 Task: Look for space in Orange, Australia from 6th June, 2023 to 8th June, 2023 for 2 adults in price range Rs.7000 to Rs.12000. Place can be private room with 1  bedroom having 2 beds and 1 bathroom. Property type can be house, flat, guest house. Amenities needed are: wifi, washing machine, kitchen. Booking option can be shelf check-in. Required host language is English.
Action: Mouse moved to (322, 146)
Screenshot: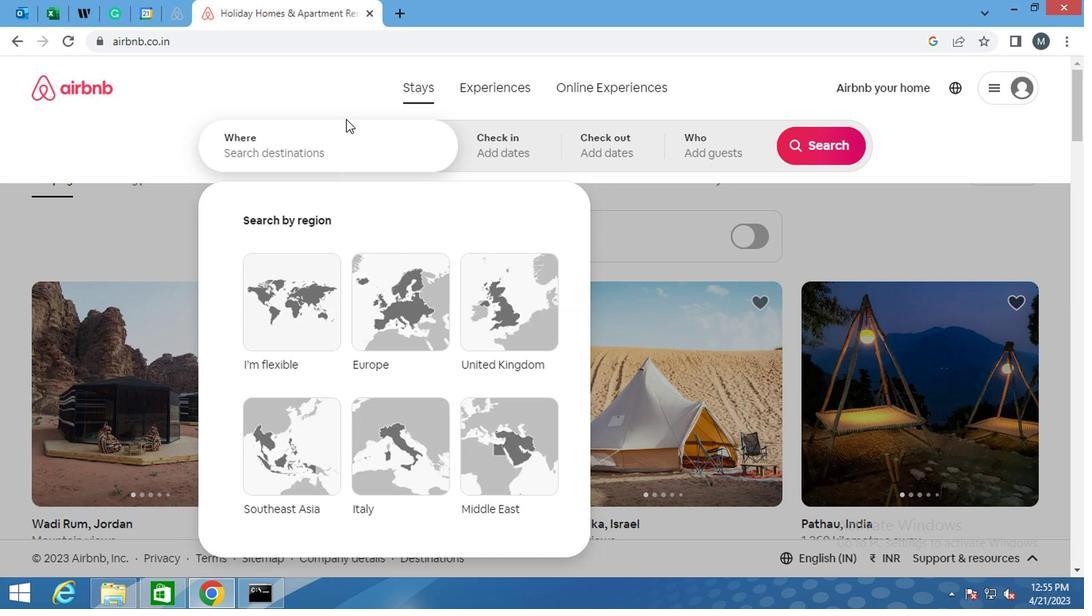 
Action: Mouse pressed left at (322, 146)
Screenshot: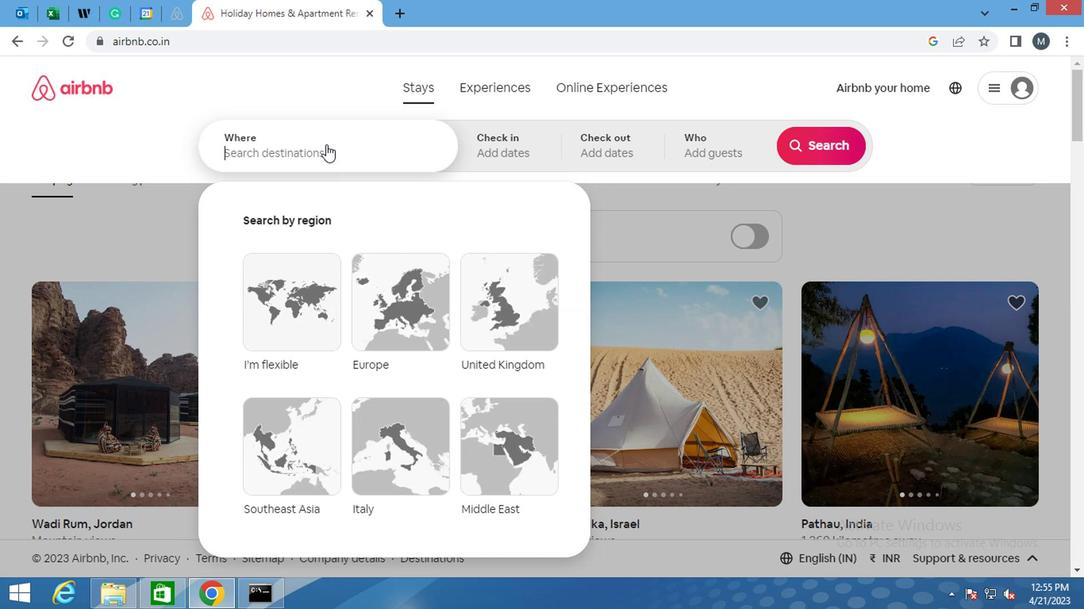 
Action: Mouse moved to (307, 164)
Screenshot: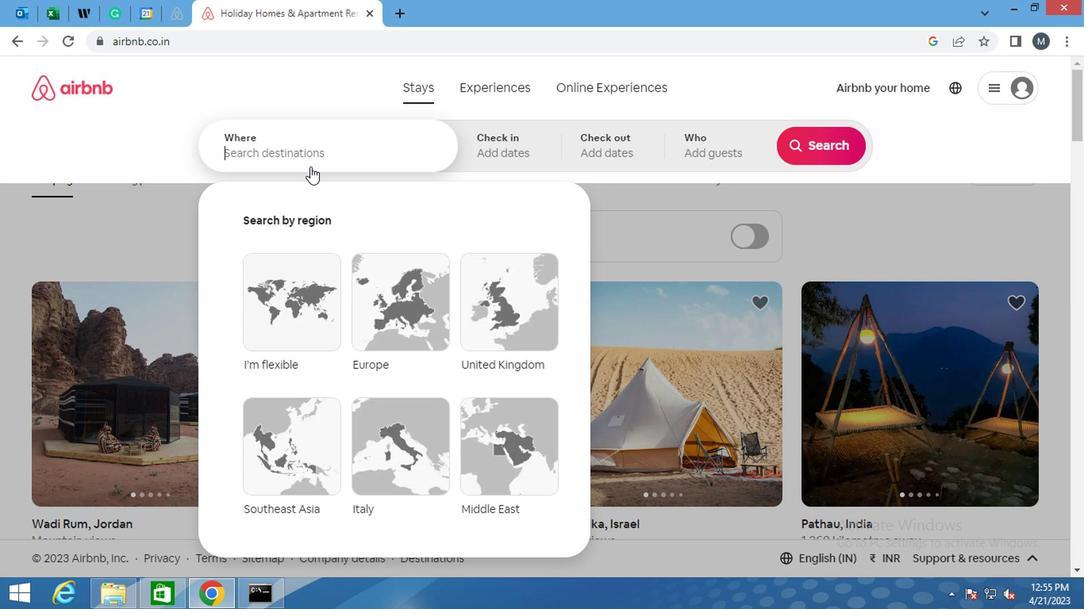 
Action: Key pressed <Key.shift>ORANGE,<Key.shift>AUSTRALIA<Key.space><Key.enter>
Screenshot: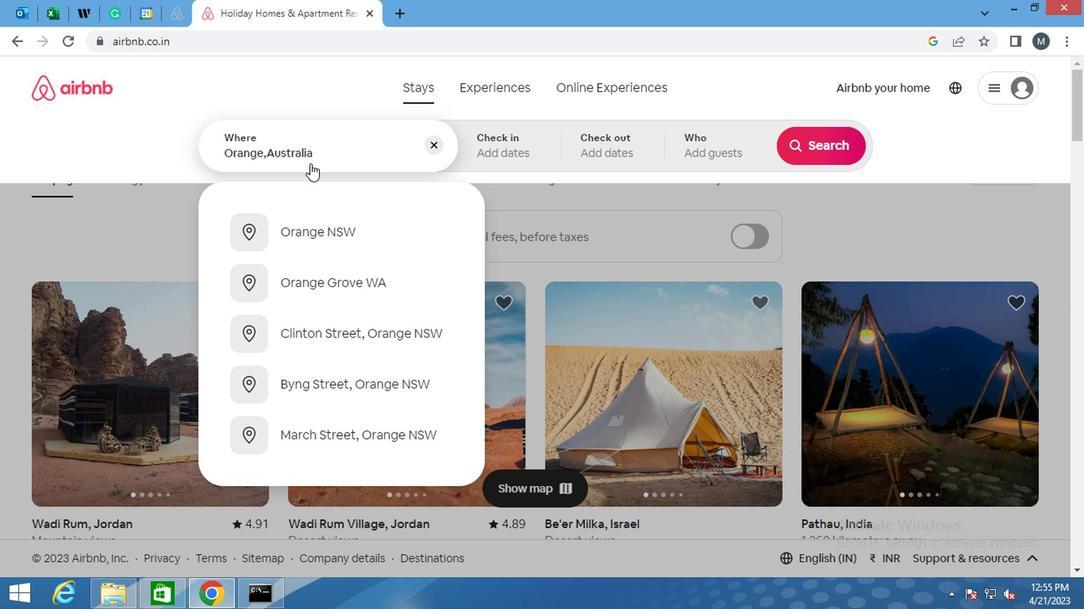 
Action: Mouse moved to (806, 277)
Screenshot: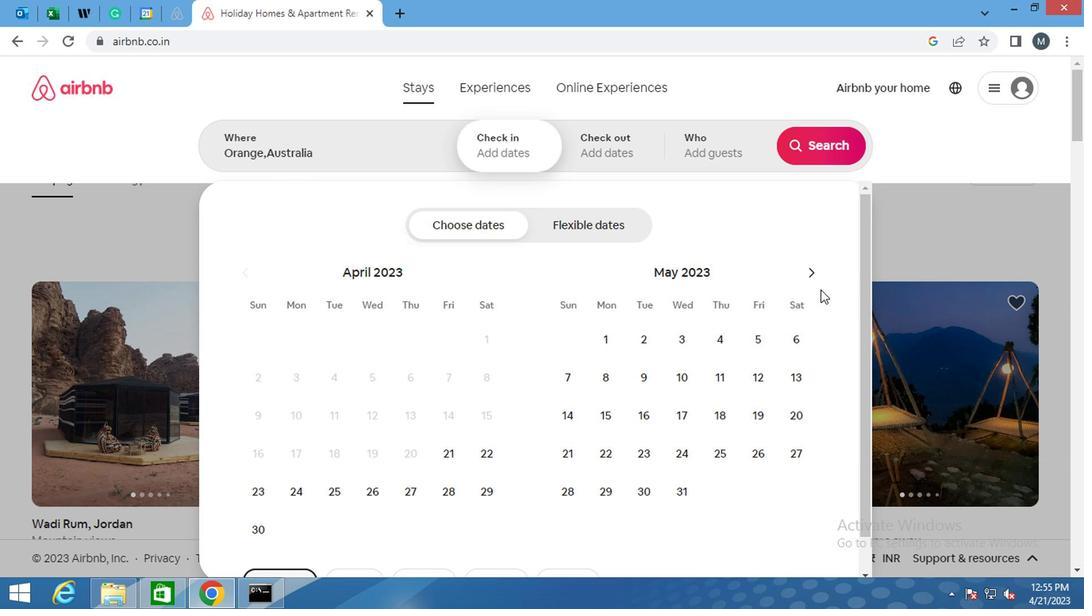
Action: Mouse pressed left at (806, 277)
Screenshot: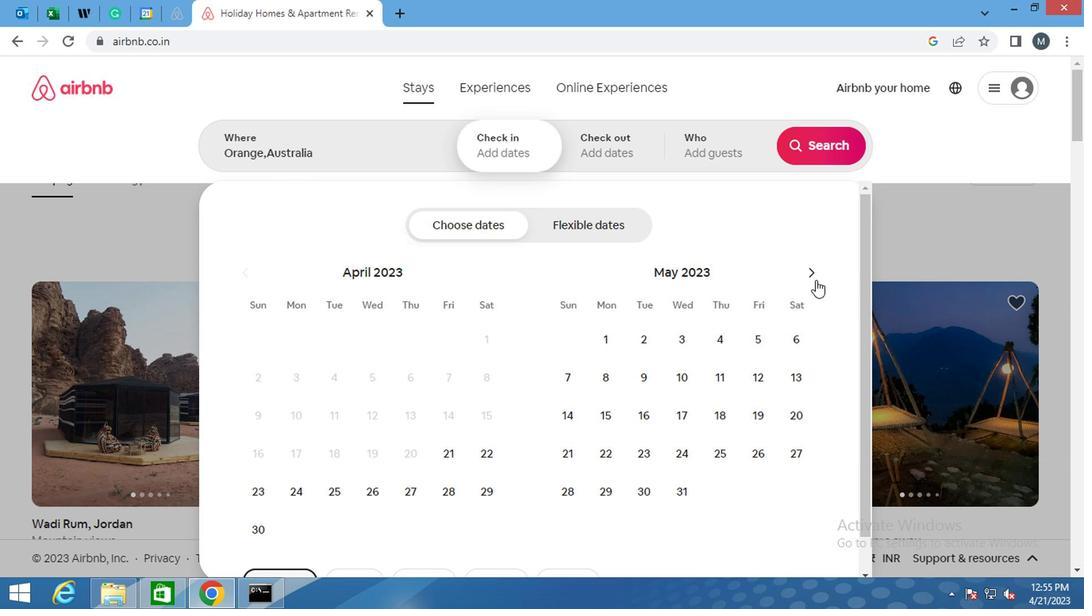 
Action: Mouse moved to (632, 372)
Screenshot: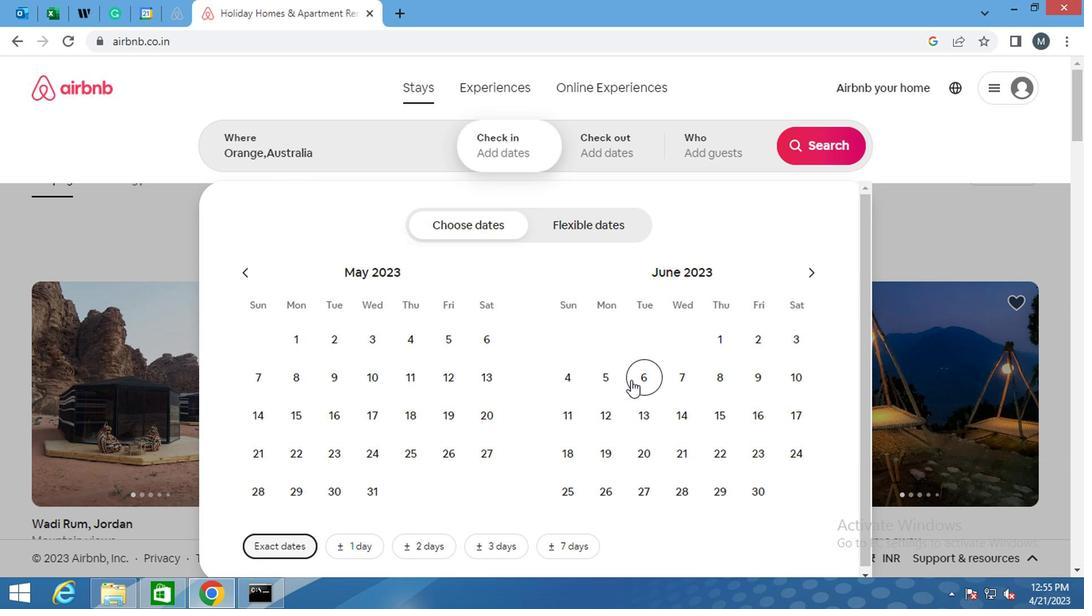 
Action: Mouse pressed left at (632, 372)
Screenshot: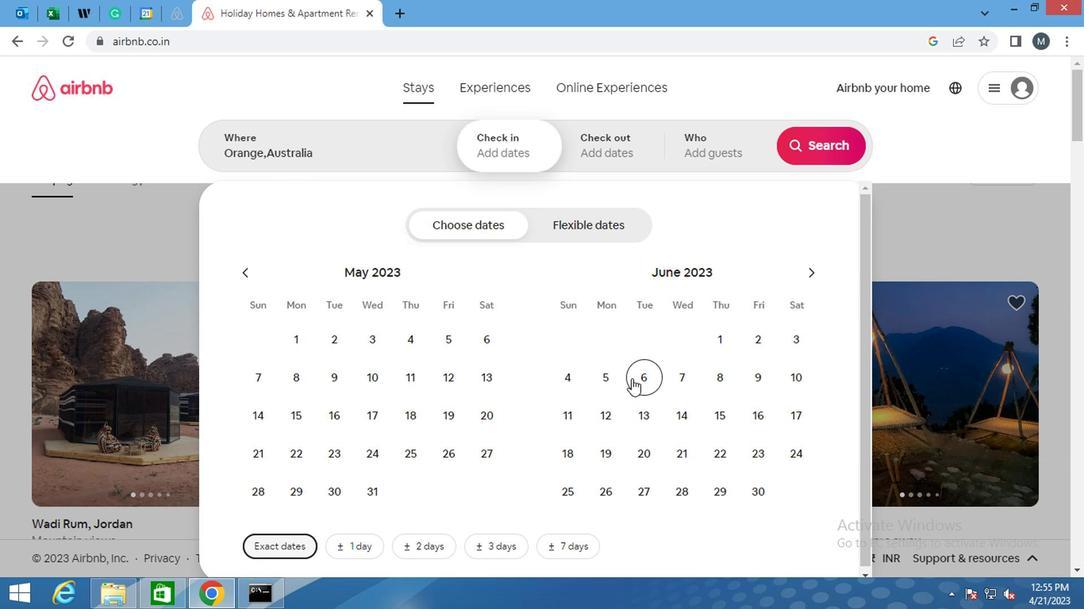 
Action: Mouse moved to (699, 371)
Screenshot: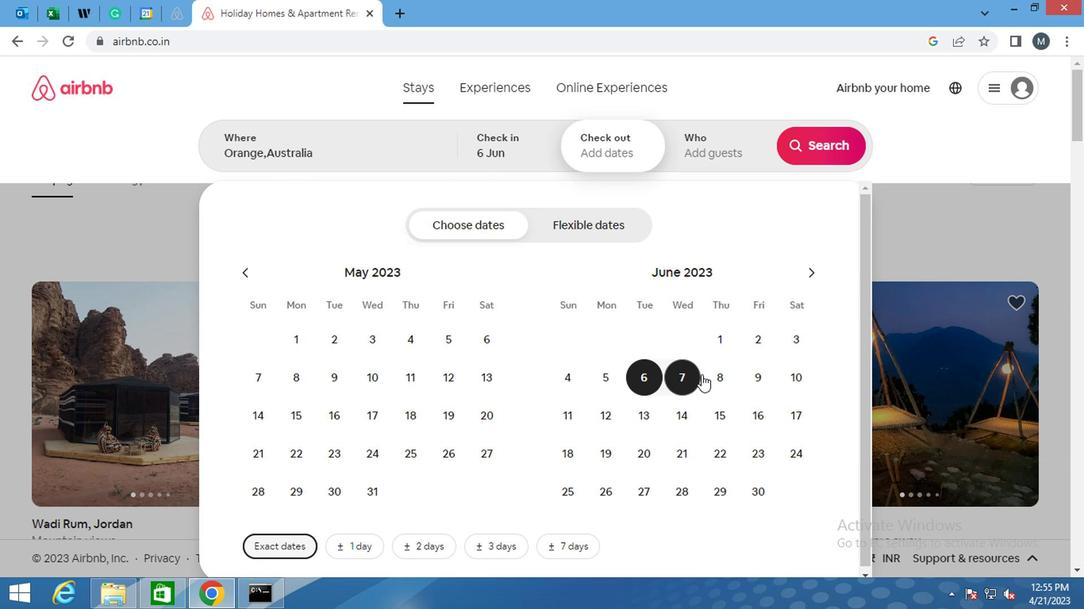 
Action: Mouse pressed left at (699, 371)
Screenshot: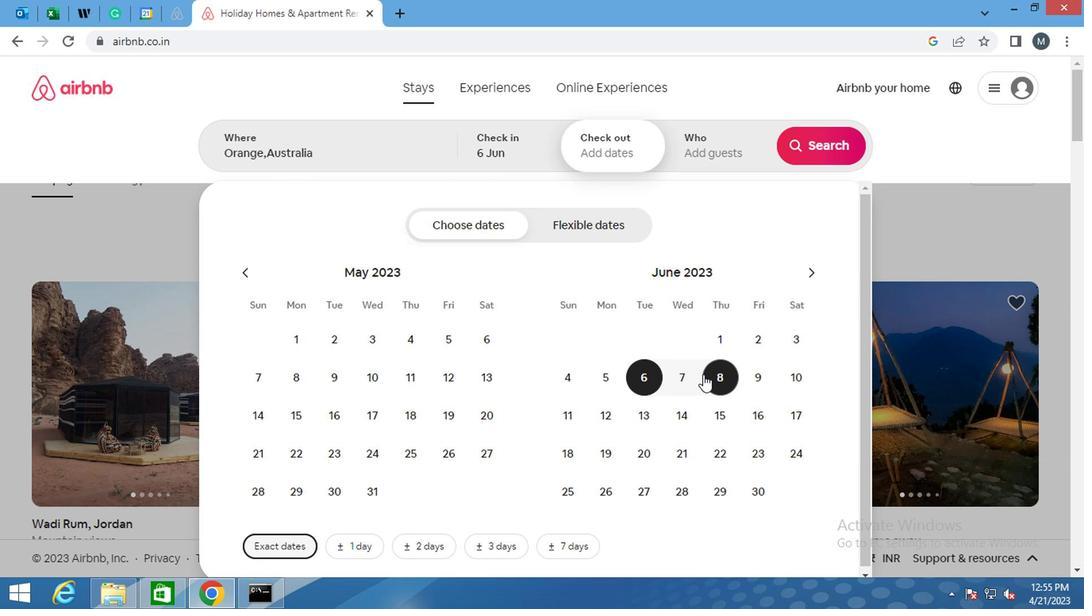 
Action: Mouse moved to (737, 149)
Screenshot: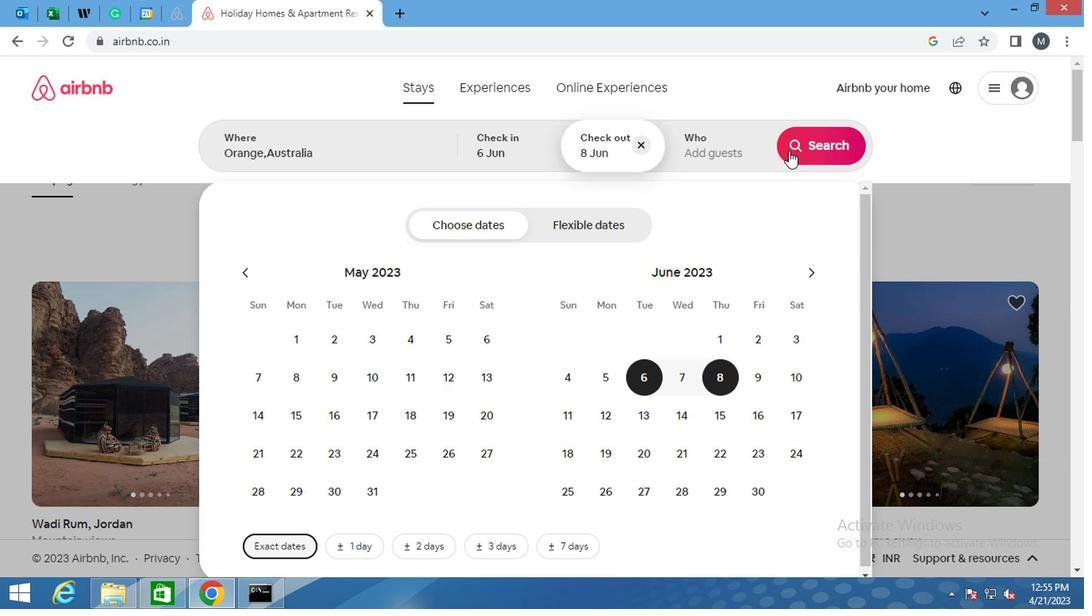 
Action: Mouse pressed left at (737, 149)
Screenshot: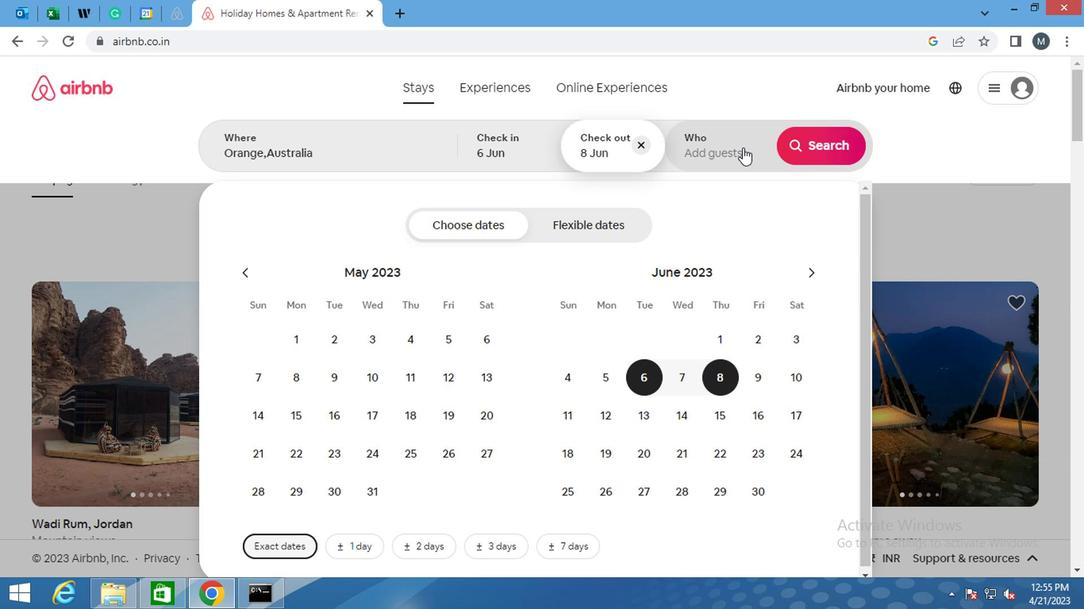 
Action: Mouse moved to (815, 224)
Screenshot: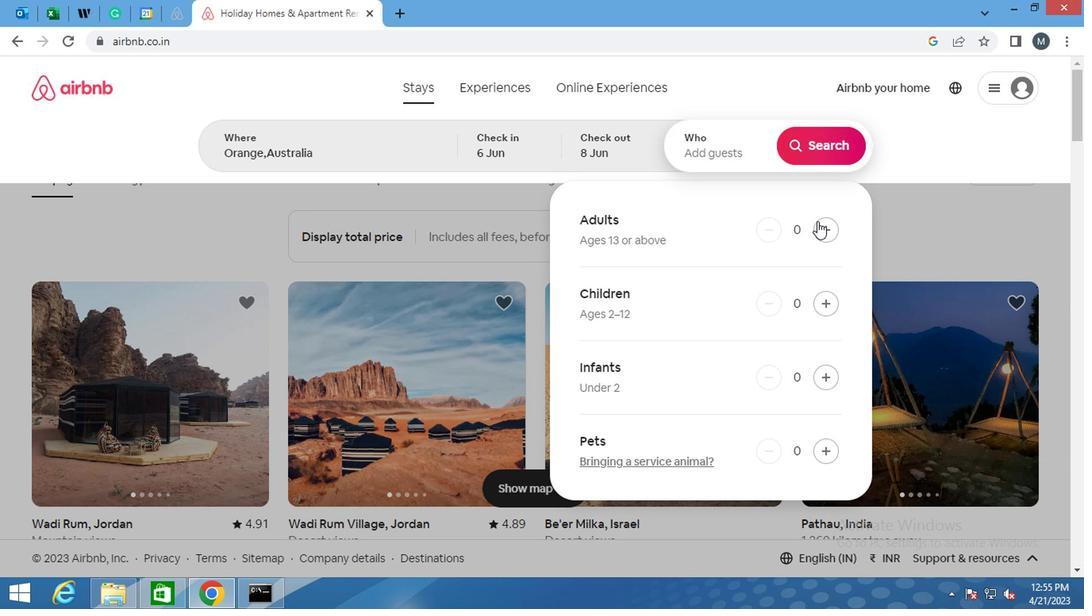 
Action: Mouse pressed left at (815, 224)
Screenshot: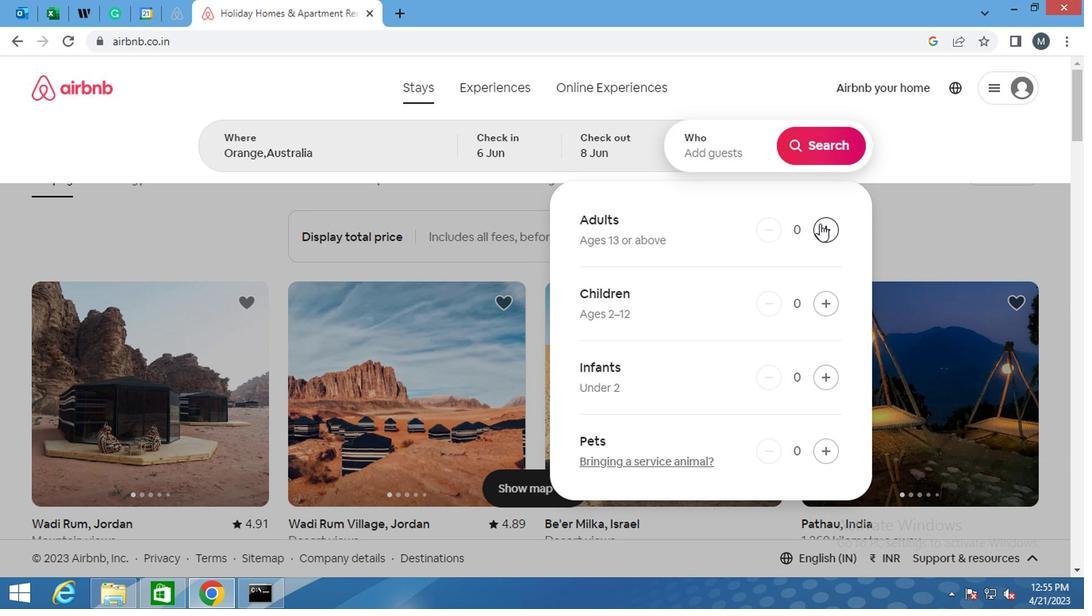 
Action: Mouse moved to (815, 225)
Screenshot: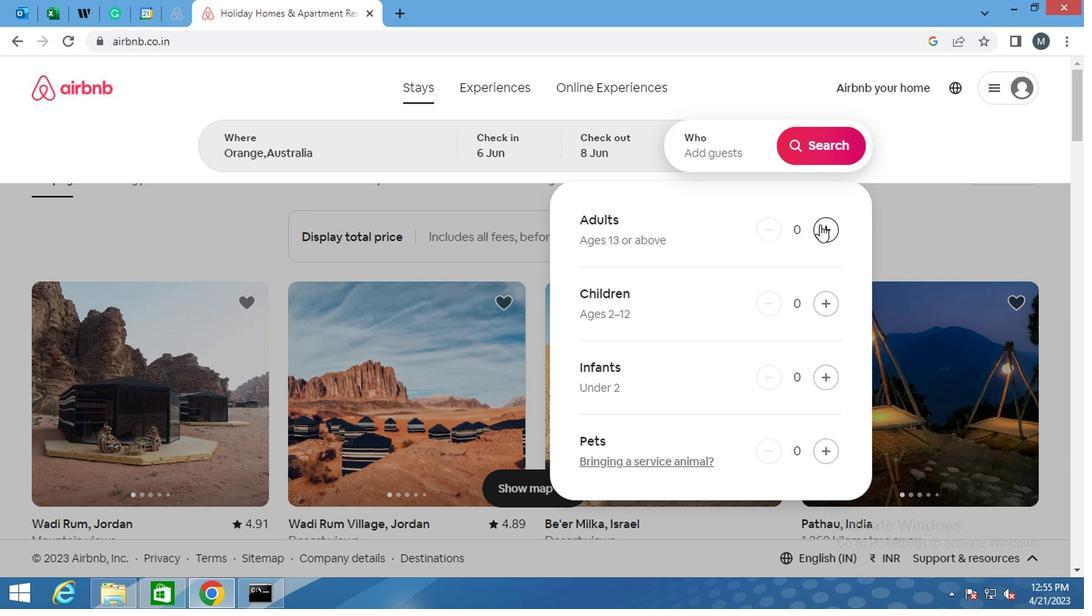 
Action: Mouse pressed left at (815, 225)
Screenshot: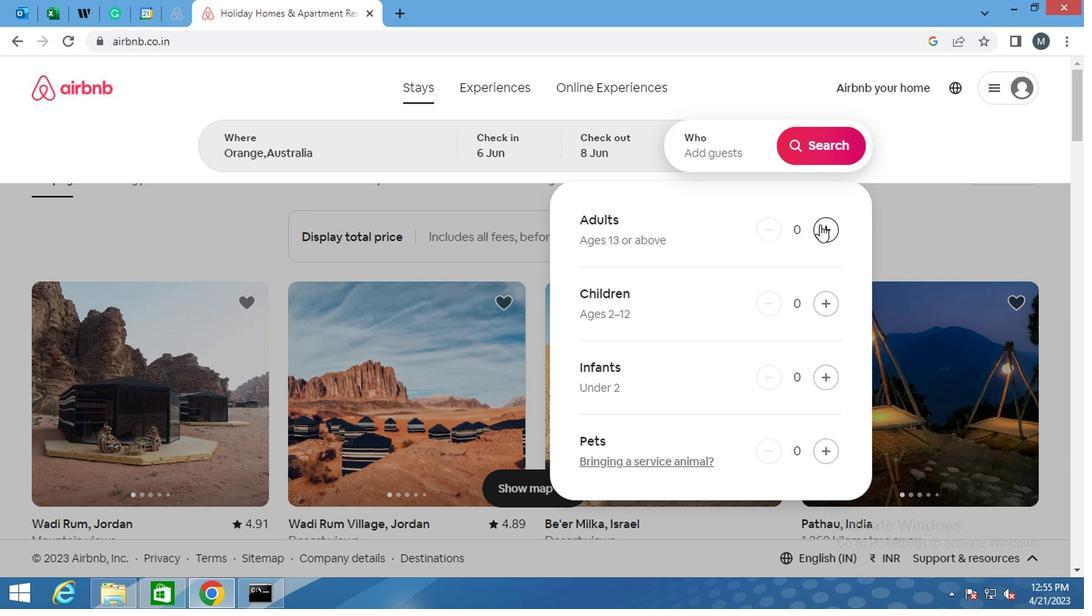 
Action: Mouse moved to (876, 162)
Screenshot: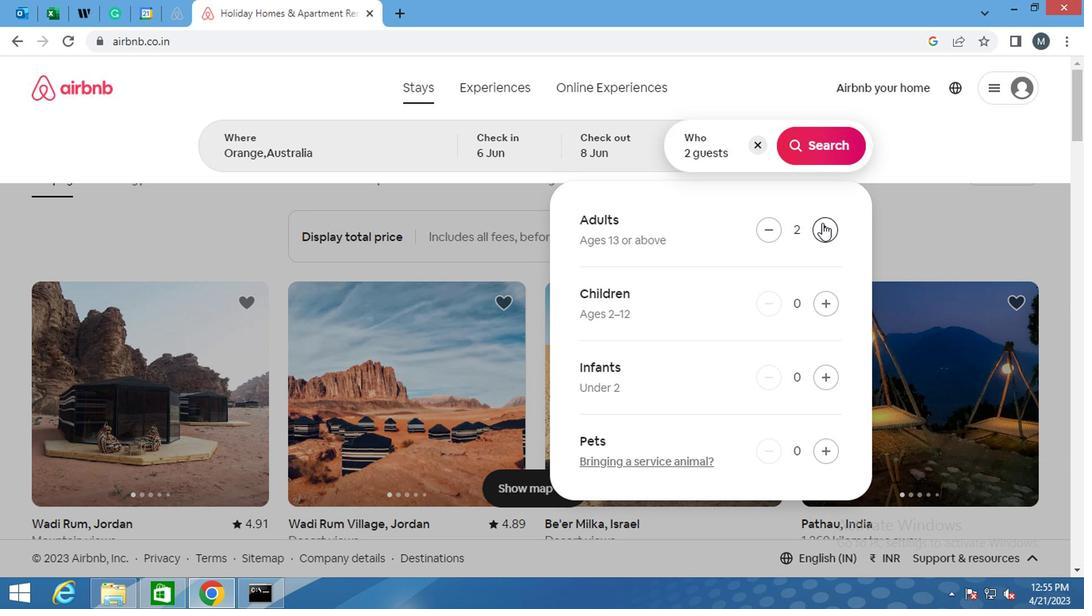 
Action: Mouse scrolled (876, 161) with delta (0, -1)
Screenshot: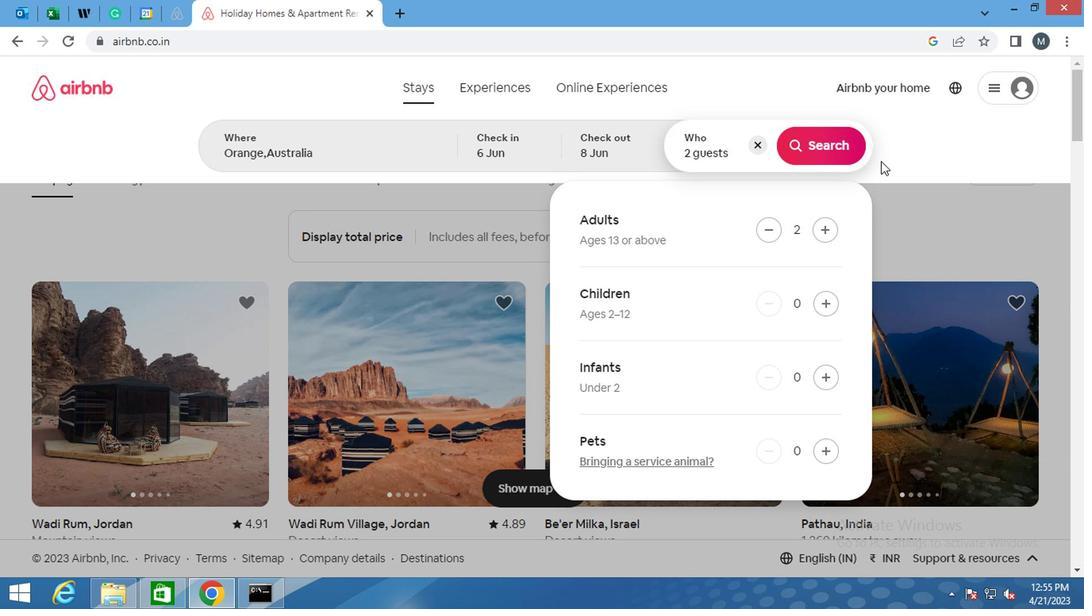 
Action: Mouse moved to (885, 175)
Screenshot: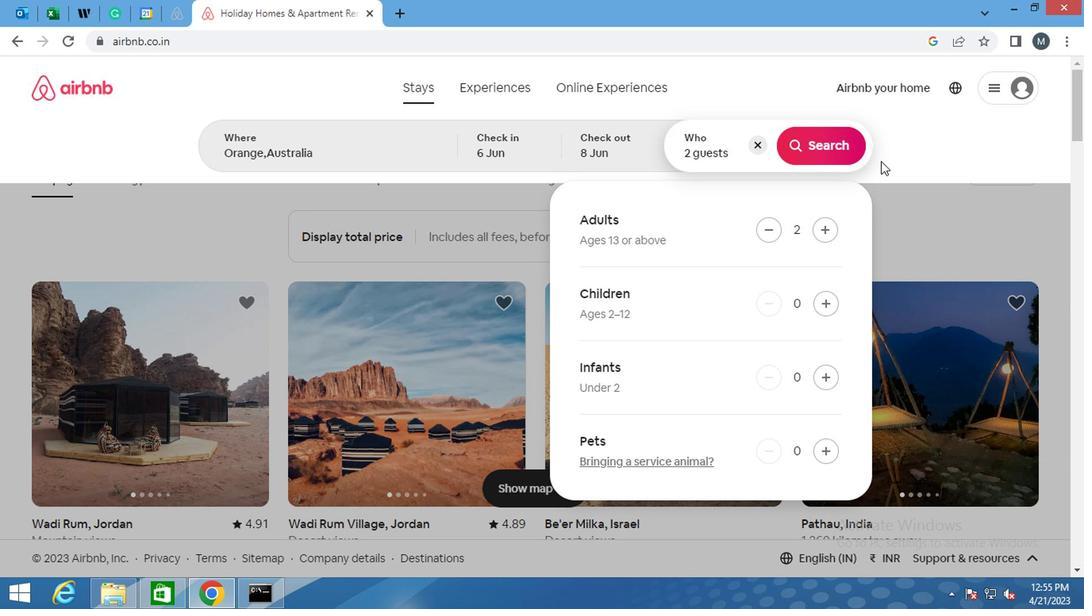 
Action: Mouse scrolled (885, 173) with delta (0, -1)
Screenshot: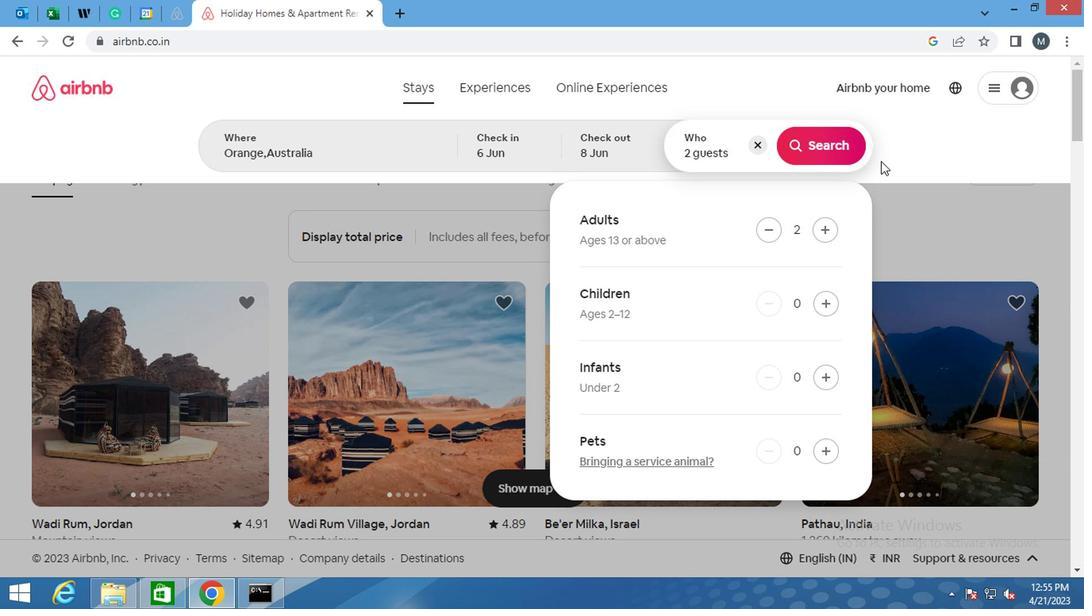 
Action: Mouse moved to (895, 186)
Screenshot: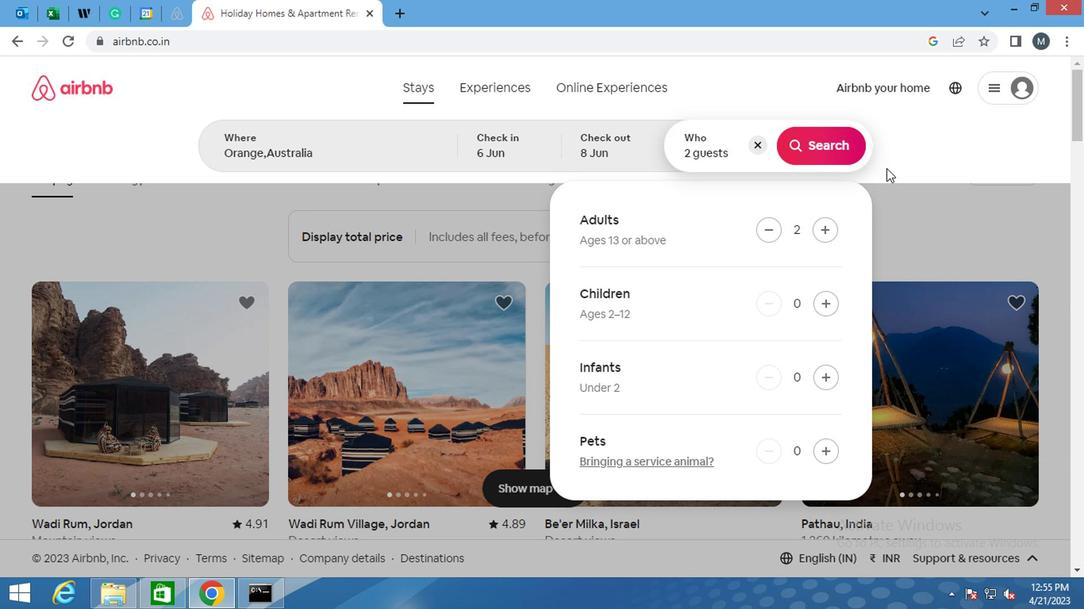 
Action: Mouse scrolled (895, 187) with delta (0, 1)
Screenshot: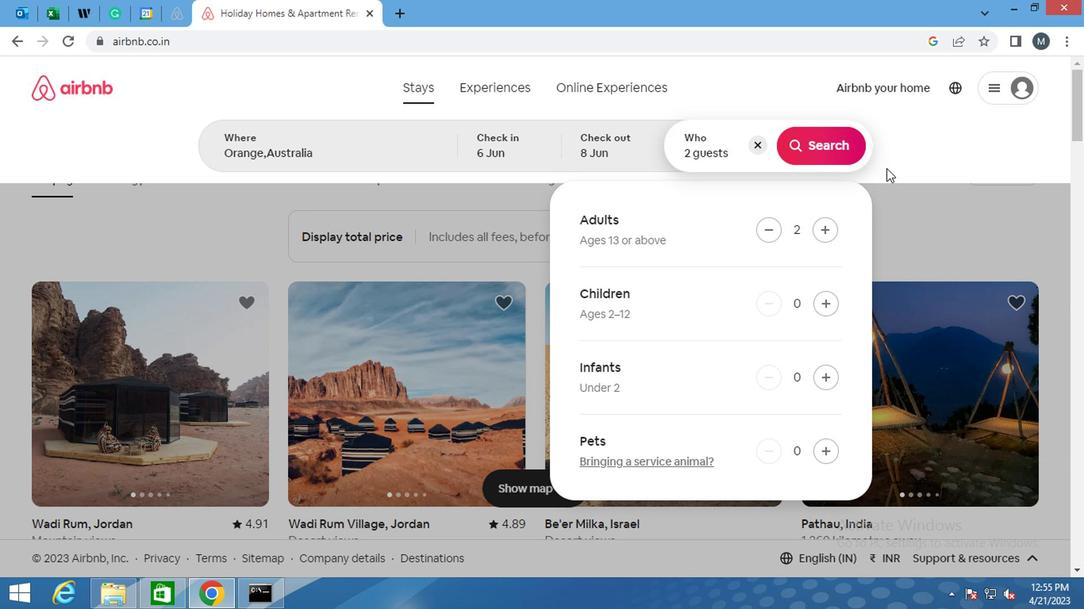 
Action: Mouse scrolled (895, 187) with delta (0, 1)
Screenshot: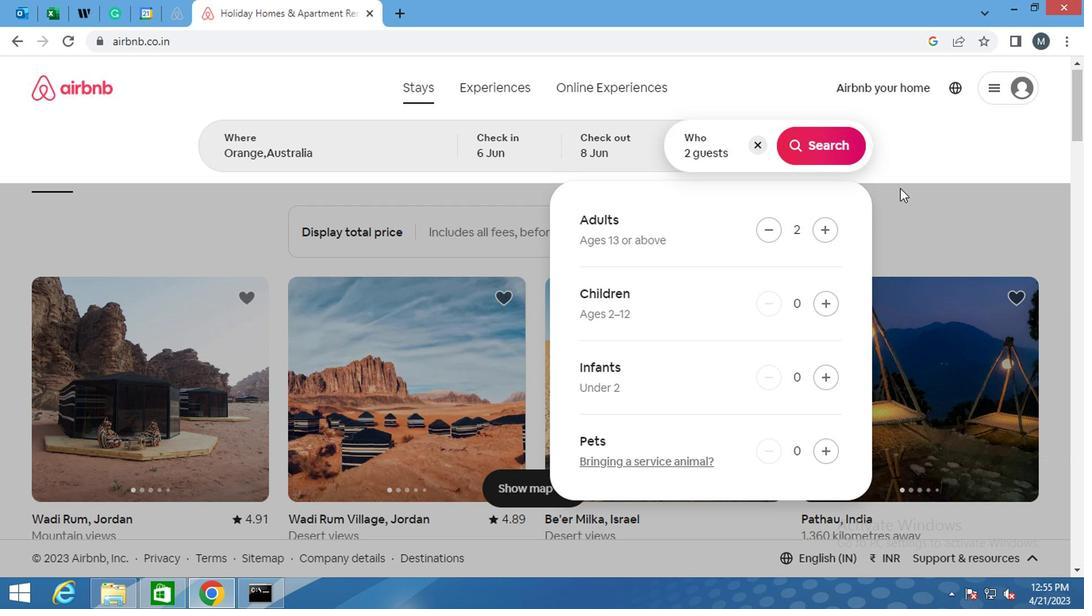 
Action: Mouse scrolled (895, 187) with delta (0, 1)
Screenshot: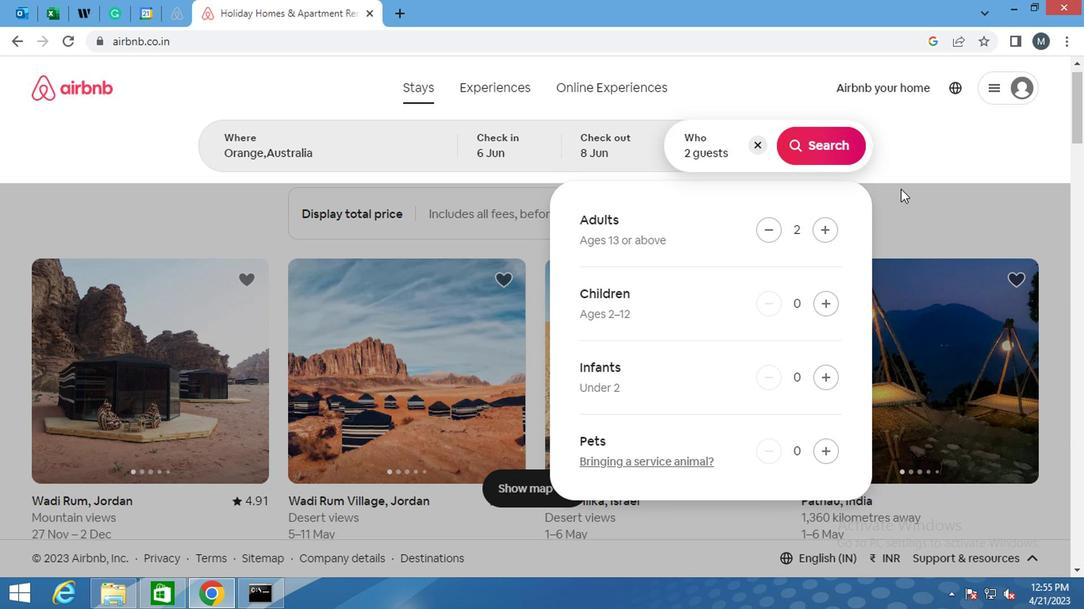
Action: Mouse moved to (895, 186)
Screenshot: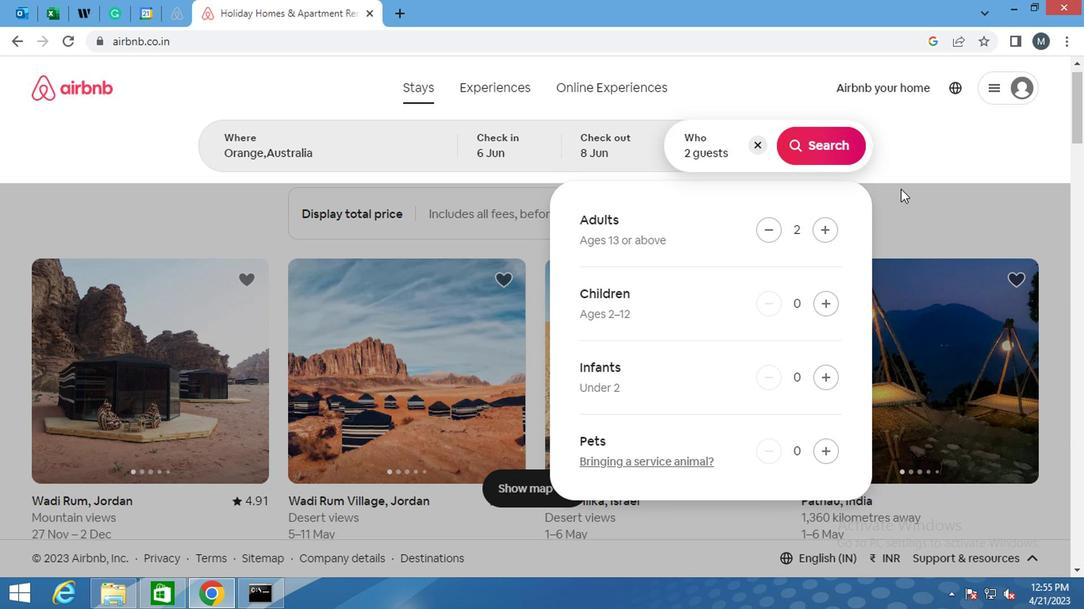 
Action: Mouse scrolled (895, 187) with delta (0, 1)
Screenshot: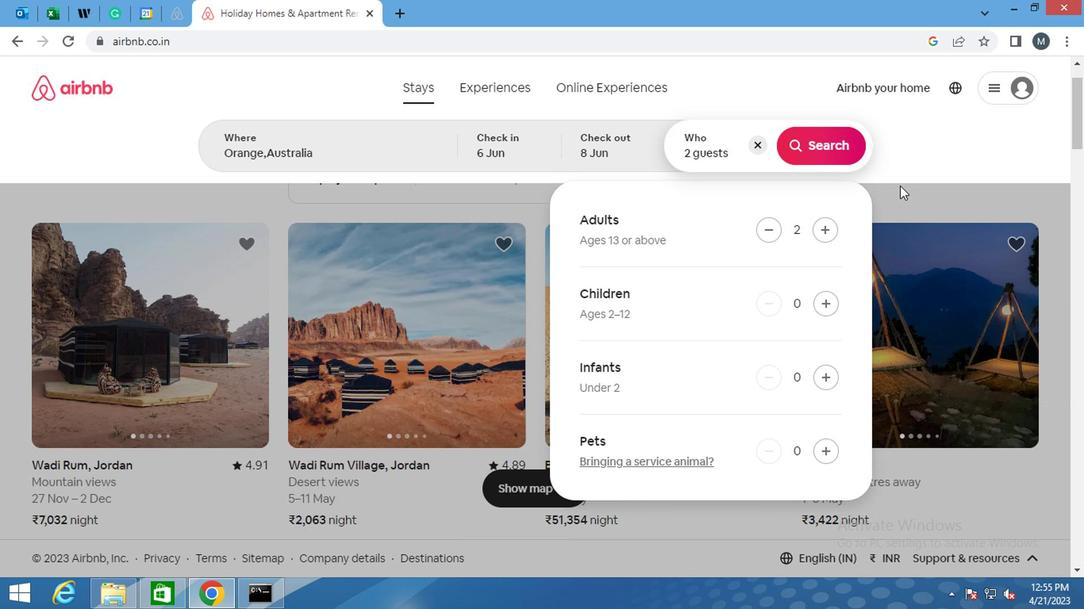 
Action: Mouse moved to (977, 171)
Screenshot: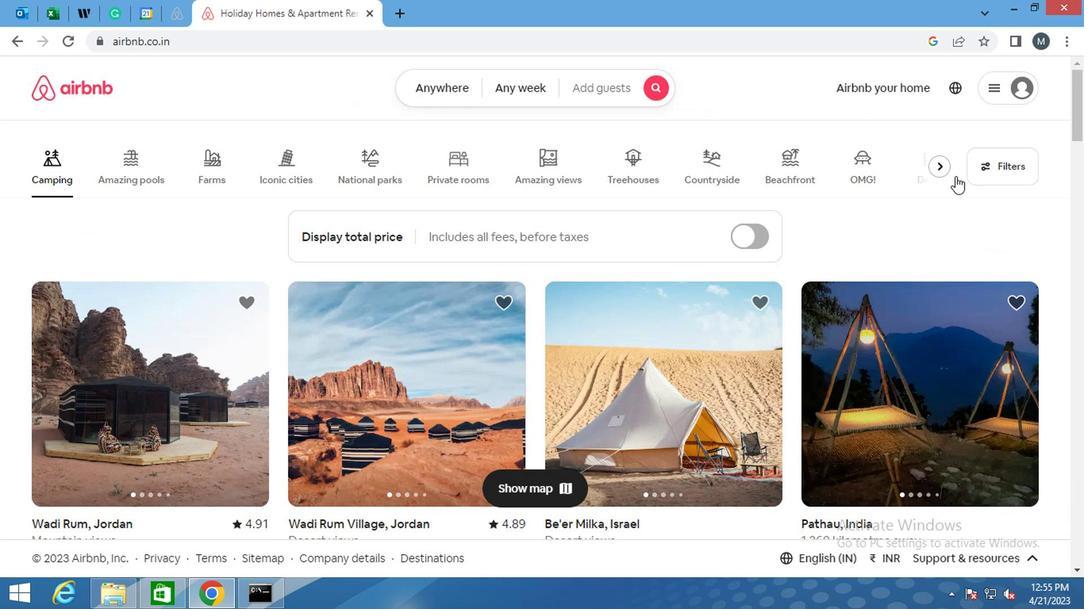
Action: Mouse pressed left at (977, 171)
Screenshot: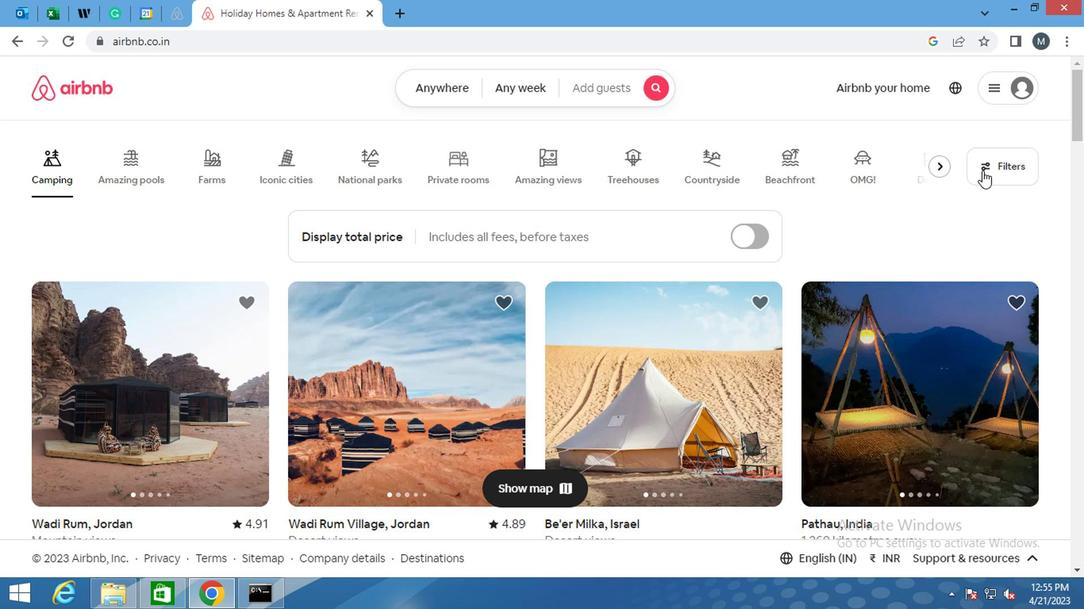 
Action: Mouse moved to (399, 354)
Screenshot: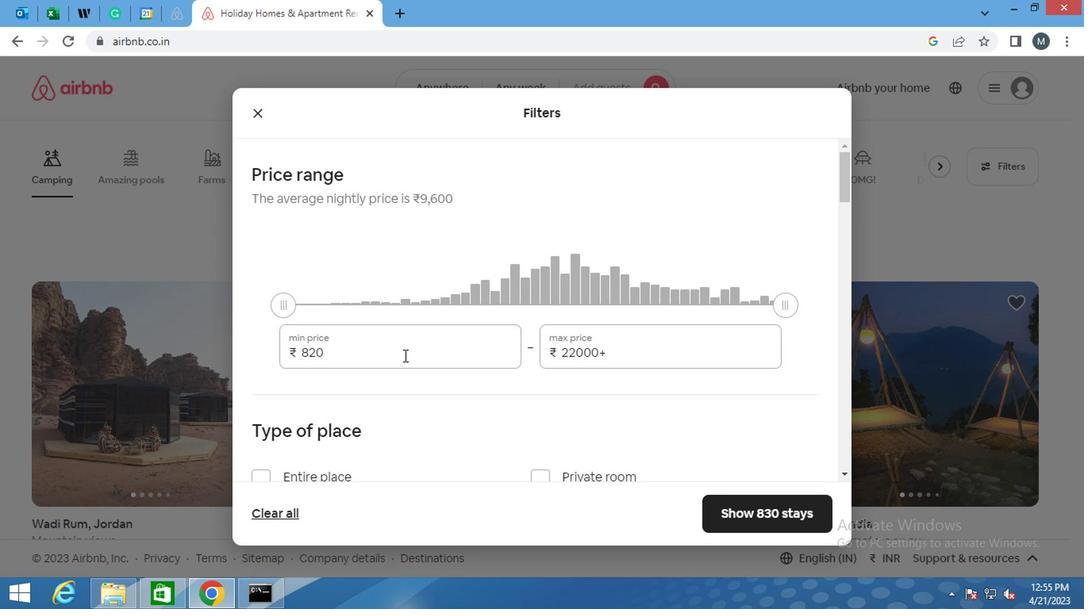 
Action: Mouse pressed left at (399, 354)
Screenshot: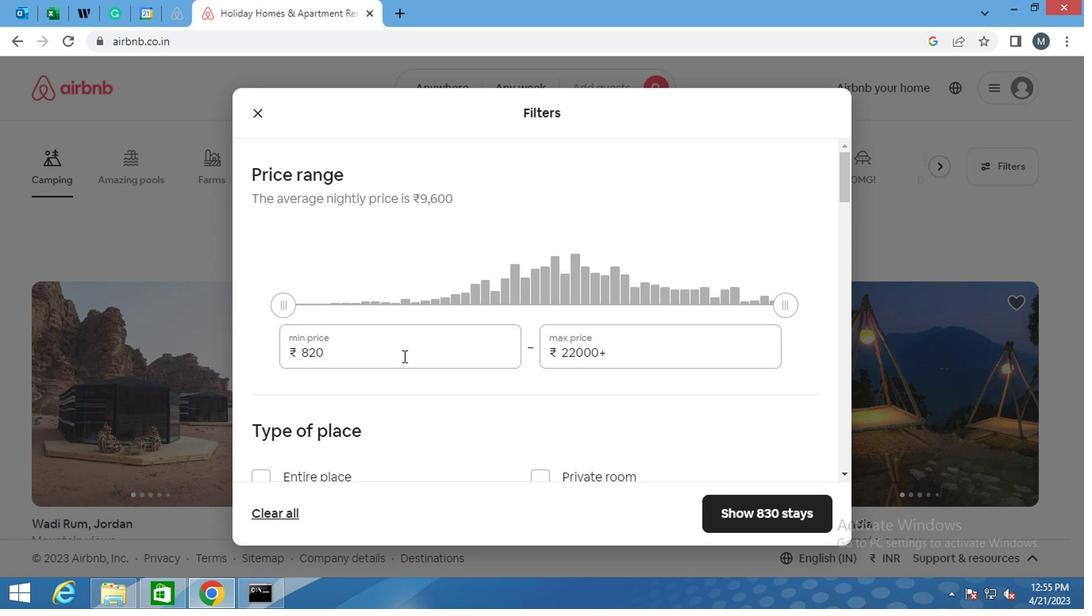 
Action: Mouse moved to (400, 354)
Screenshot: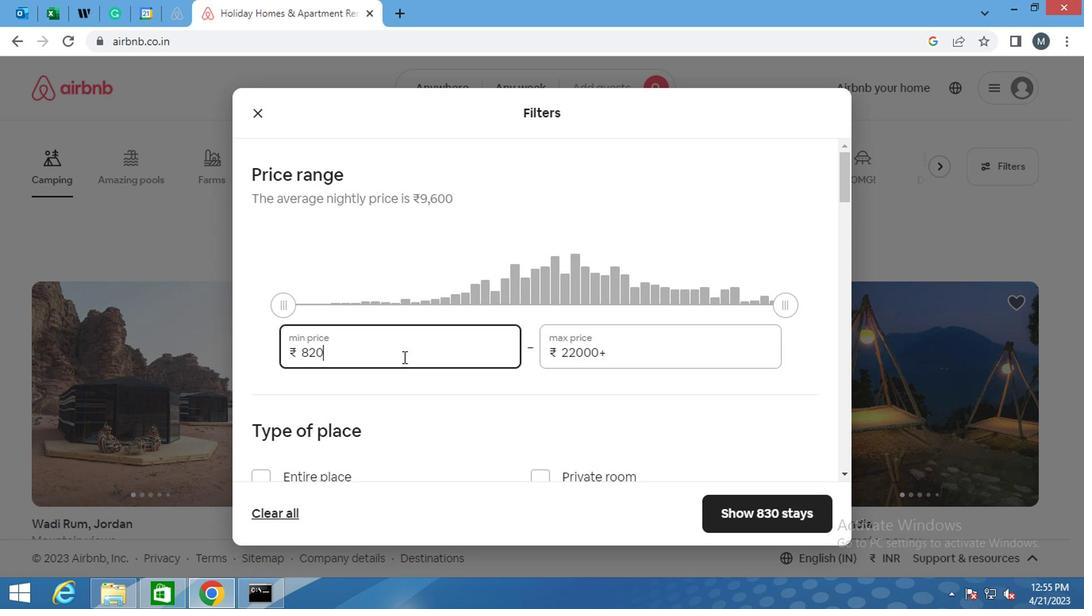 
Action: Key pressed <Key.backspace><Key.backspace><Key.backspace>7000
Screenshot: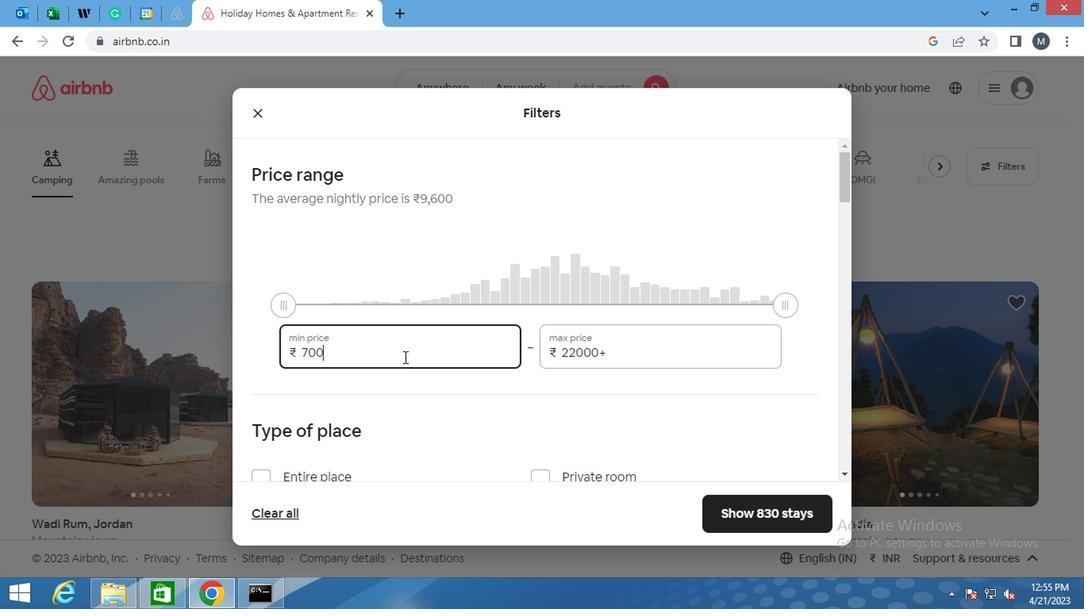 
Action: Mouse scrolled (400, 353) with delta (0, -1)
Screenshot: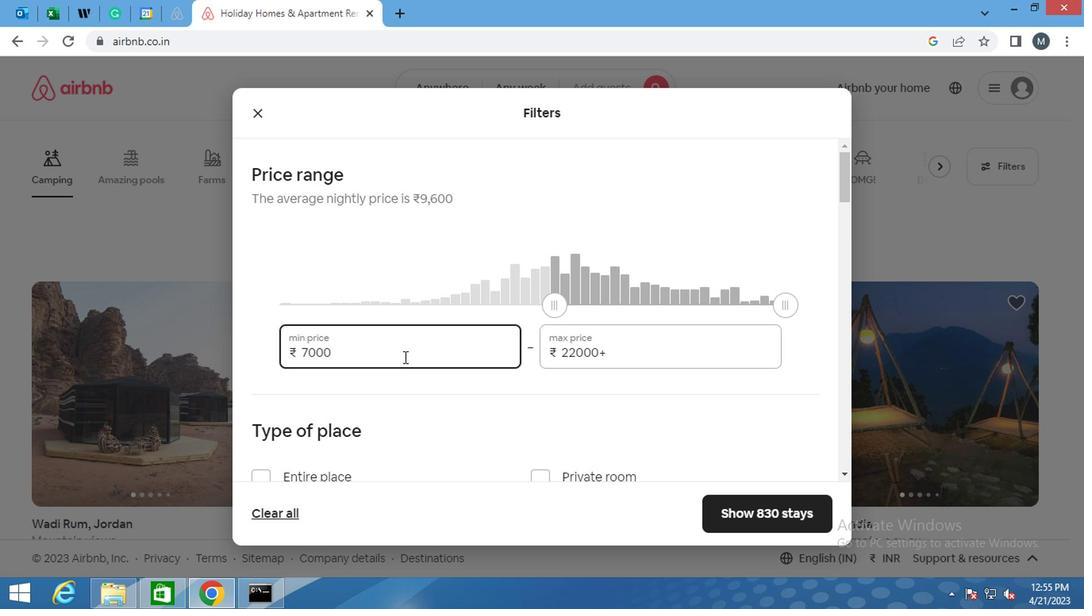 
Action: Mouse moved to (684, 272)
Screenshot: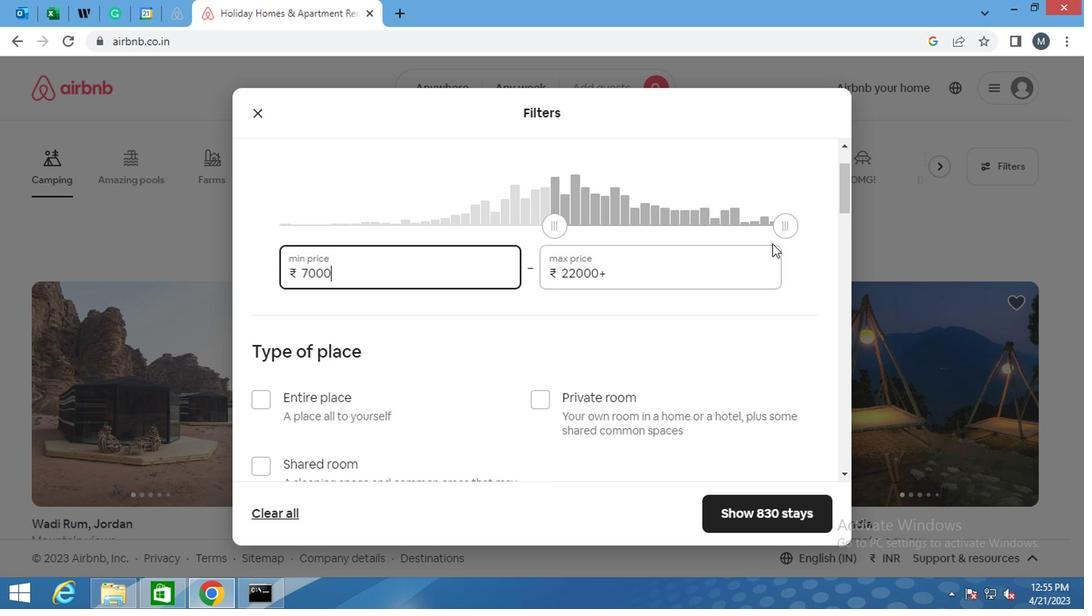 
Action: Mouse pressed left at (684, 272)
Screenshot: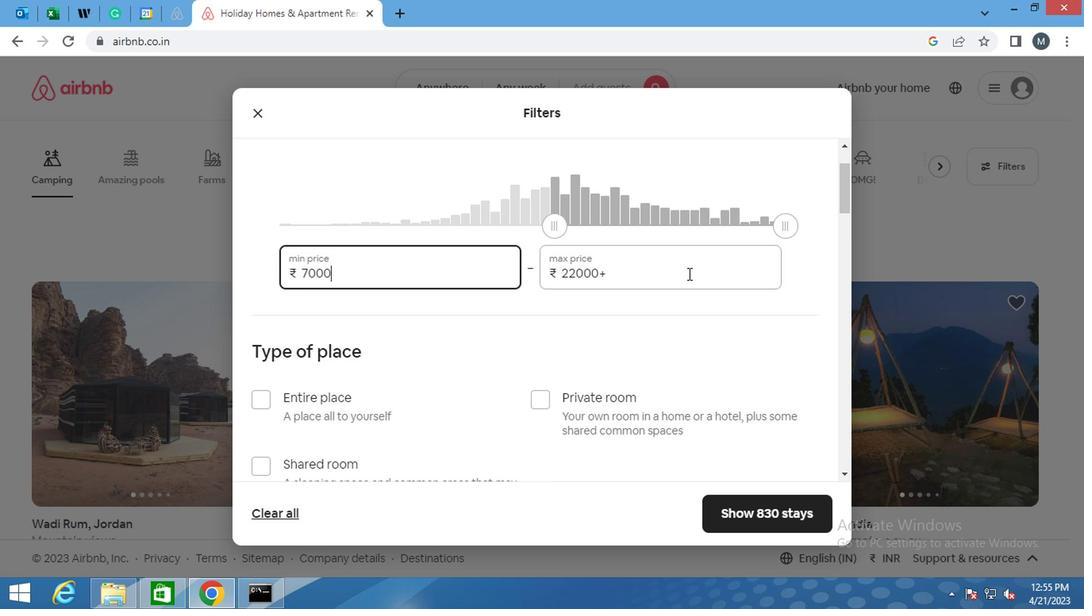 
Action: Key pressed <Key.backspace><Key.backspace><Key.backspace><Key.backspace><Key.backspace><Key.backspace>12000
Screenshot: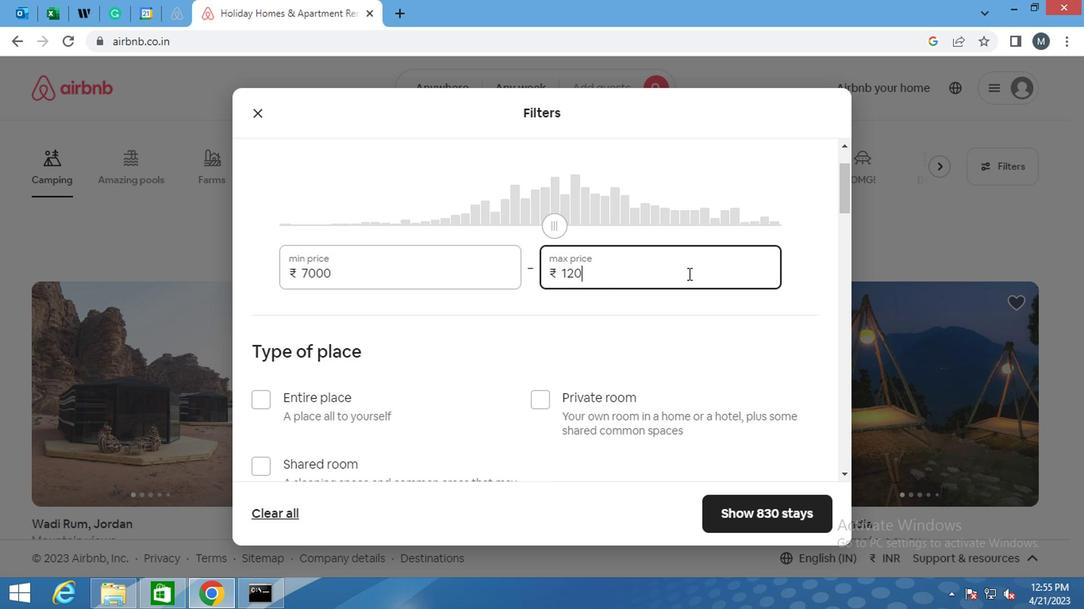 
Action: Mouse moved to (517, 305)
Screenshot: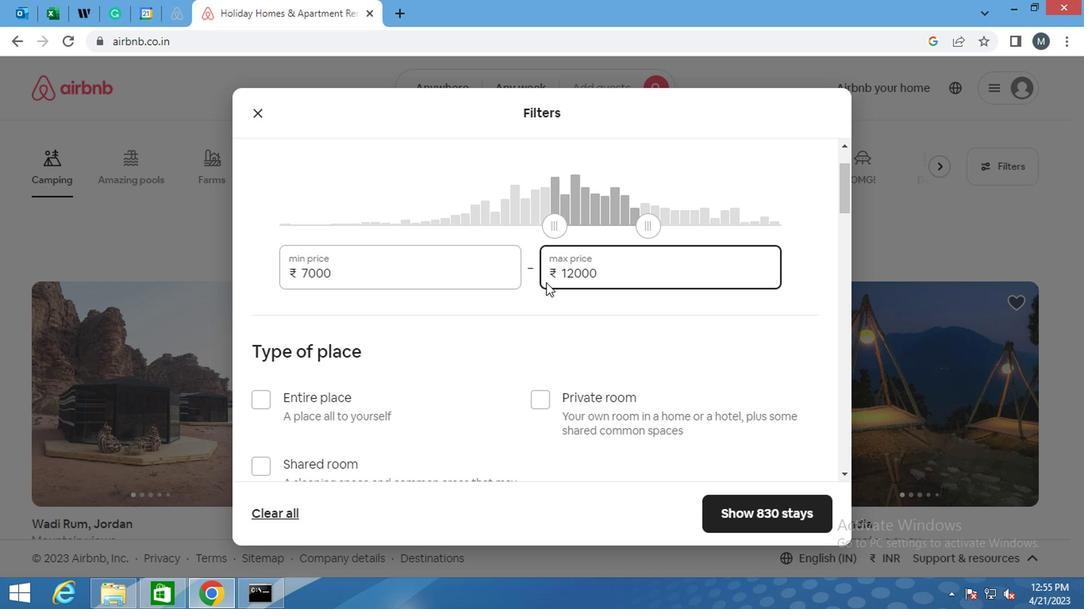 
Action: Mouse scrolled (517, 304) with delta (0, 0)
Screenshot: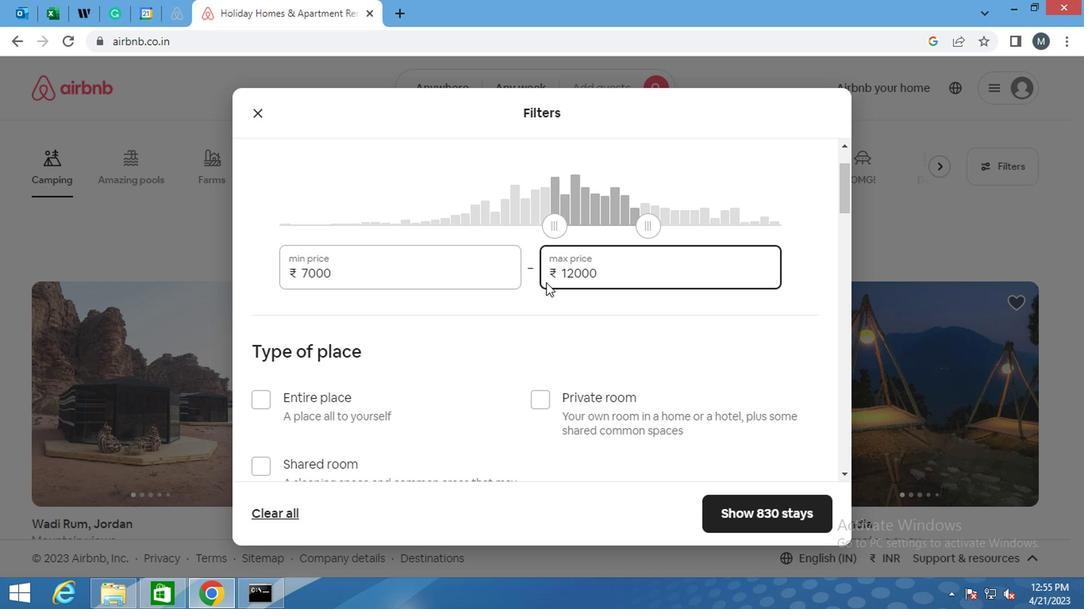 
Action: Mouse moved to (536, 320)
Screenshot: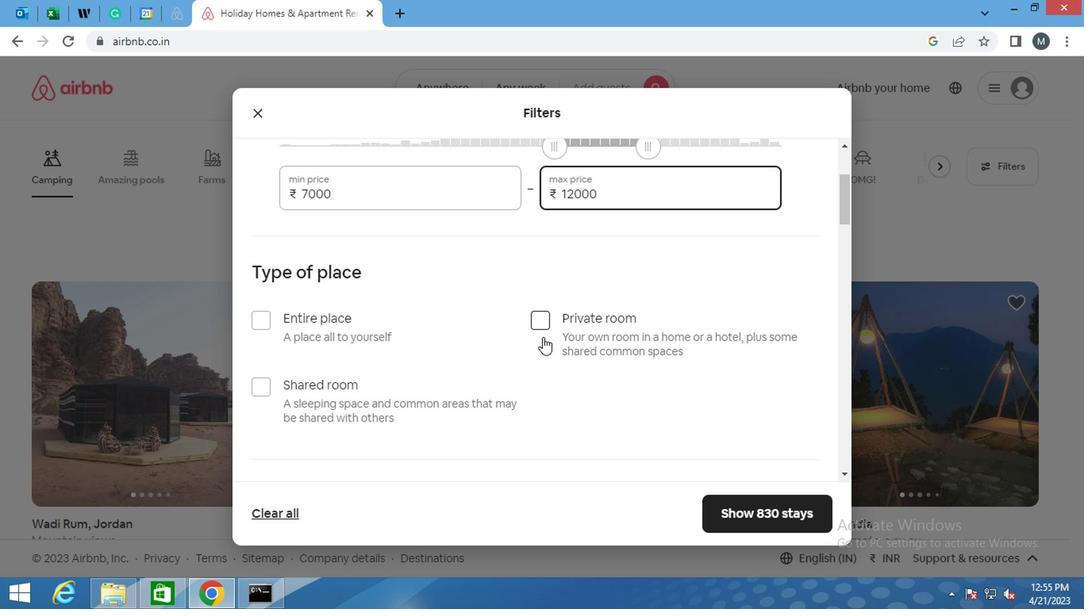 
Action: Mouse pressed left at (536, 320)
Screenshot: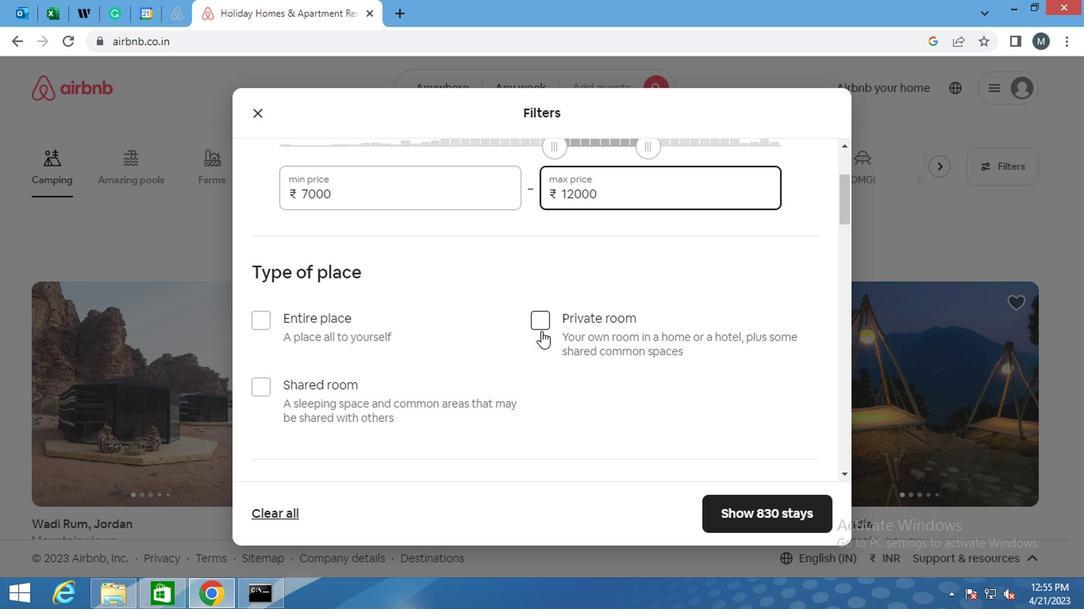 
Action: Mouse moved to (586, 308)
Screenshot: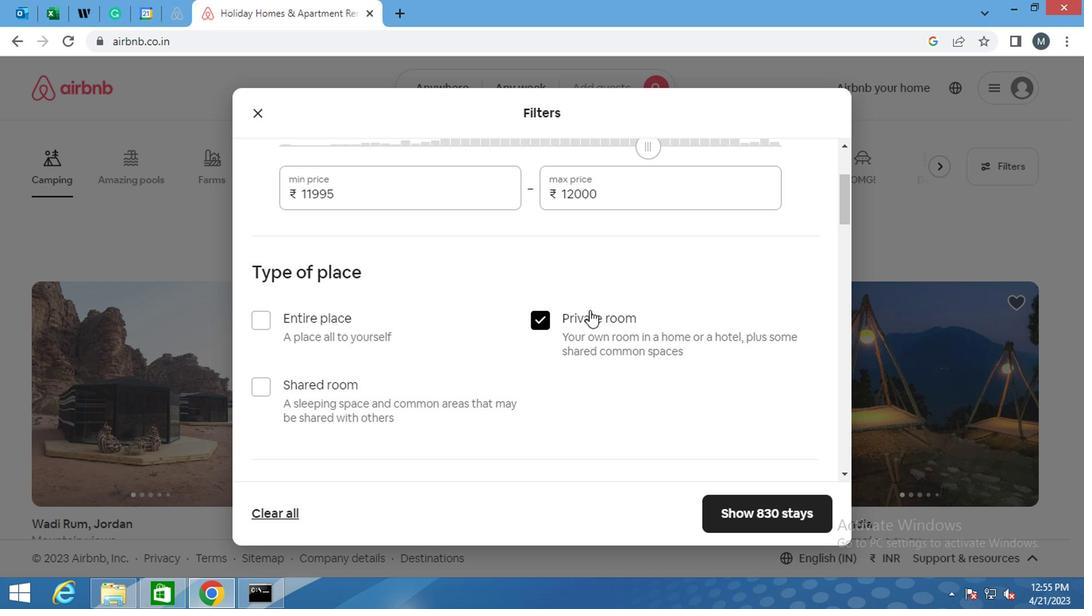 
Action: Mouse scrolled (586, 307) with delta (0, 0)
Screenshot: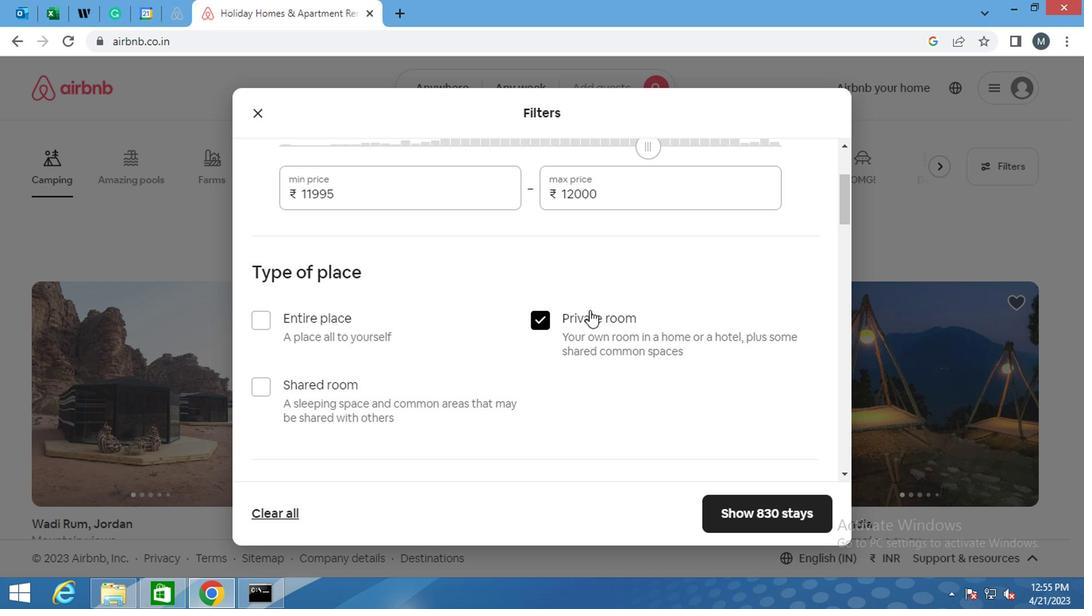 
Action: Mouse moved to (556, 311)
Screenshot: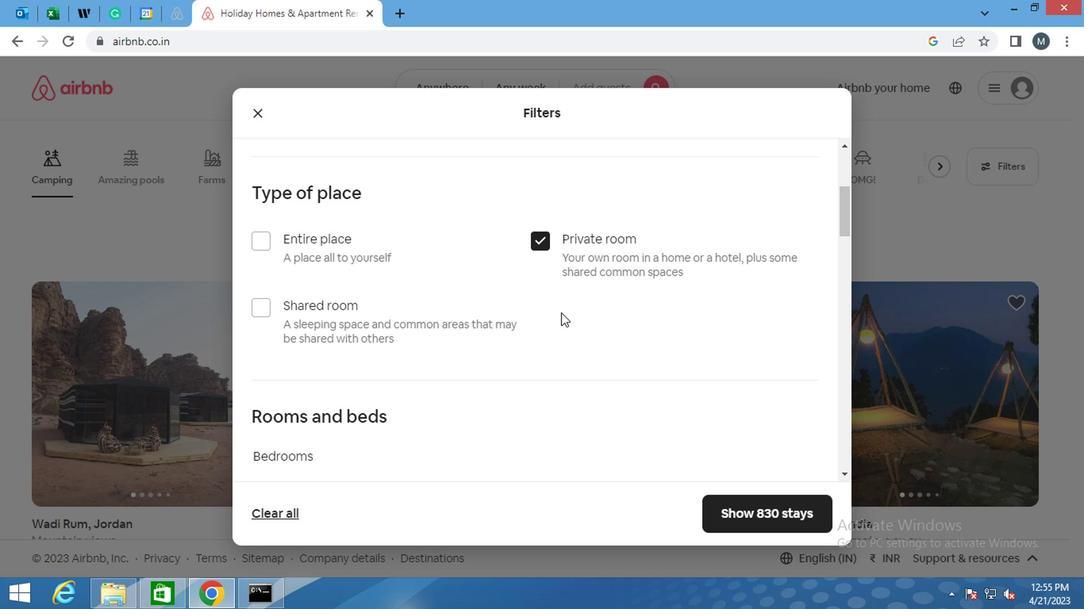 
Action: Mouse scrolled (556, 311) with delta (0, 0)
Screenshot: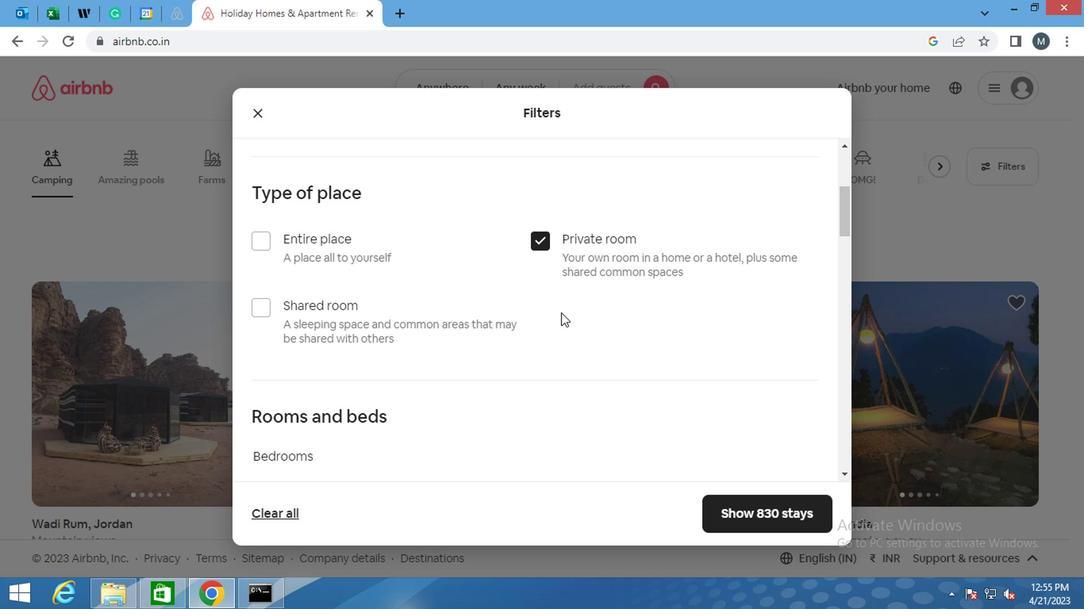 
Action: Mouse moved to (348, 414)
Screenshot: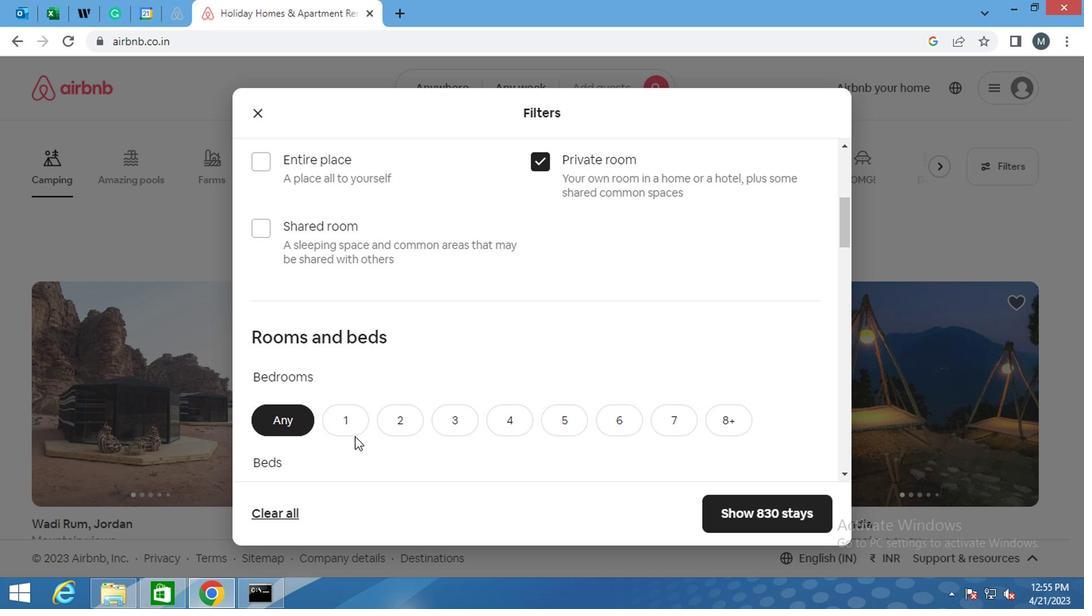 
Action: Mouse pressed left at (348, 414)
Screenshot: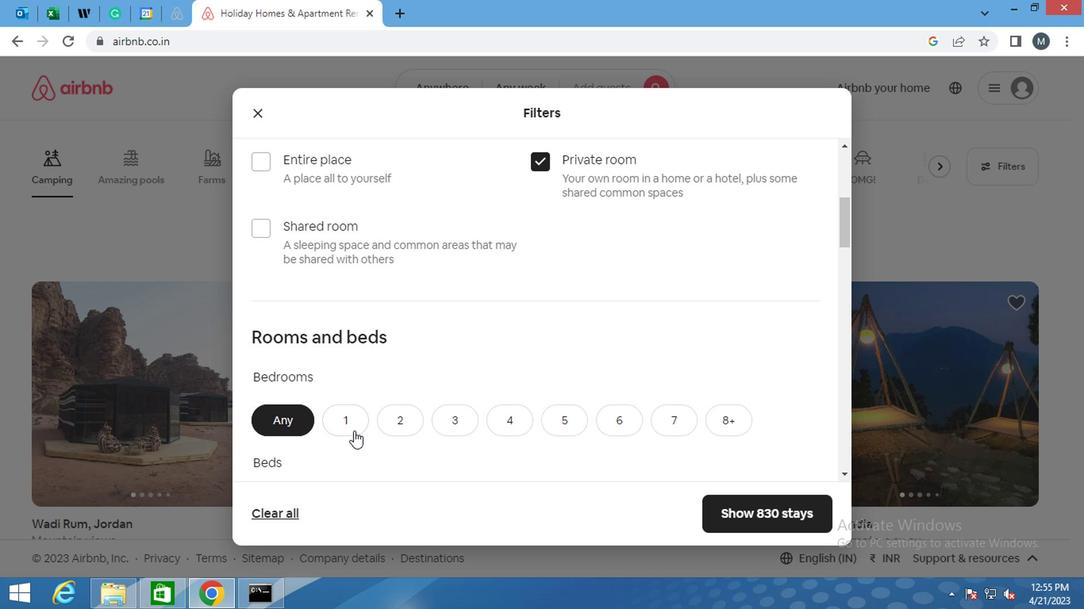 
Action: Mouse moved to (430, 367)
Screenshot: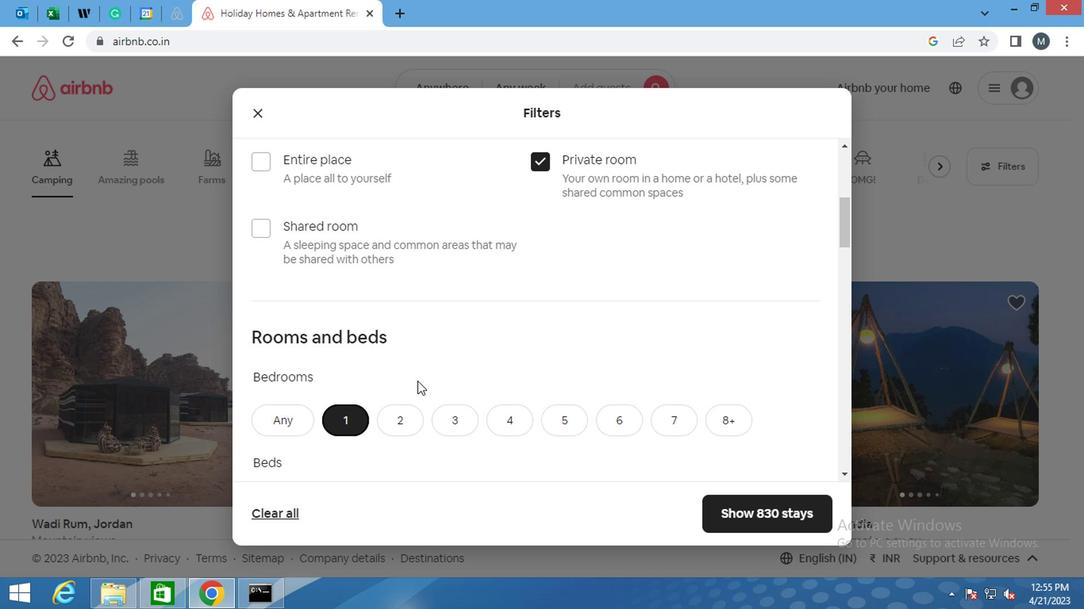
Action: Mouse scrolled (430, 366) with delta (0, 0)
Screenshot: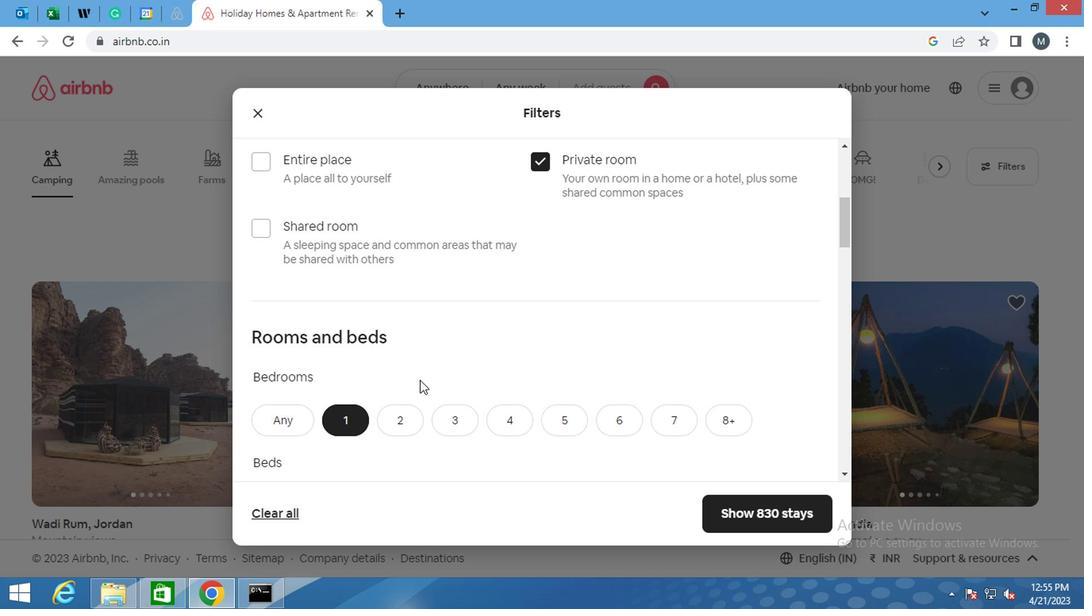 
Action: Mouse scrolled (430, 366) with delta (0, 0)
Screenshot: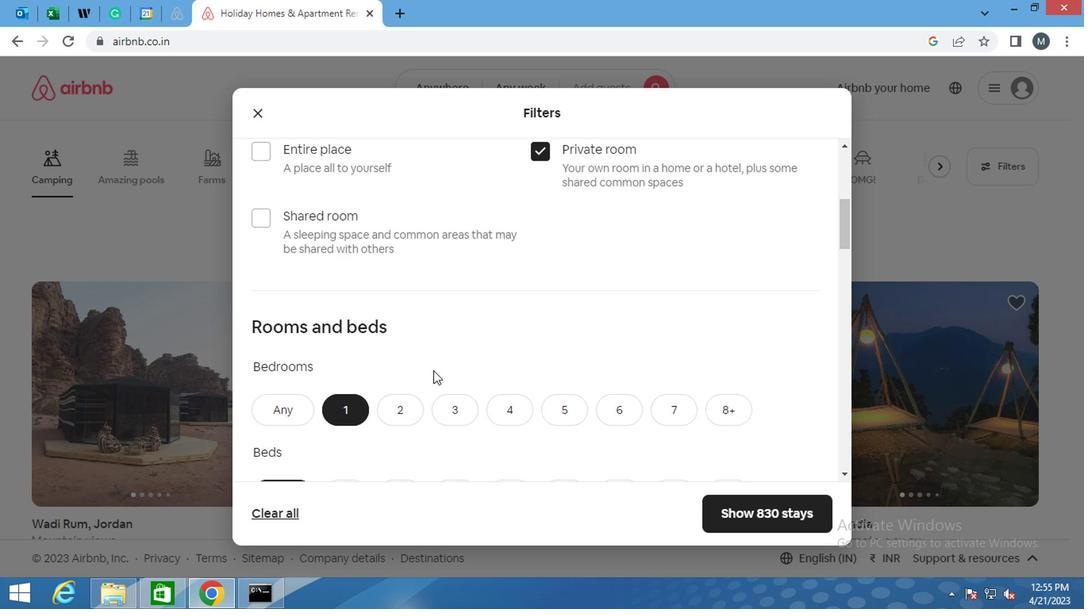 
Action: Mouse moved to (378, 350)
Screenshot: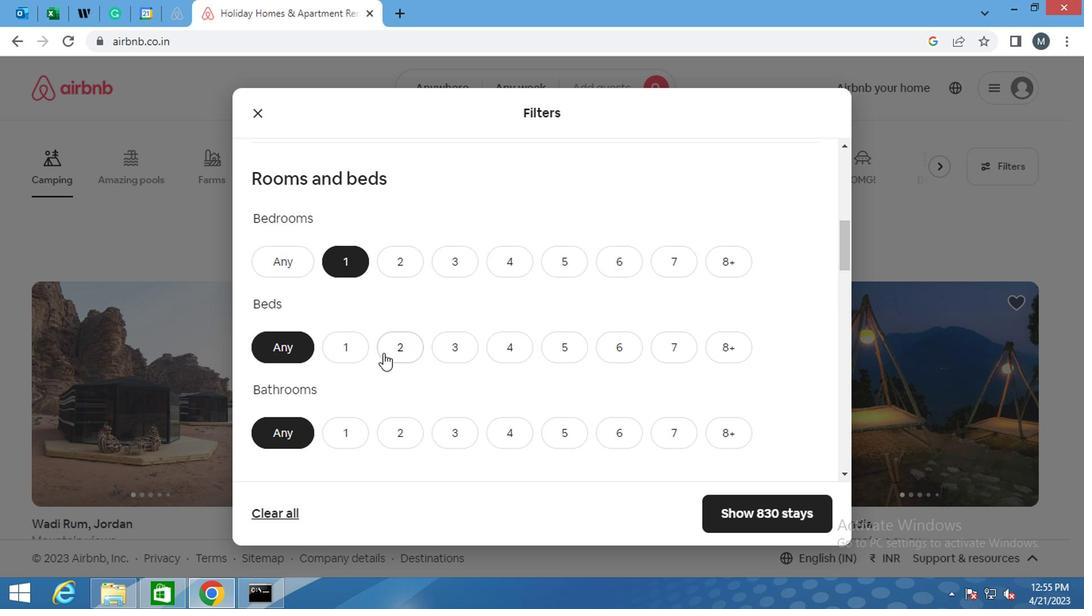 
Action: Mouse scrolled (378, 349) with delta (0, -1)
Screenshot: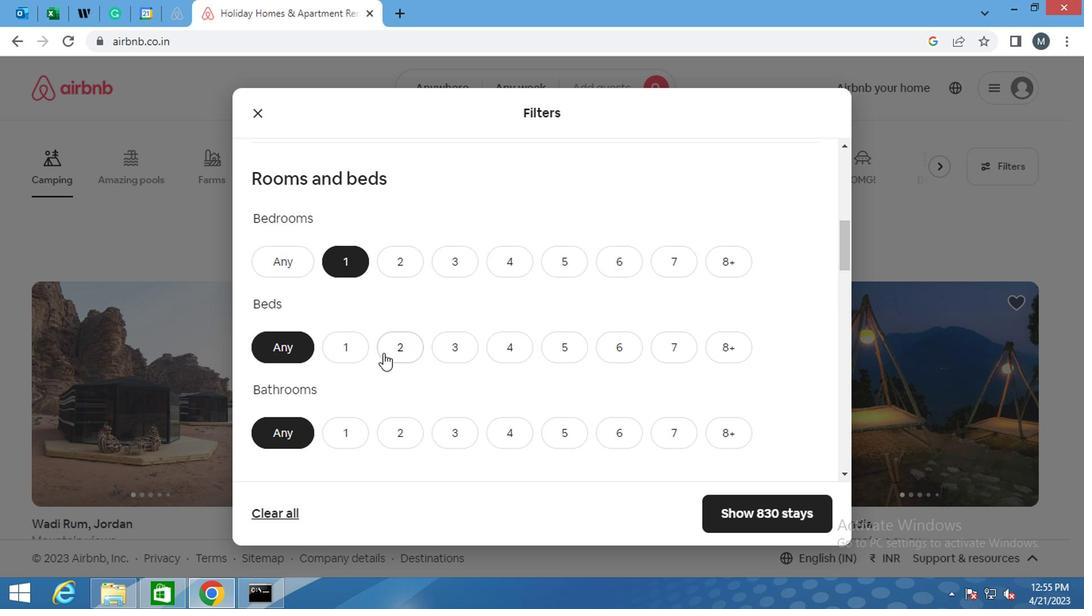 
Action: Mouse moved to (394, 340)
Screenshot: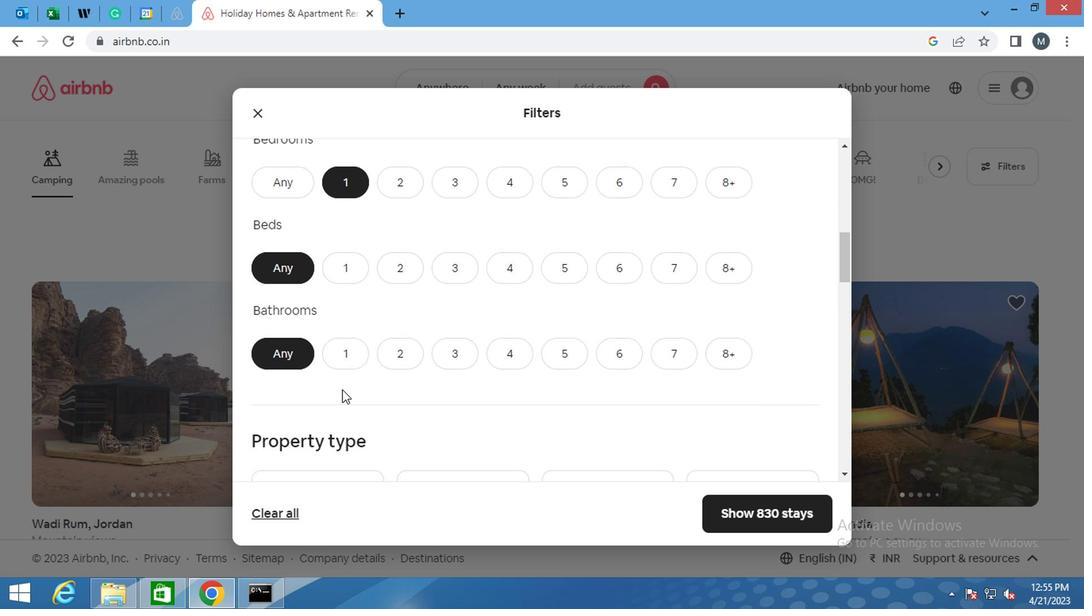
Action: Mouse pressed left at (394, 340)
Screenshot: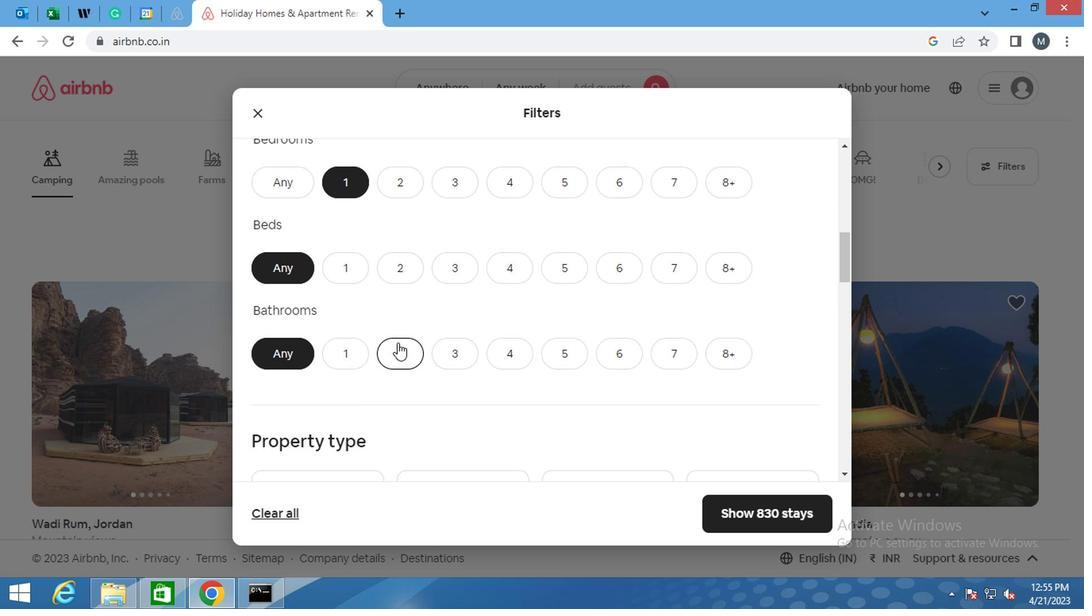 
Action: Mouse moved to (396, 338)
Screenshot: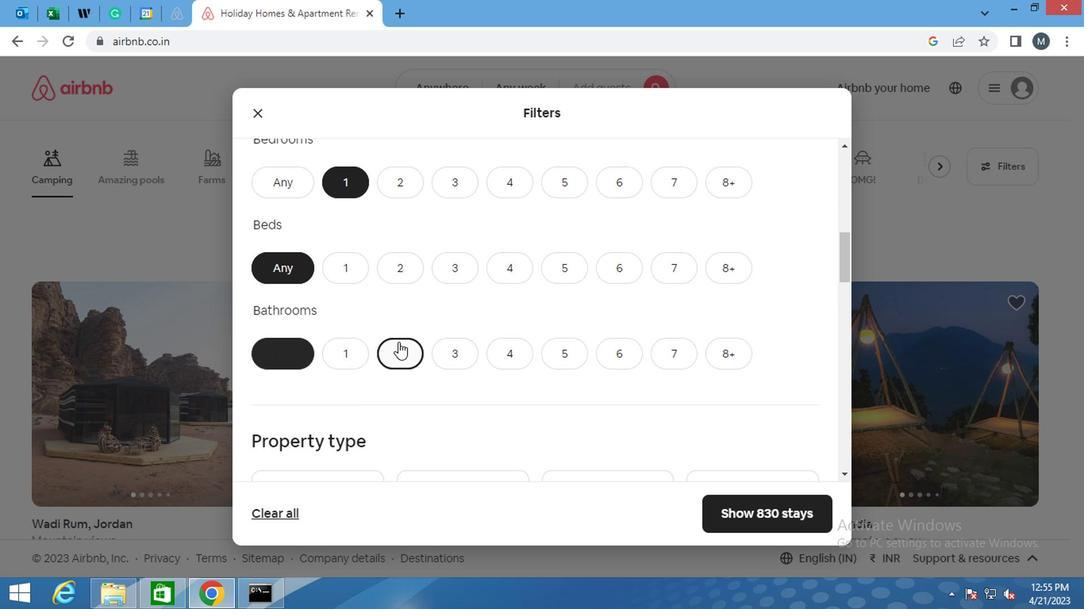 
Action: Mouse scrolled (396, 337) with delta (0, -1)
Screenshot: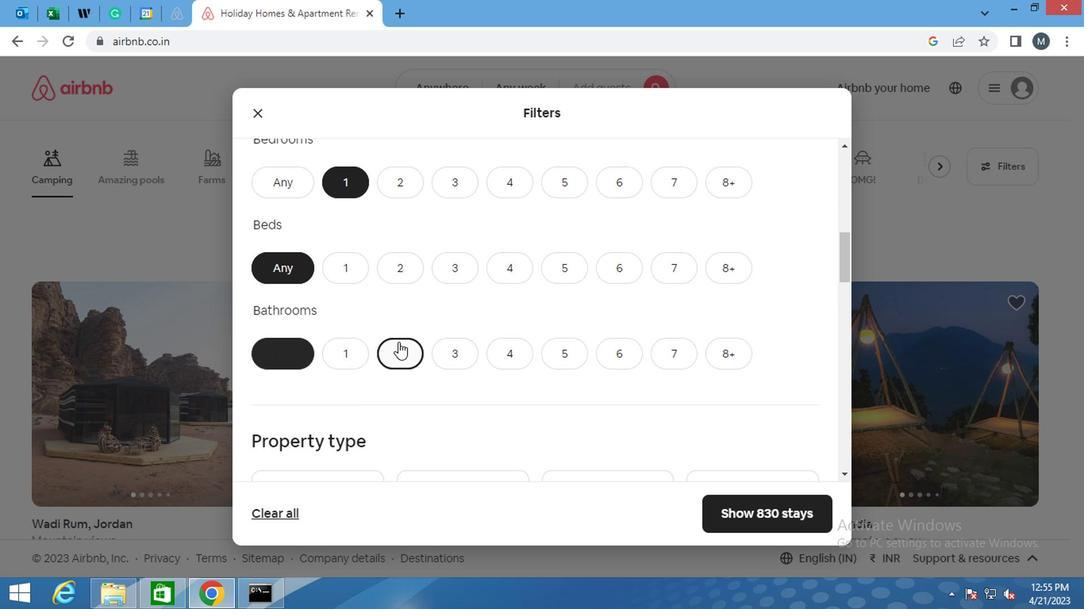 
Action: Mouse moved to (352, 311)
Screenshot: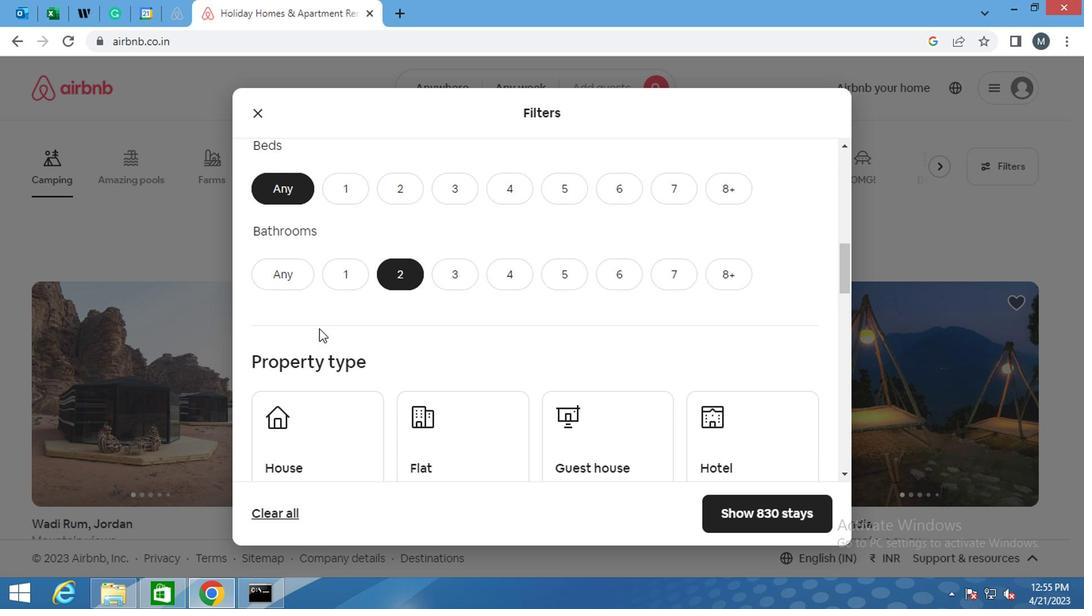 
Action: Mouse scrolled (352, 311) with delta (0, 0)
Screenshot: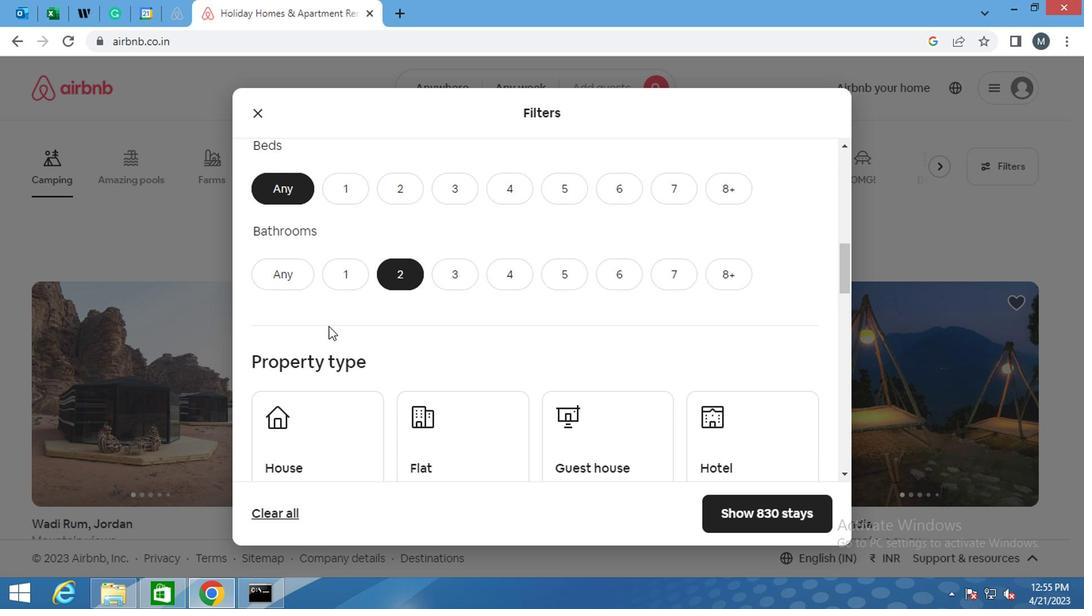 
Action: Mouse scrolled (352, 311) with delta (0, 0)
Screenshot: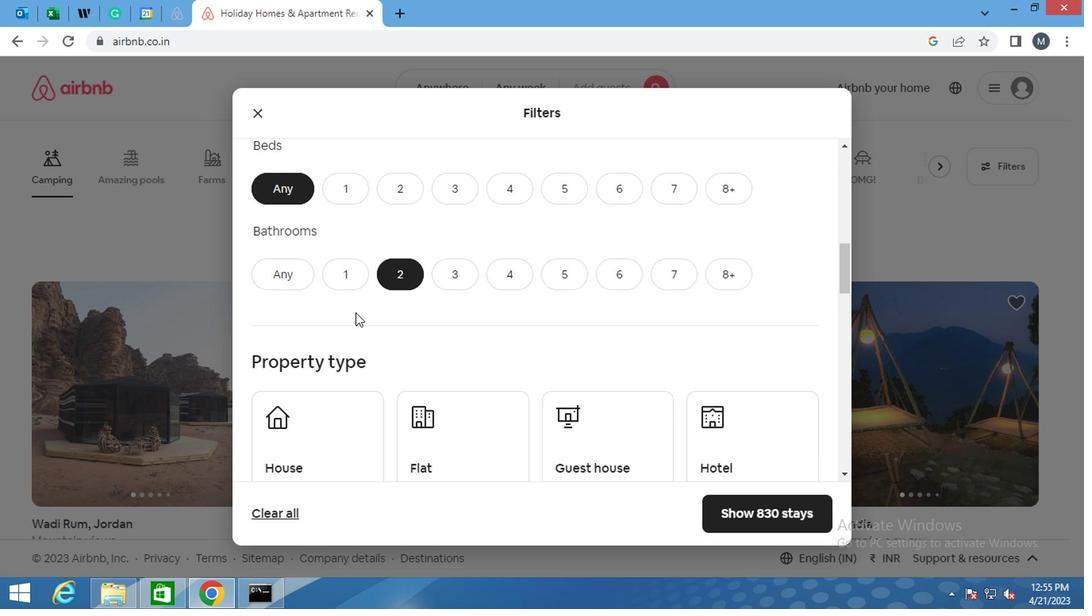 
Action: Mouse moved to (390, 345)
Screenshot: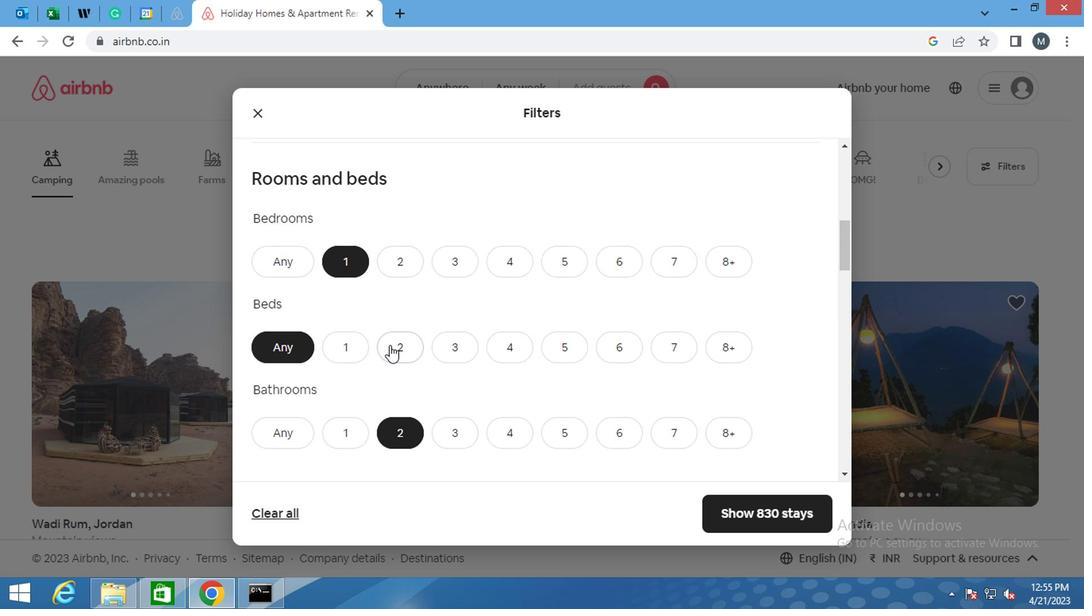 
Action: Mouse pressed left at (390, 345)
Screenshot: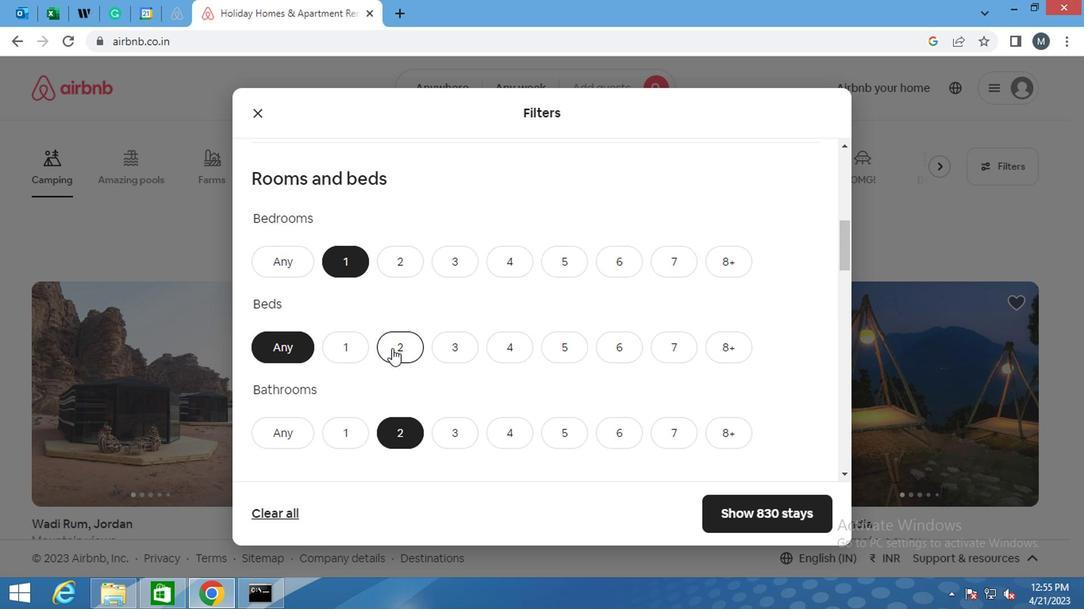 
Action: Mouse moved to (342, 421)
Screenshot: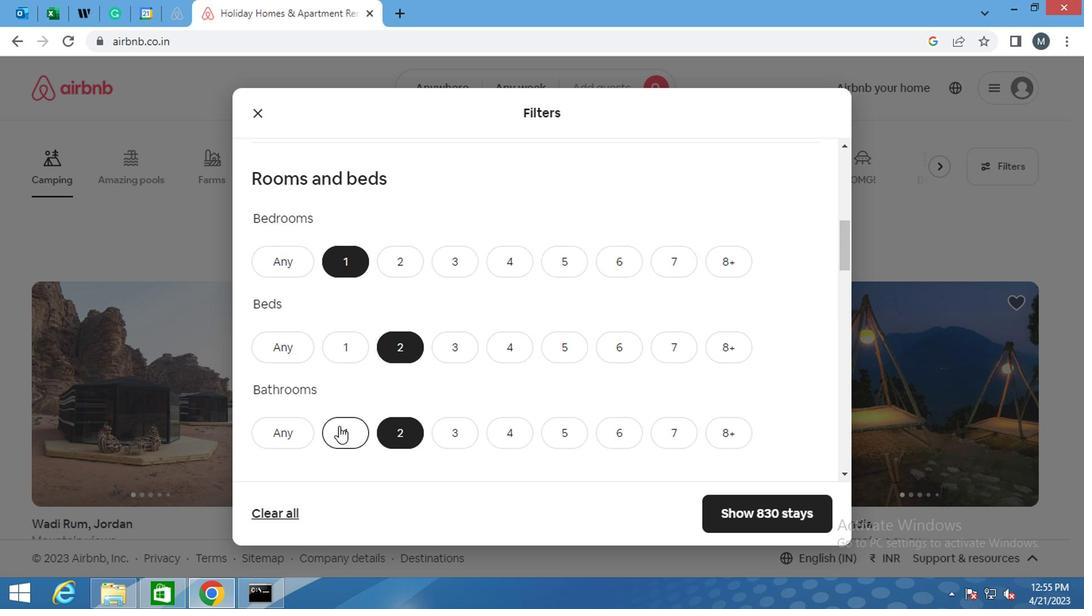 
Action: Mouse pressed left at (342, 421)
Screenshot: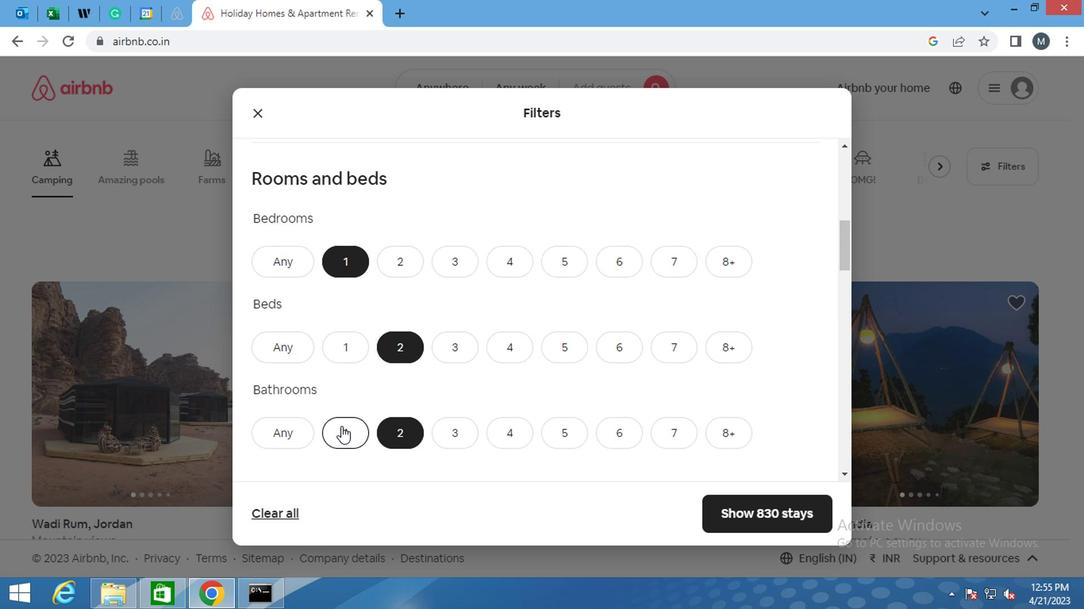
Action: Mouse moved to (400, 348)
Screenshot: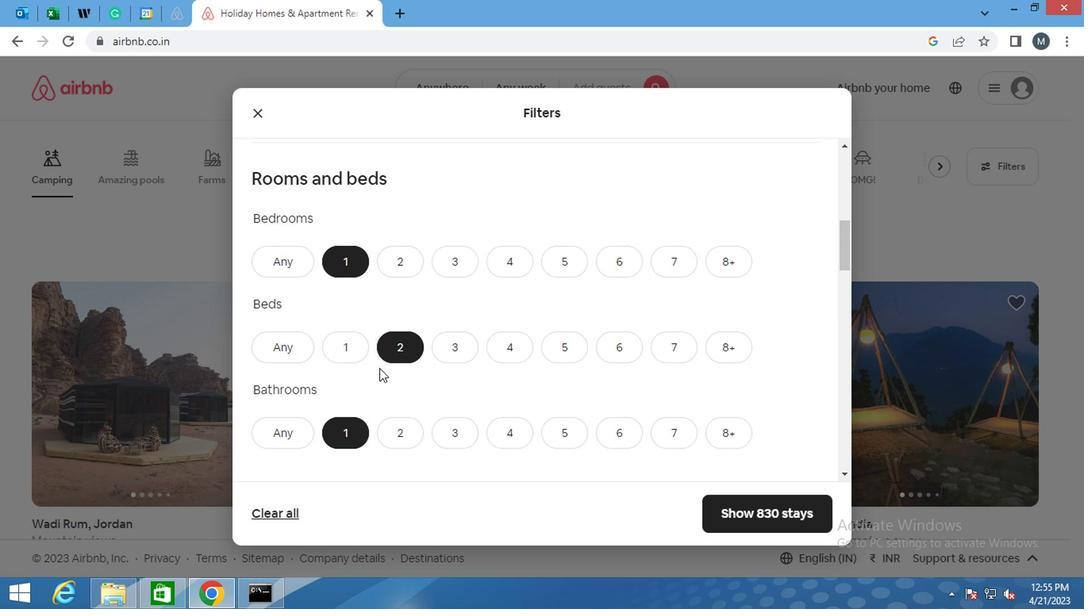 
Action: Mouse scrolled (400, 347) with delta (0, -1)
Screenshot: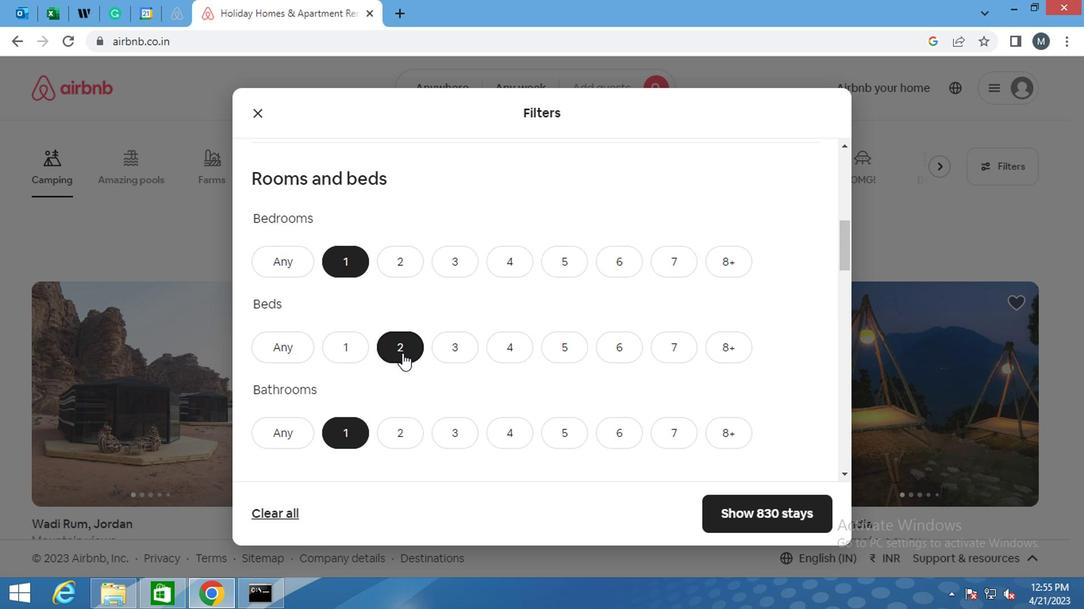 
Action: Mouse moved to (403, 348)
Screenshot: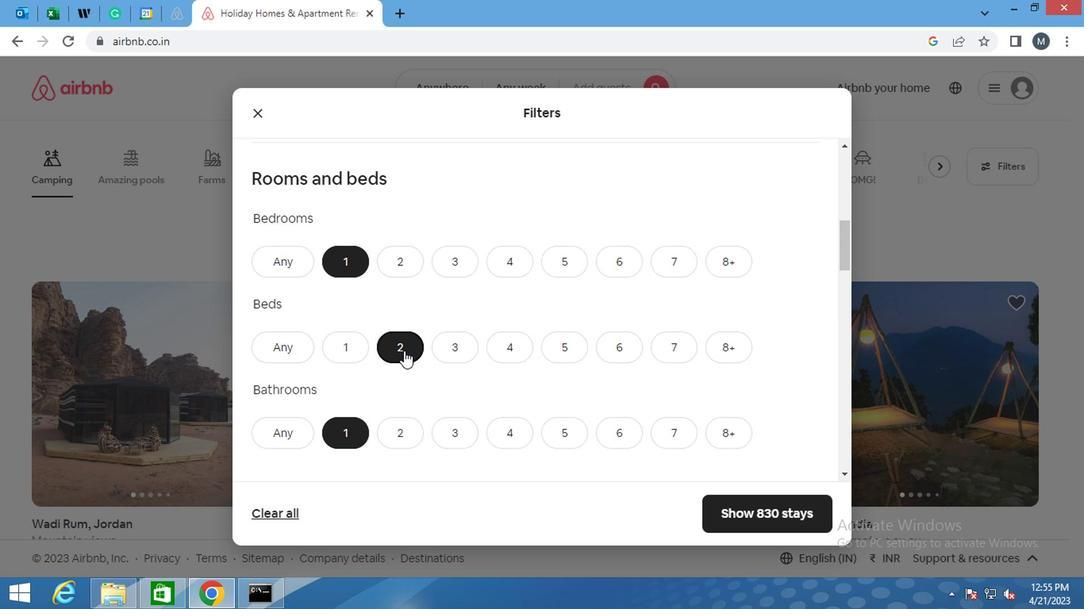 
Action: Mouse scrolled (403, 348) with delta (0, 0)
Screenshot: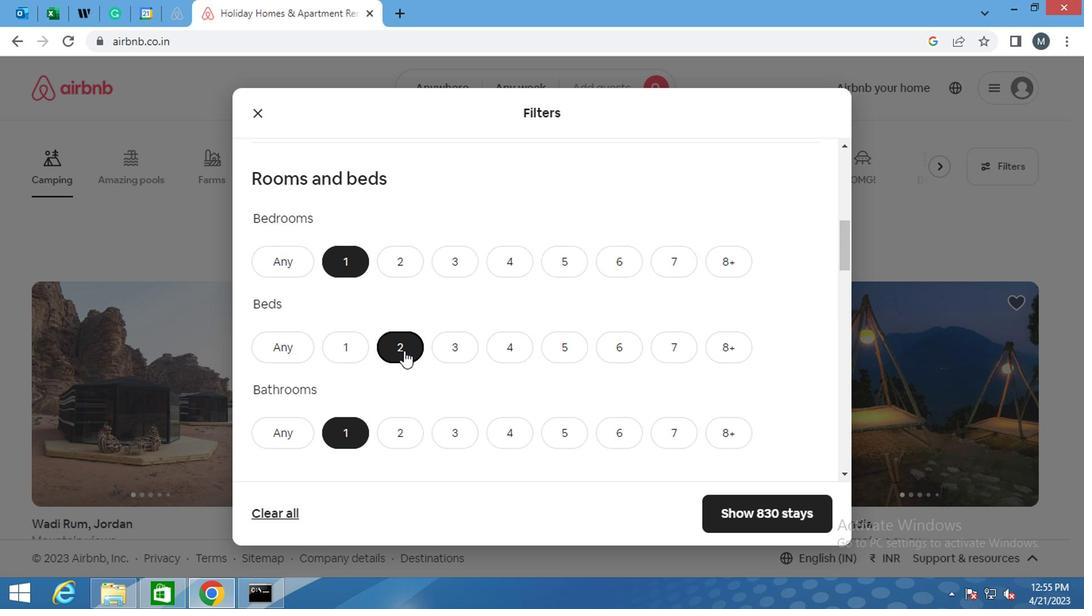 
Action: Mouse moved to (401, 355)
Screenshot: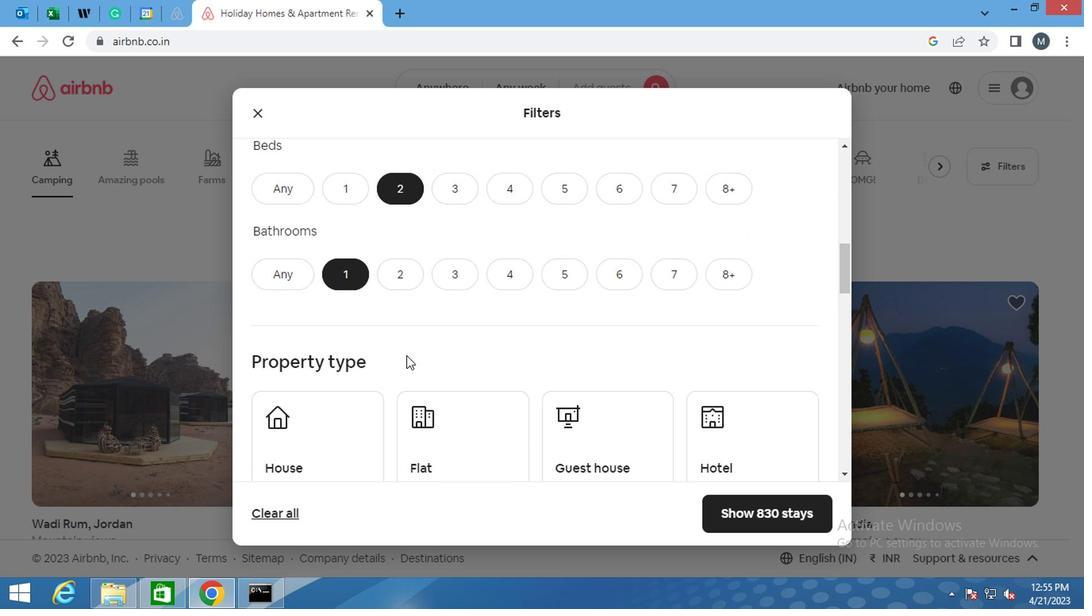 
Action: Mouse scrolled (401, 355) with delta (0, 0)
Screenshot: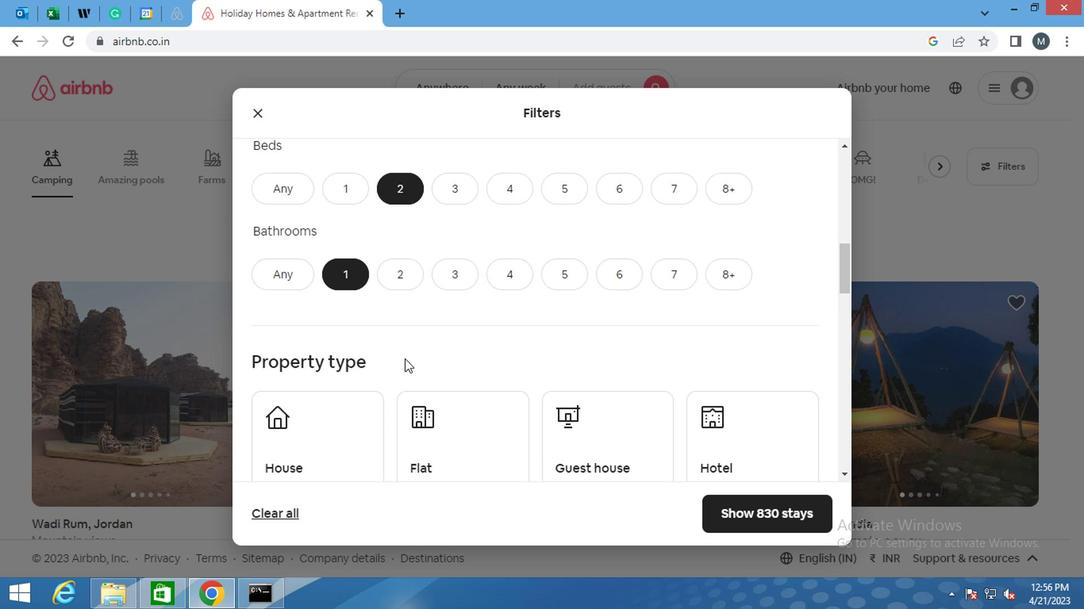 
Action: Mouse moved to (308, 379)
Screenshot: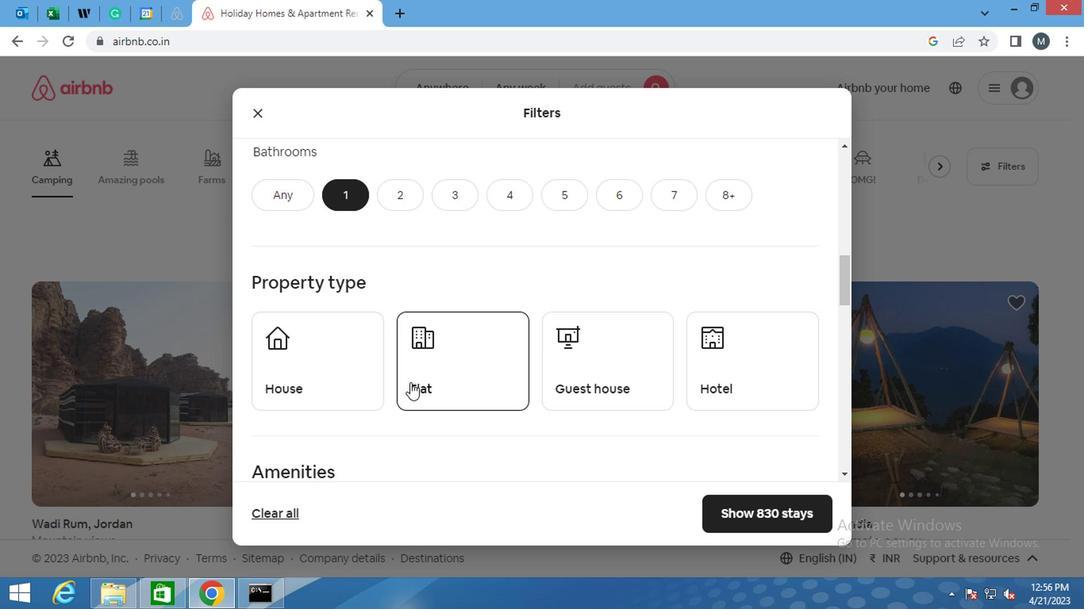 
Action: Mouse pressed left at (308, 379)
Screenshot: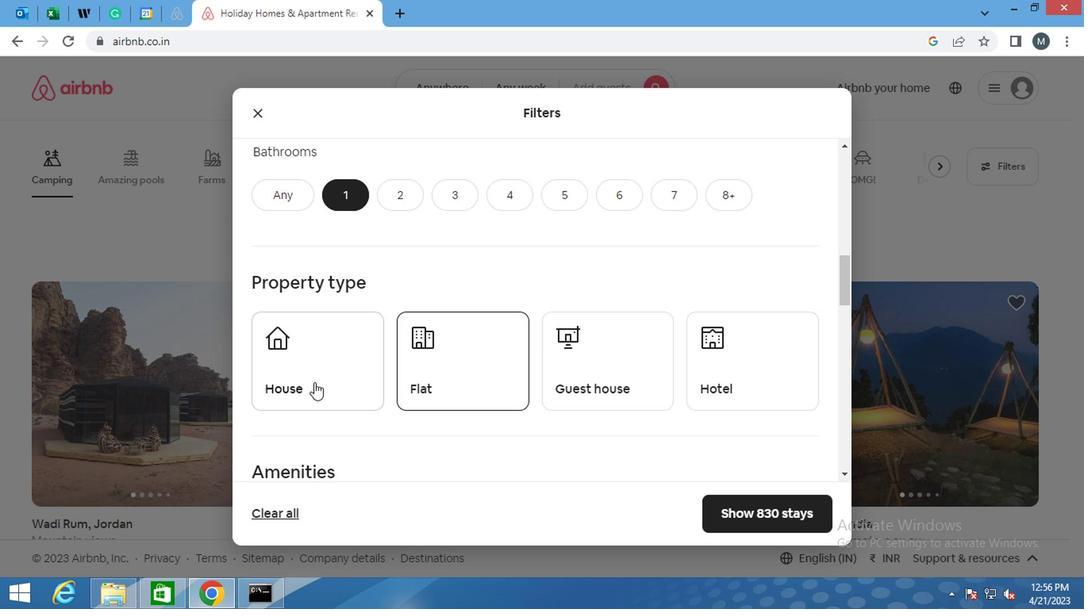 
Action: Mouse moved to (512, 365)
Screenshot: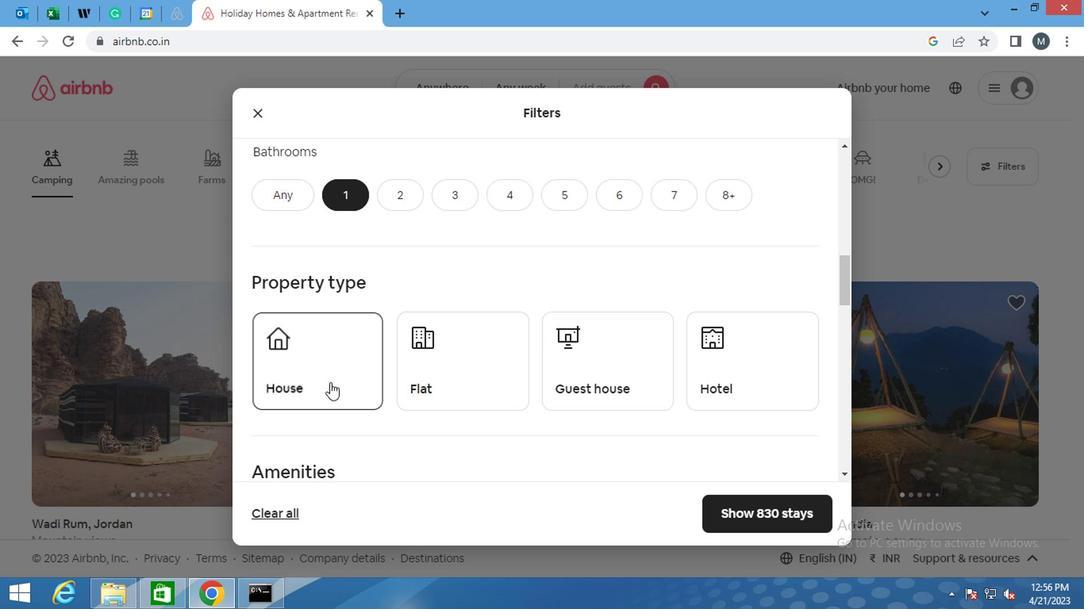 
Action: Mouse pressed left at (512, 365)
Screenshot: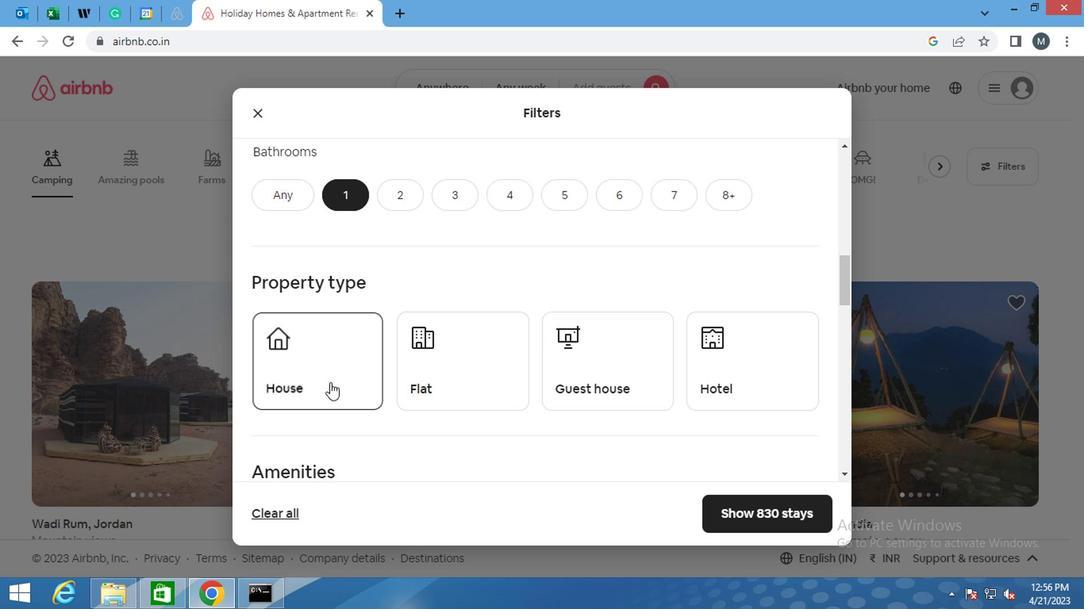 
Action: Mouse moved to (558, 359)
Screenshot: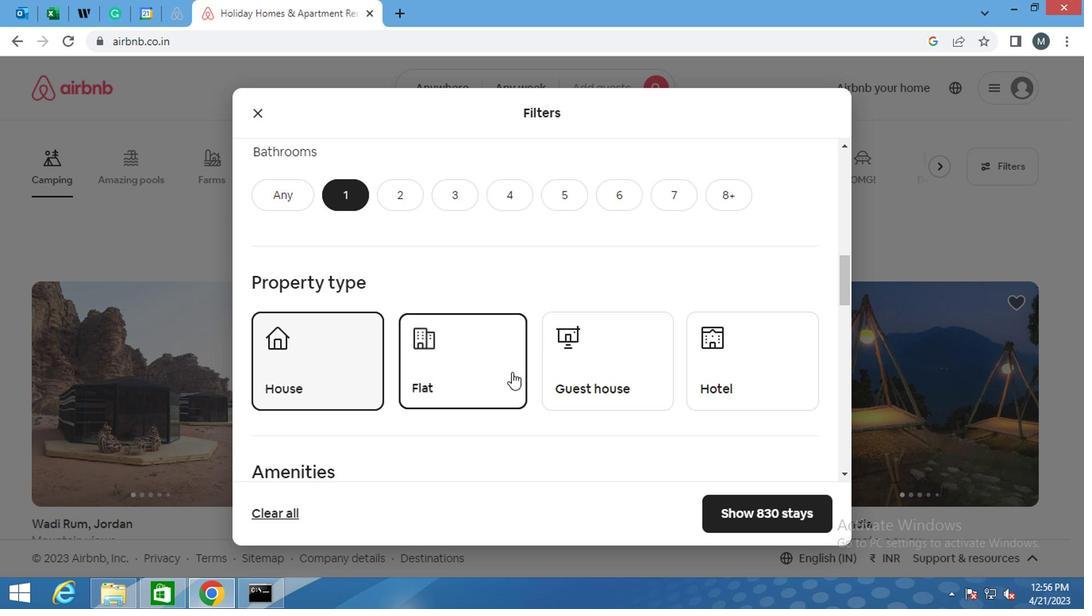 
Action: Mouse pressed left at (558, 359)
Screenshot: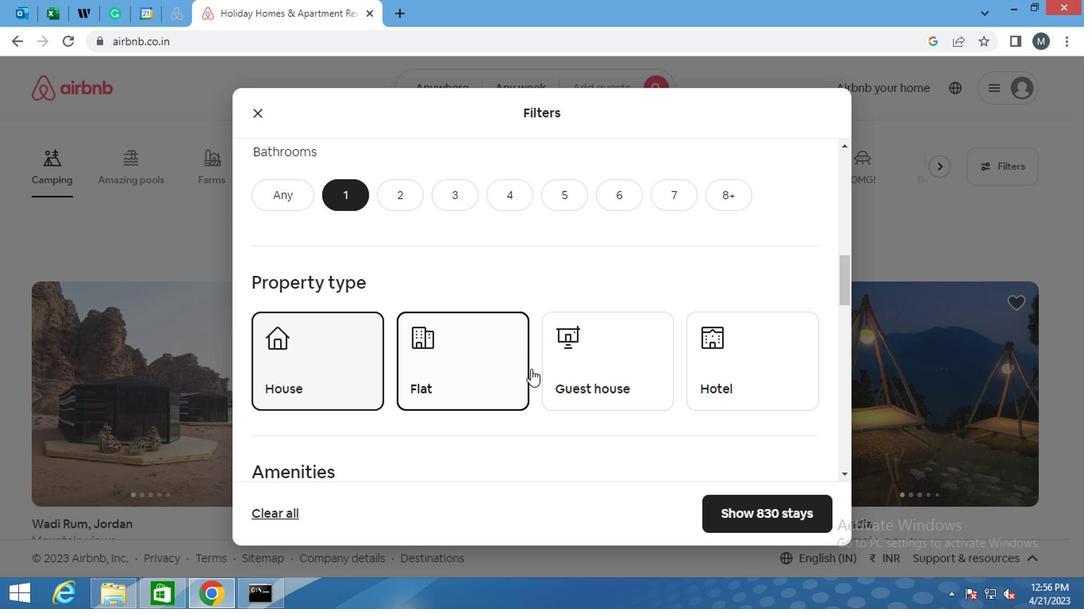 
Action: Mouse moved to (535, 347)
Screenshot: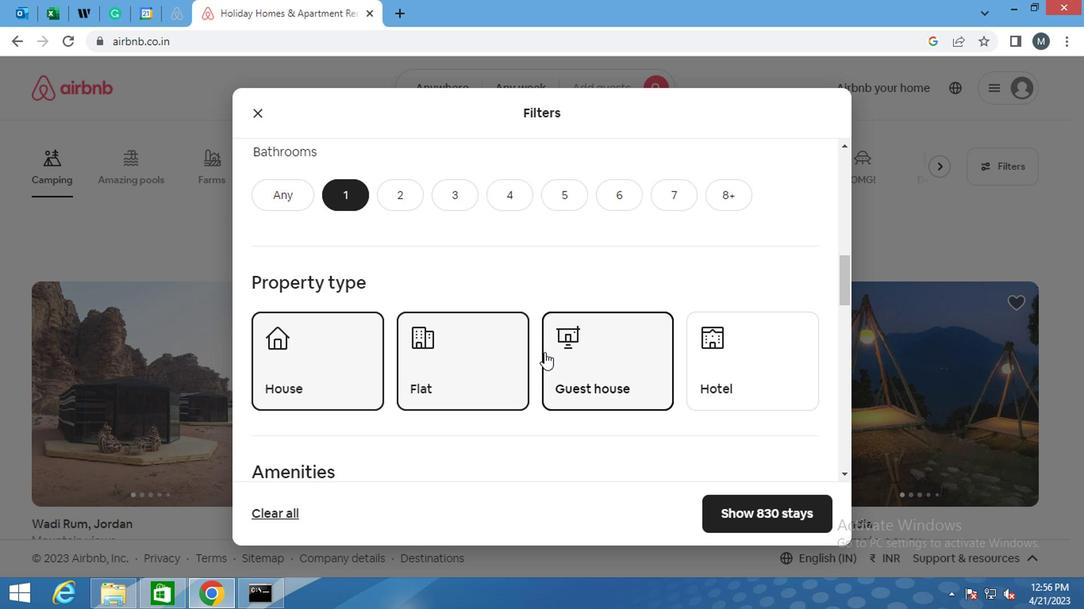 
Action: Mouse scrolled (535, 346) with delta (0, 0)
Screenshot: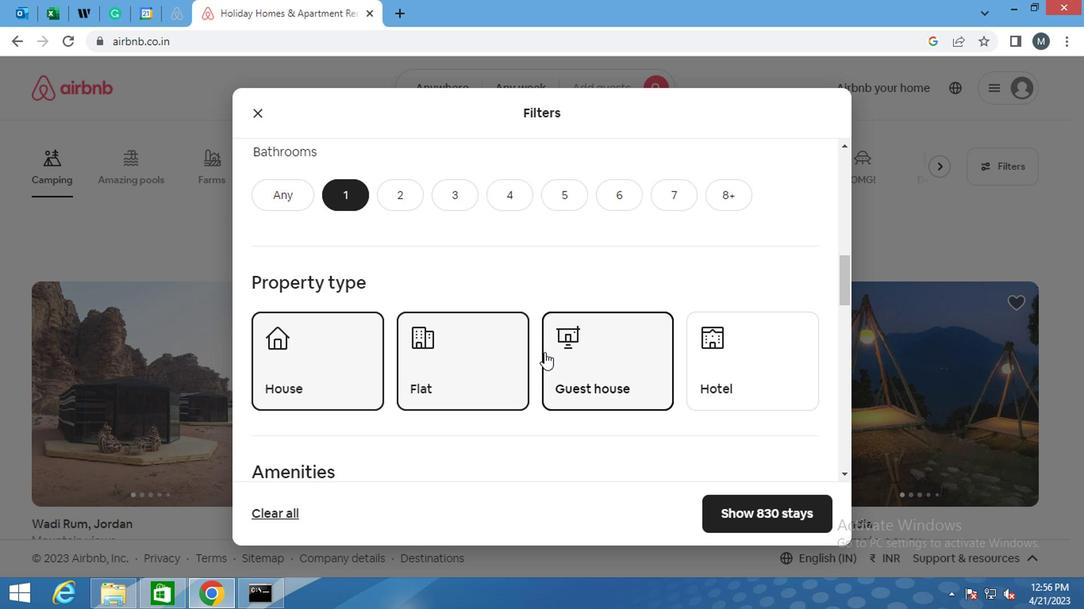 
Action: Mouse moved to (529, 349)
Screenshot: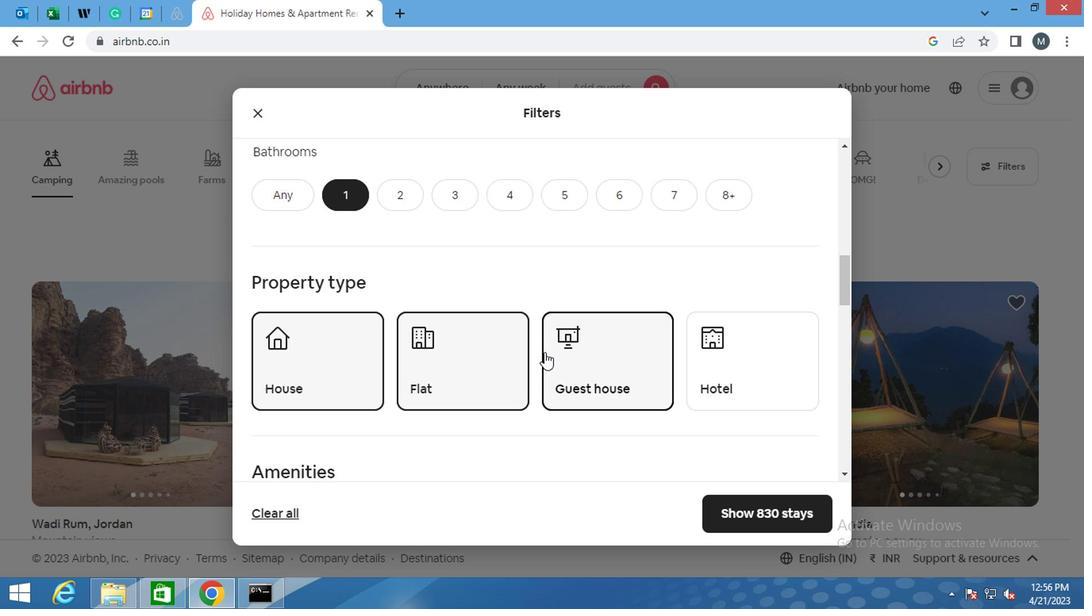 
Action: Mouse scrolled (529, 348) with delta (0, 0)
Screenshot: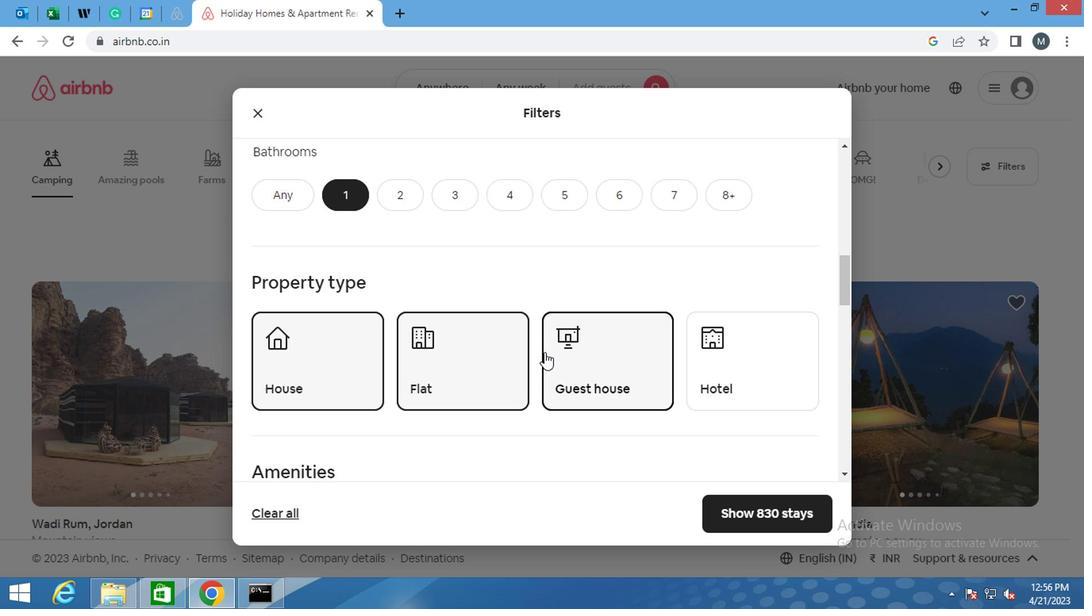 
Action: Mouse moved to (419, 357)
Screenshot: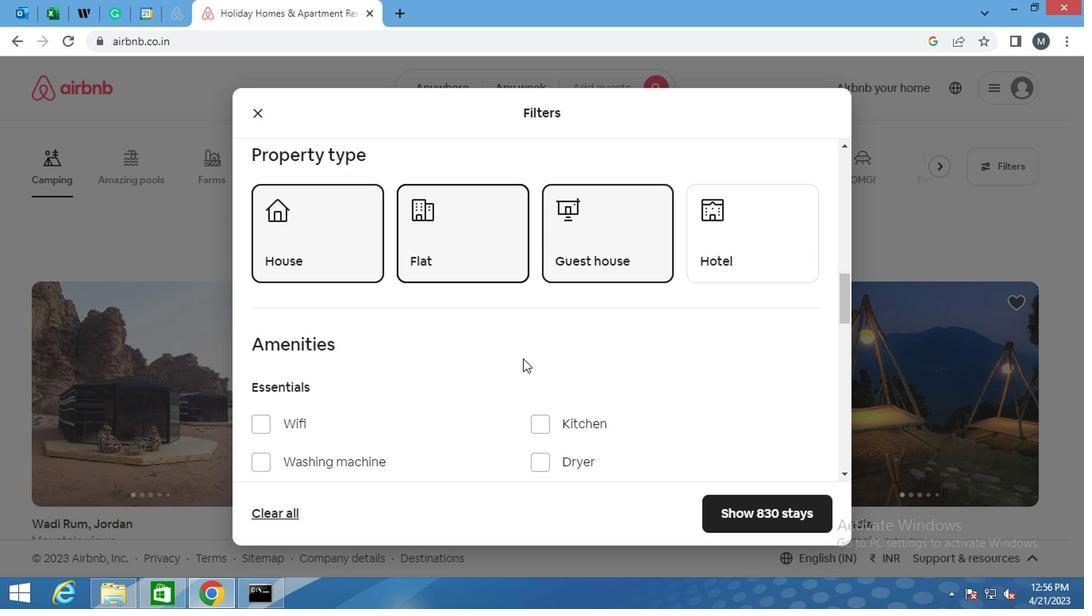 
Action: Mouse scrolled (419, 357) with delta (0, 0)
Screenshot: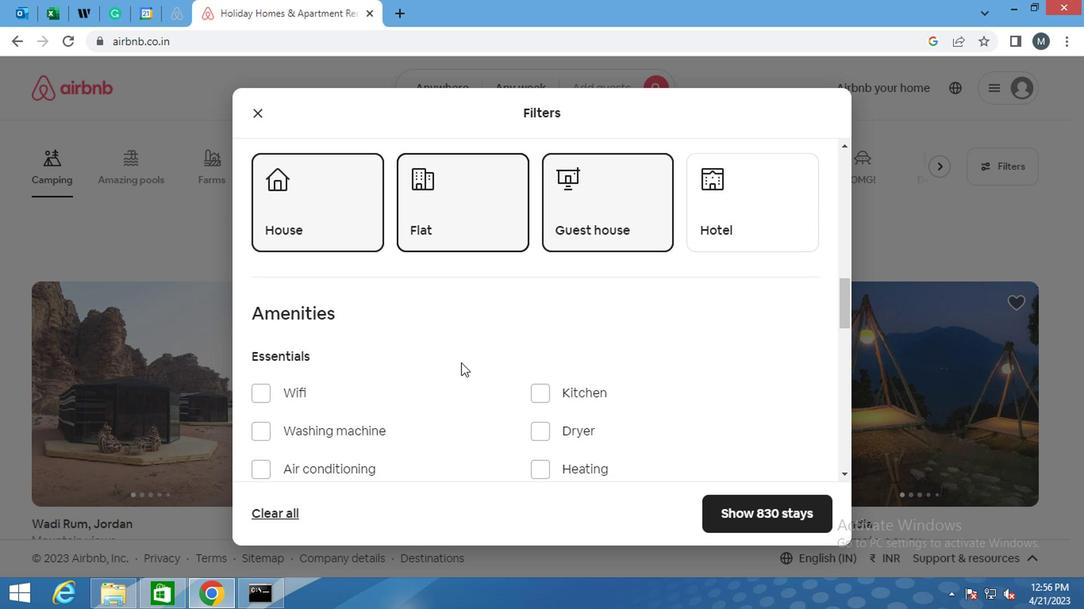 
Action: Mouse moved to (417, 356)
Screenshot: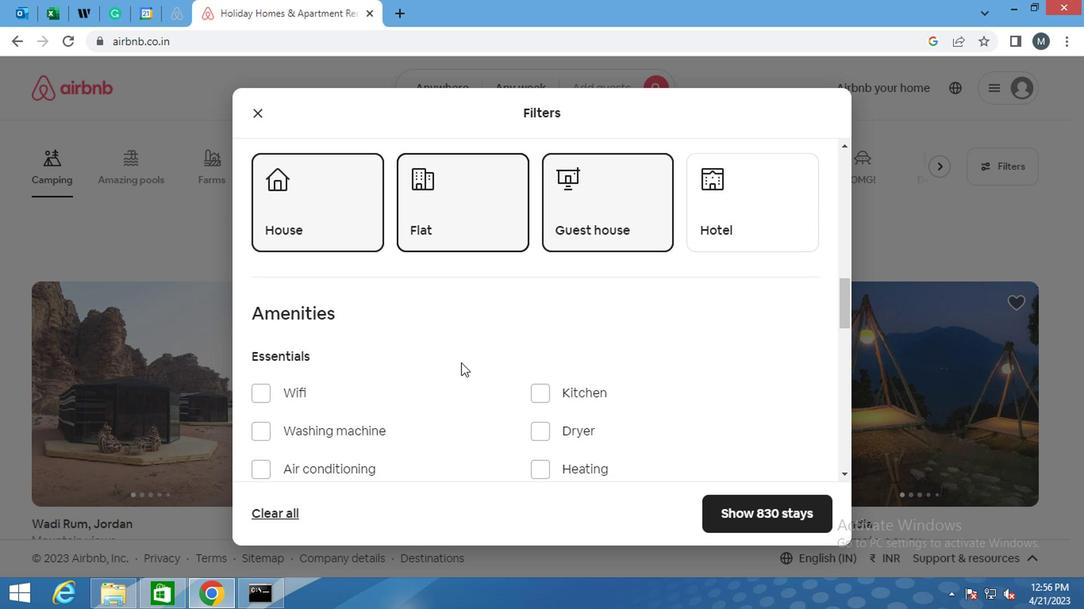 
Action: Mouse scrolled (417, 357) with delta (0, 0)
Screenshot: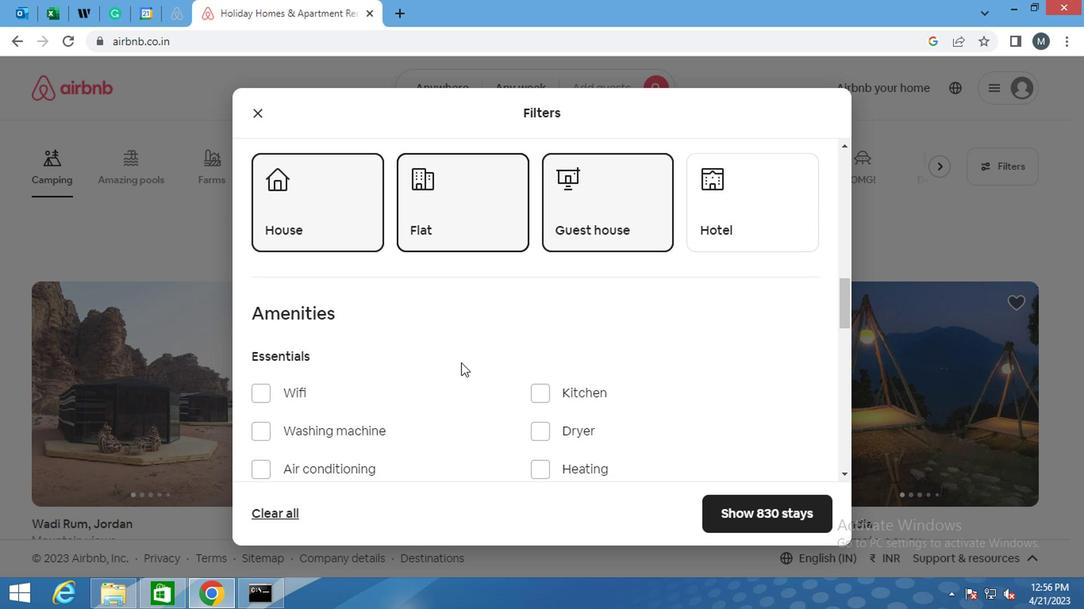 
Action: Mouse moved to (411, 355)
Screenshot: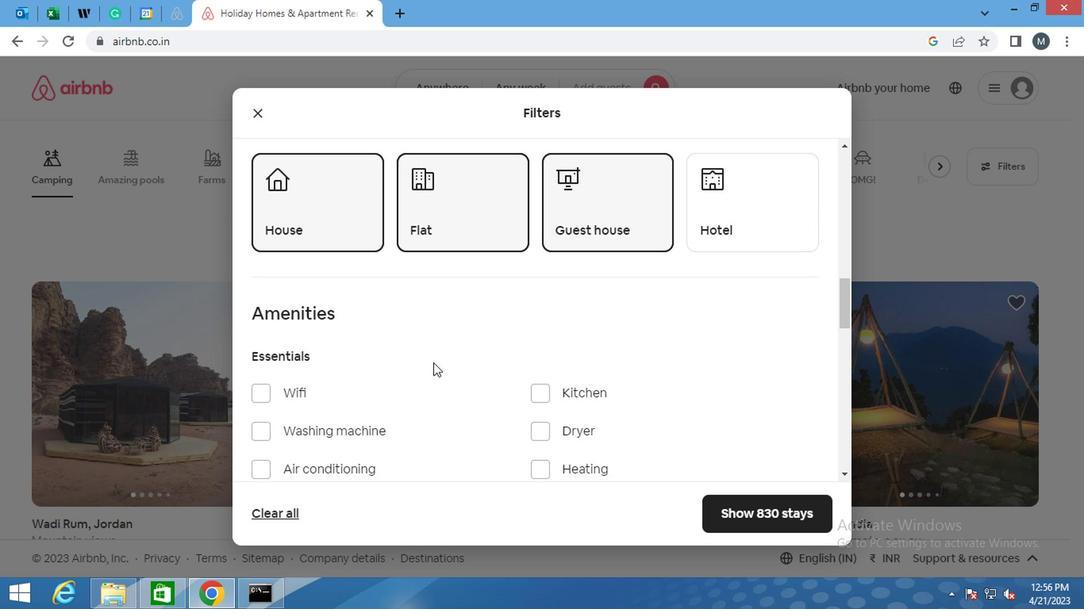 
Action: Mouse scrolled (411, 355) with delta (0, 0)
Screenshot: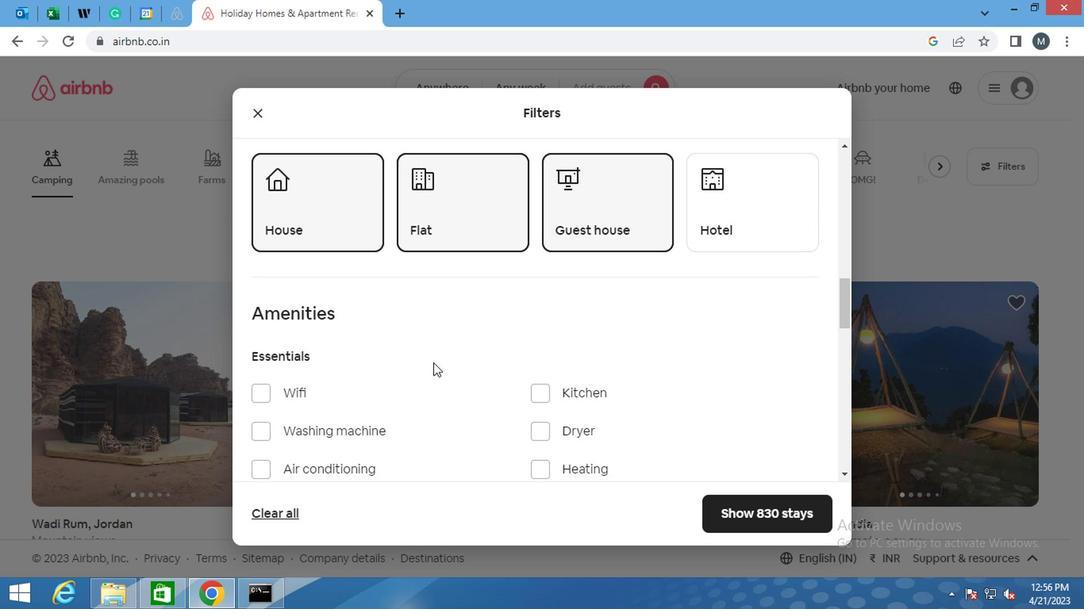 
Action: Mouse moved to (405, 353)
Screenshot: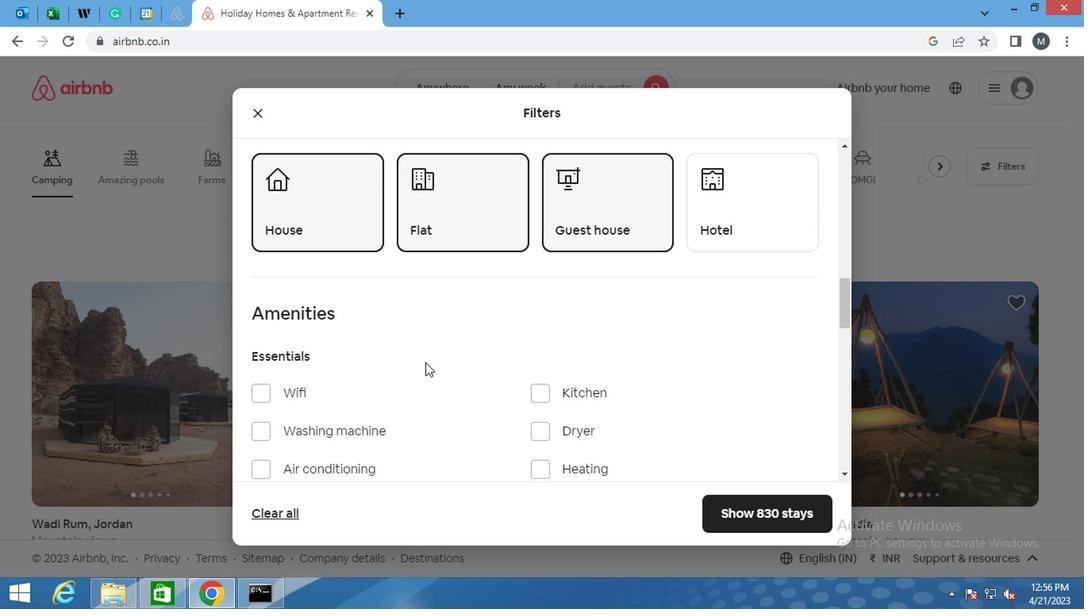
Action: Mouse scrolled (405, 354) with delta (0, 1)
Screenshot: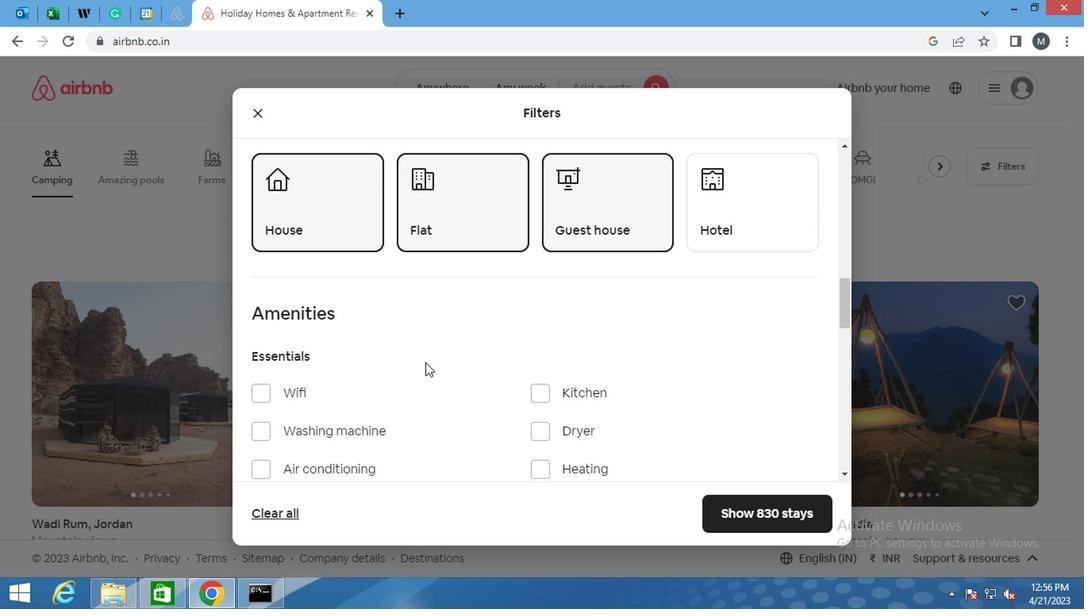 
Action: Mouse moved to (418, 347)
Screenshot: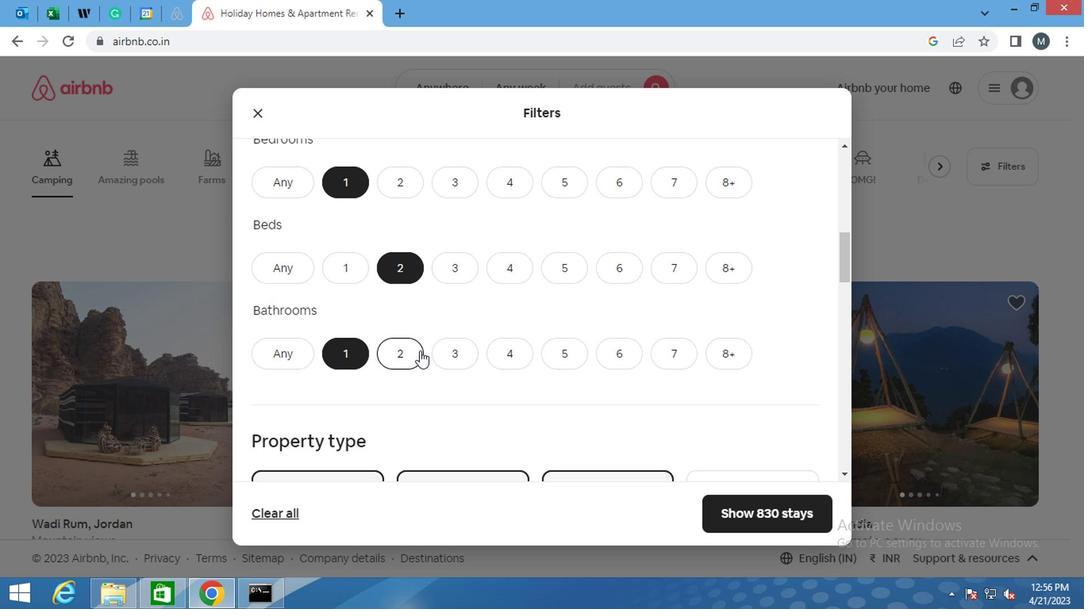 
Action: Mouse scrolled (418, 346) with delta (0, 0)
Screenshot: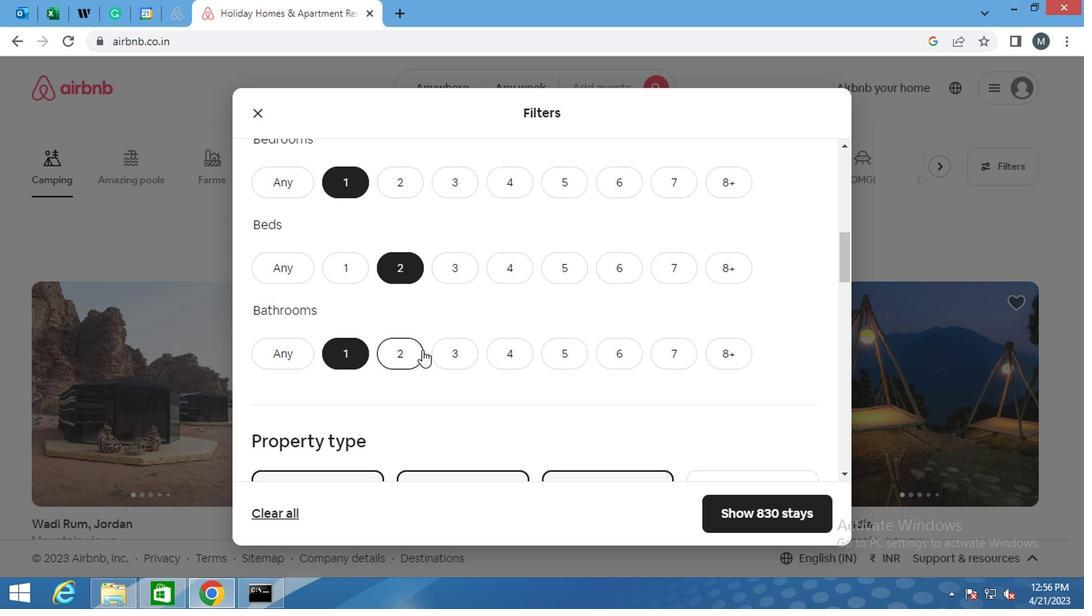 
Action: Mouse scrolled (418, 346) with delta (0, 0)
Screenshot: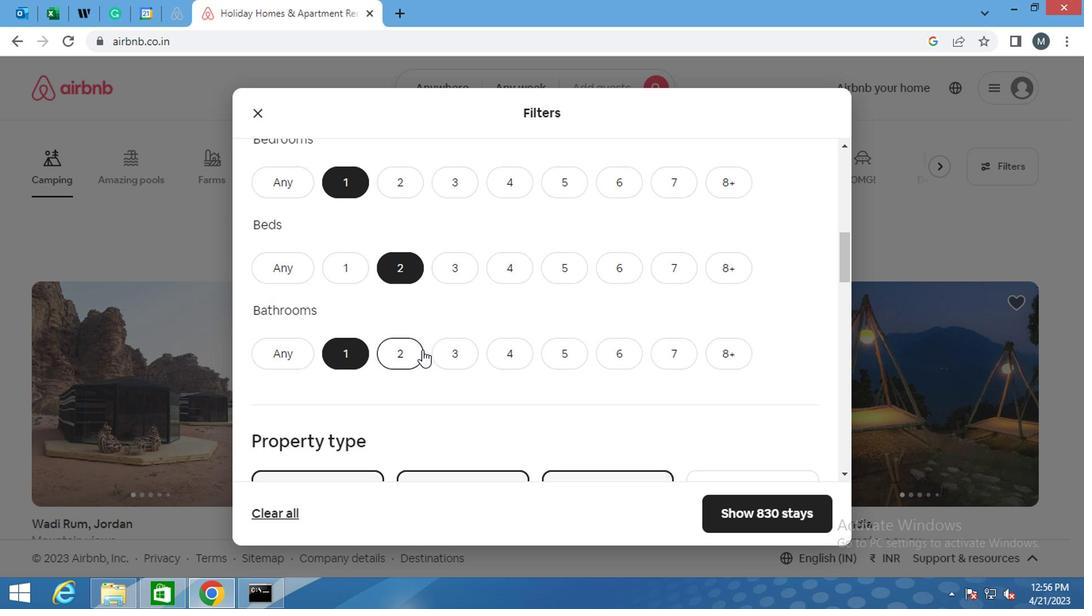 
Action: Mouse moved to (419, 348)
Screenshot: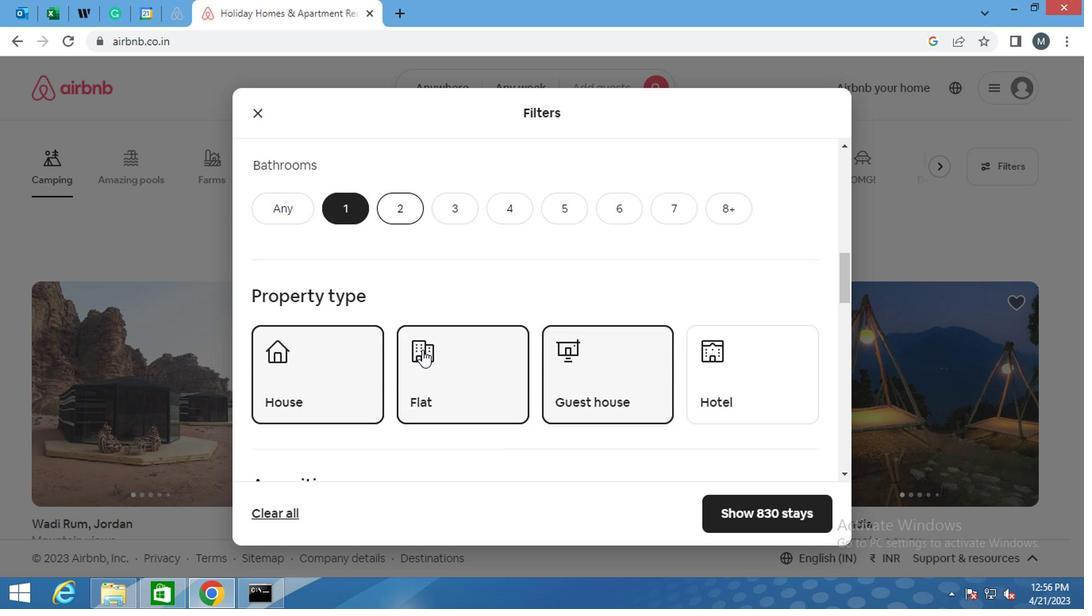 
Action: Mouse scrolled (419, 347) with delta (0, -1)
Screenshot: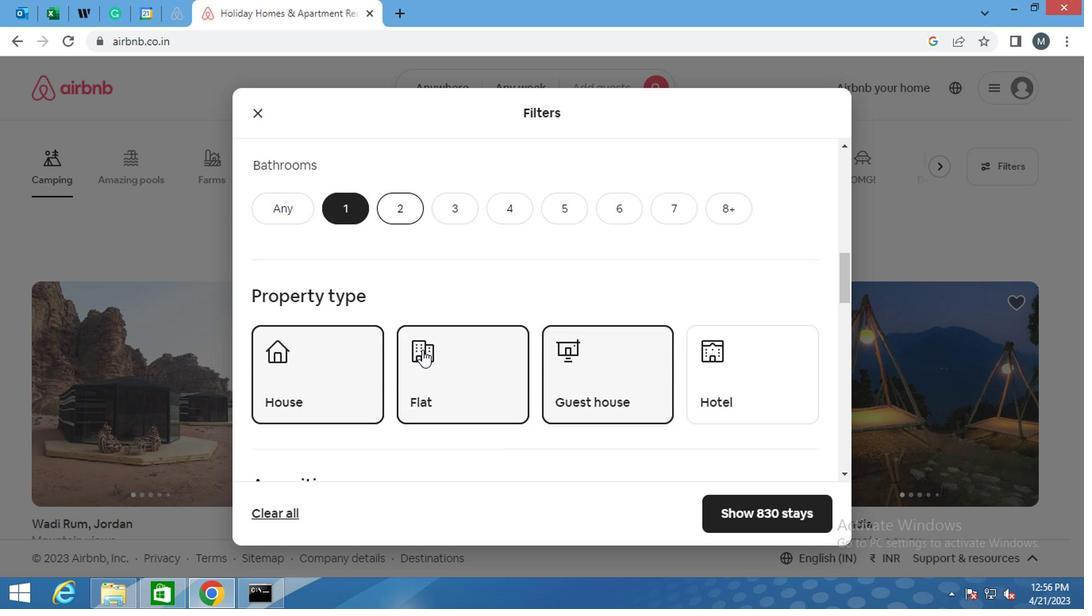 
Action: Mouse scrolled (419, 347) with delta (0, -1)
Screenshot: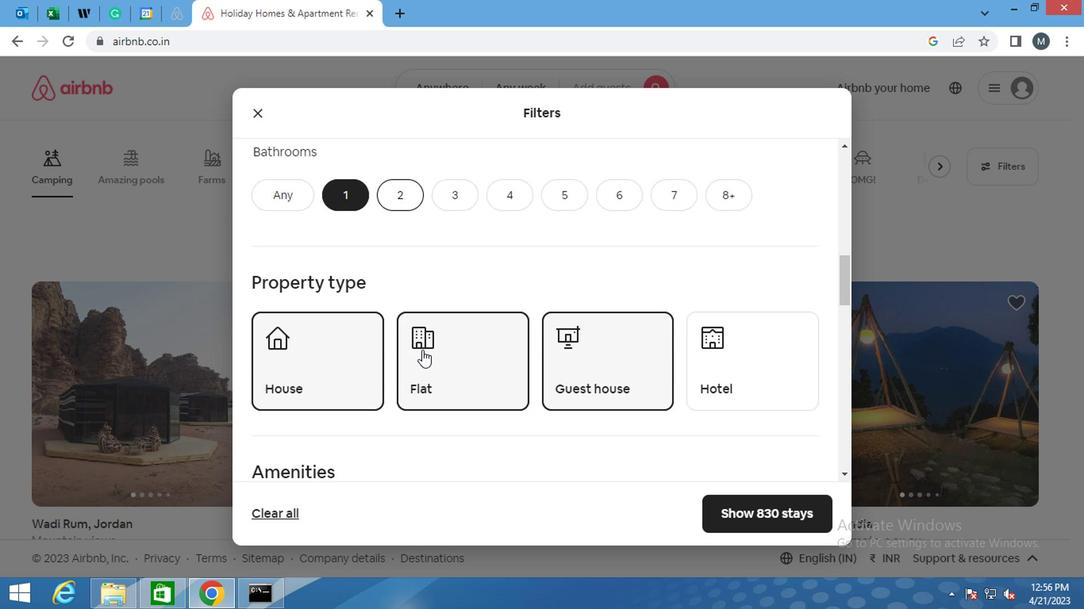 
Action: Mouse moved to (438, 350)
Screenshot: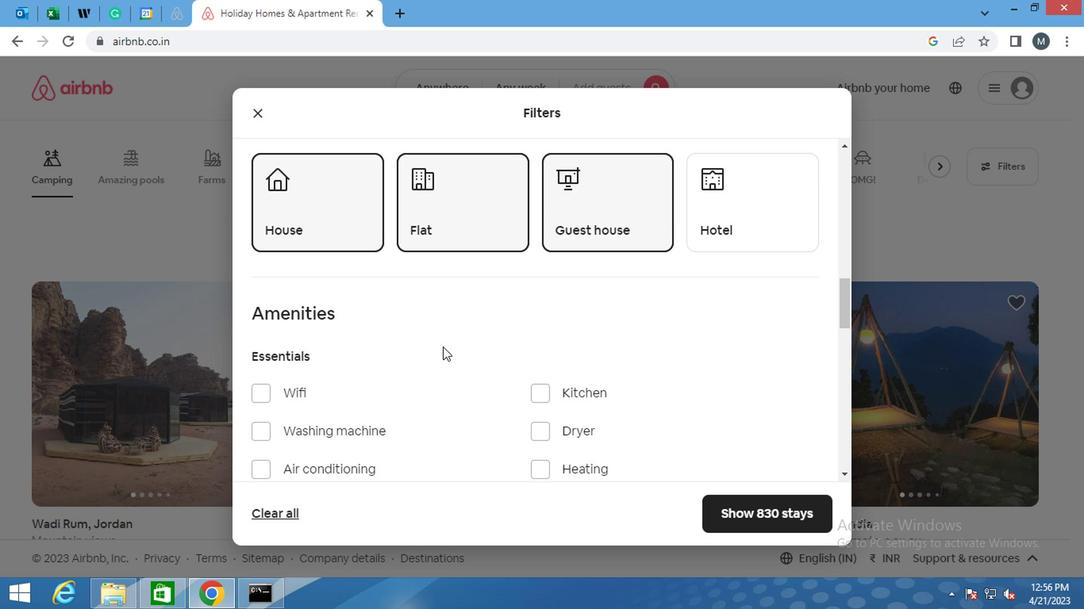 
Action: Mouse scrolled (438, 349) with delta (0, -1)
Screenshot: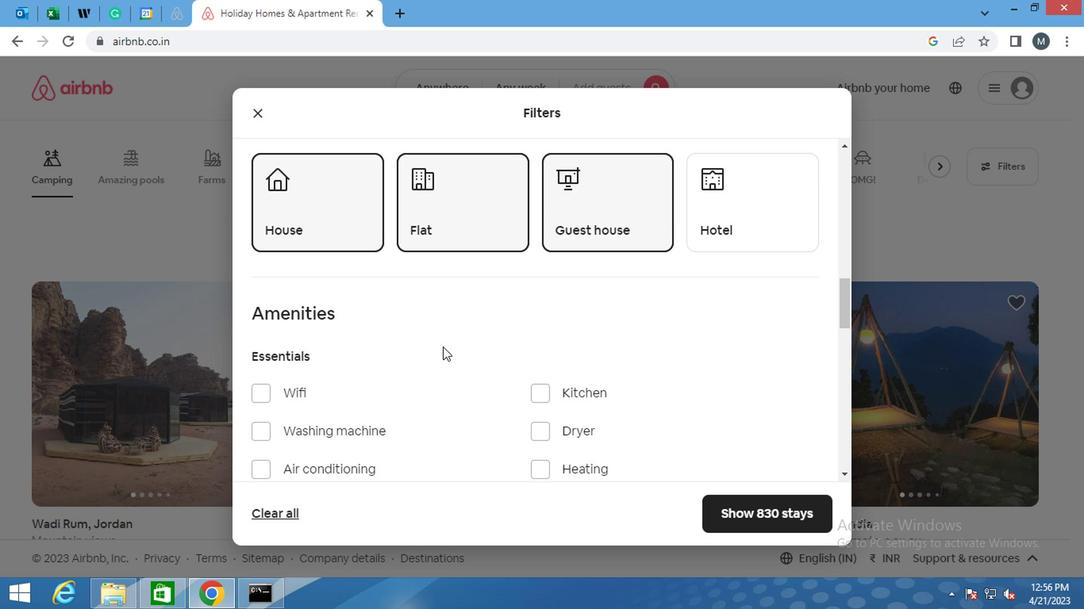 
Action: Mouse moved to (260, 317)
Screenshot: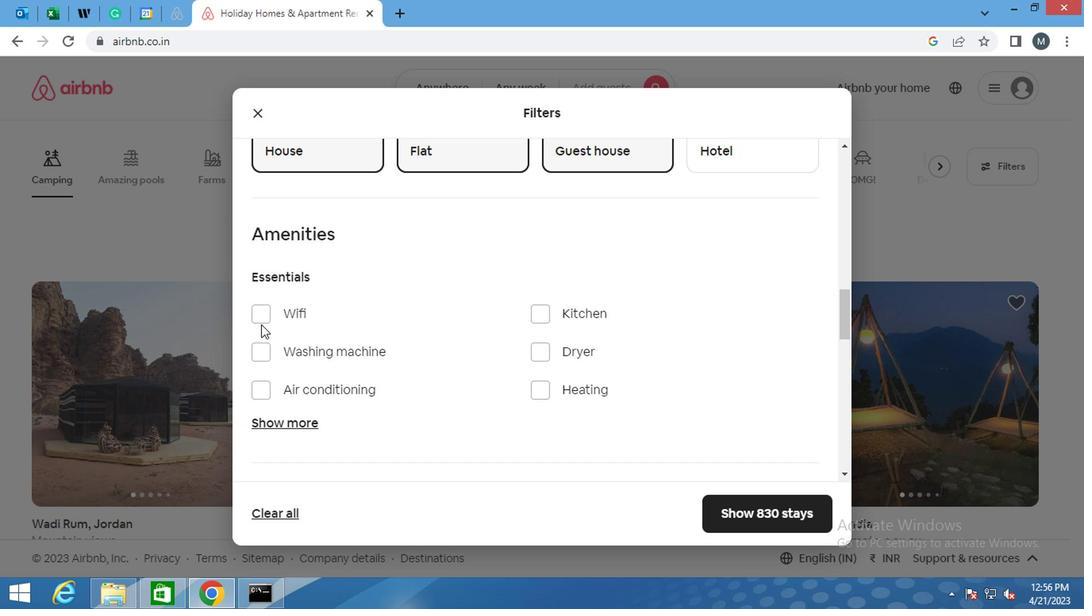 
Action: Mouse pressed left at (260, 317)
Screenshot: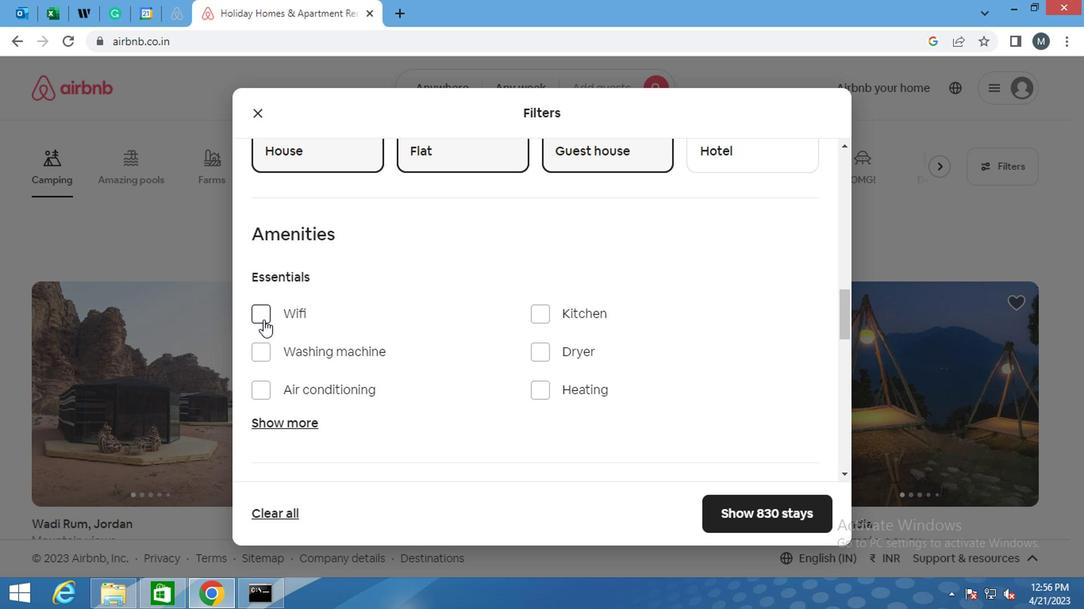 
Action: Mouse moved to (550, 309)
Screenshot: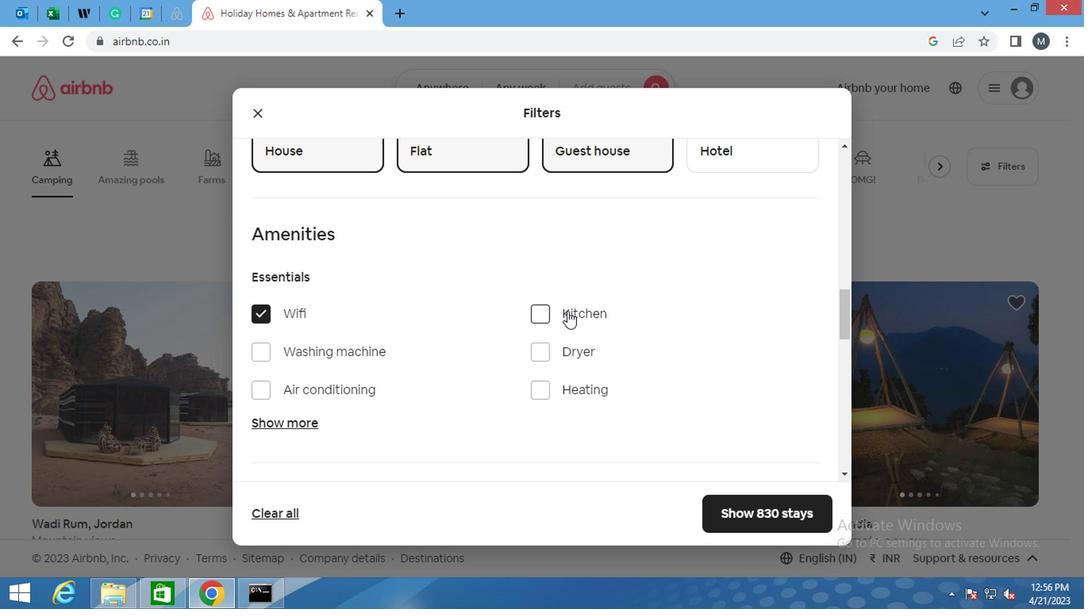 
Action: Mouse pressed left at (550, 309)
Screenshot: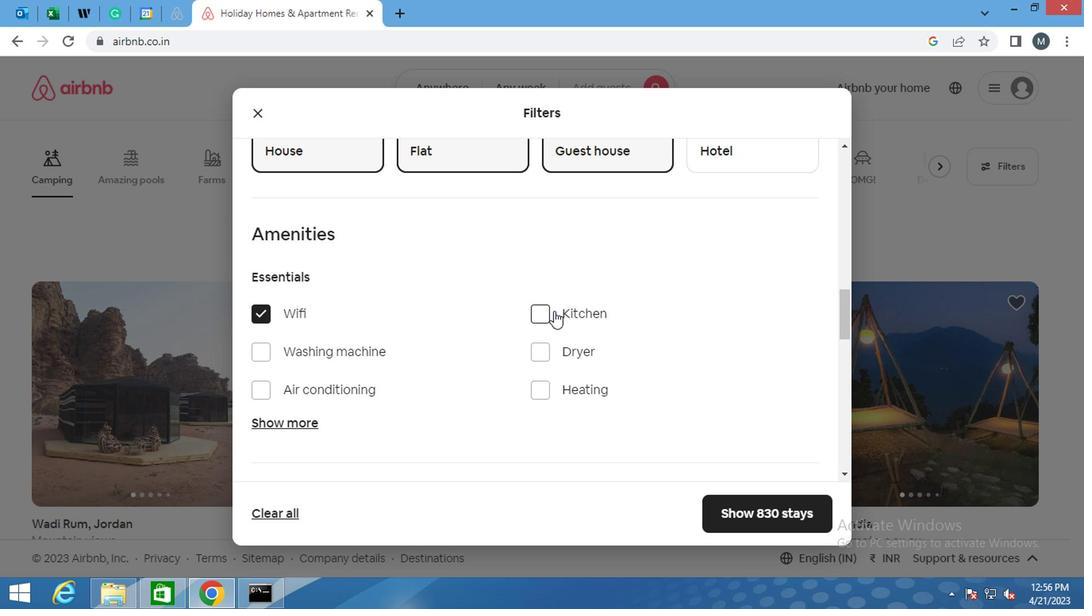 
Action: Mouse moved to (265, 349)
Screenshot: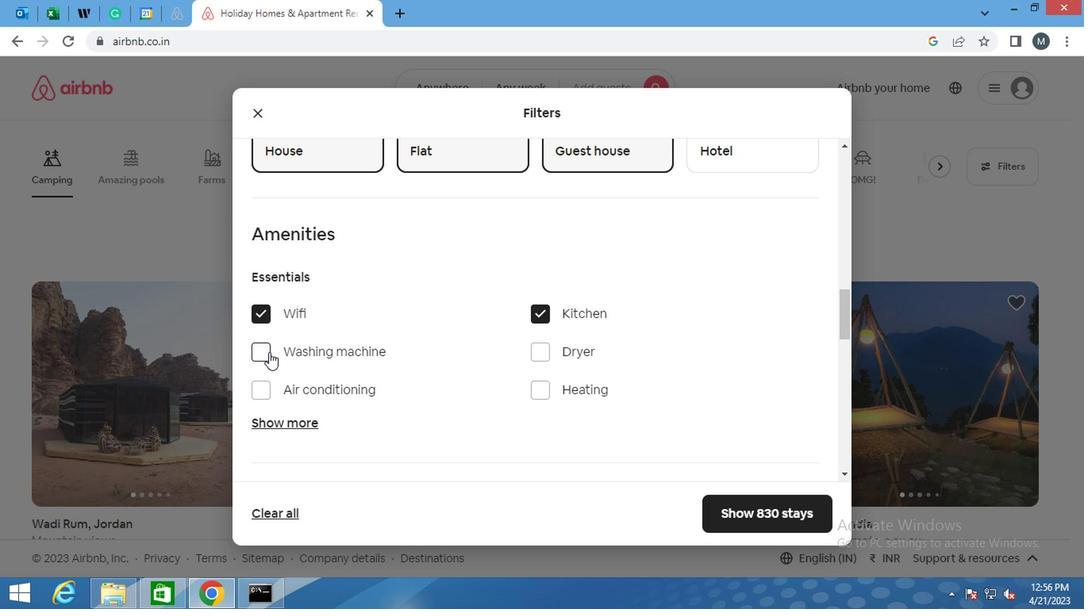 
Action: Mouse pressed left at (265, 349)
Screenshot: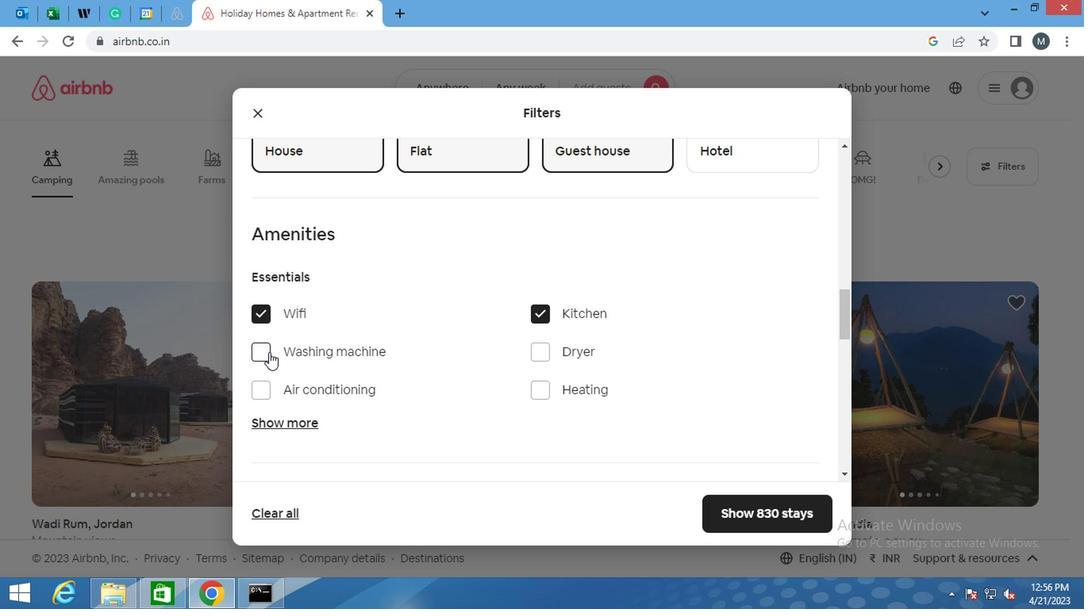 
Action: Mouse moved to (273, 342)
Screenshot: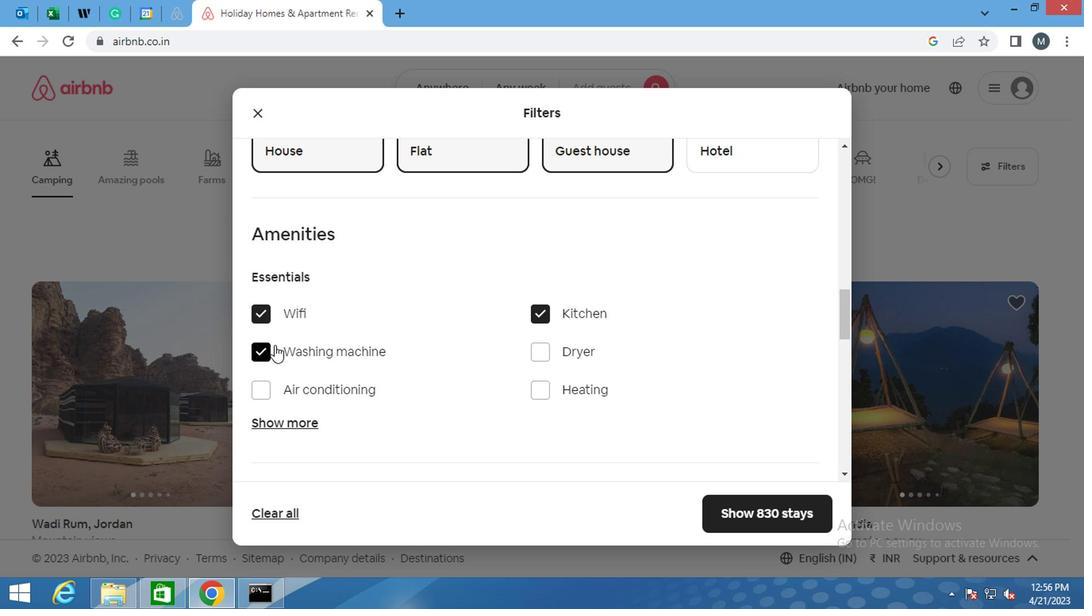 
Action: Mouse scrolled (273, 342) with delta (0, 0)
Screenshot: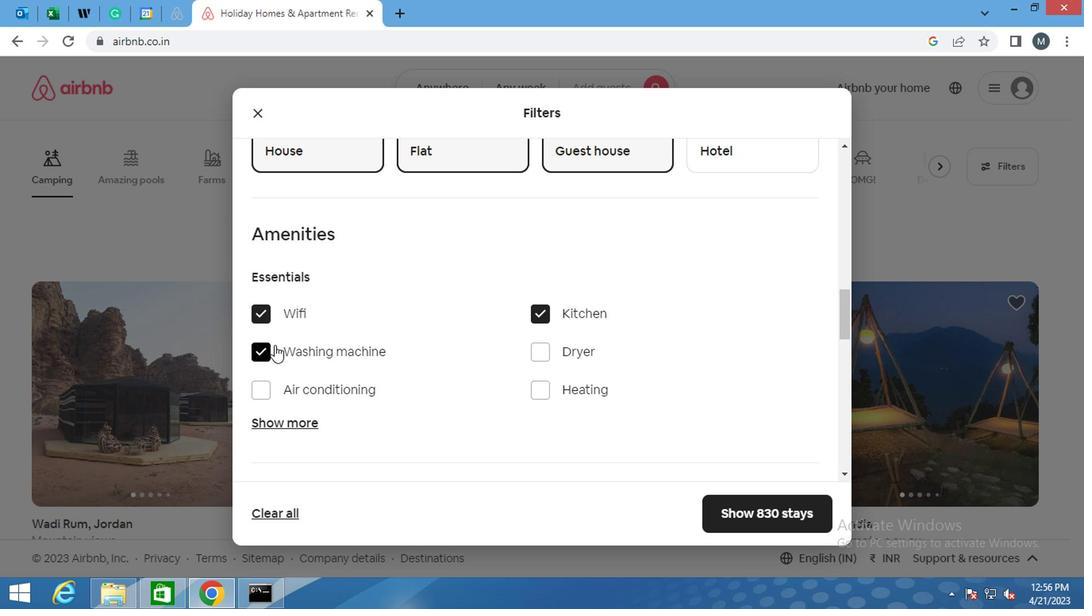 
Action: Mouse moved to (274, 342)
Screenshot: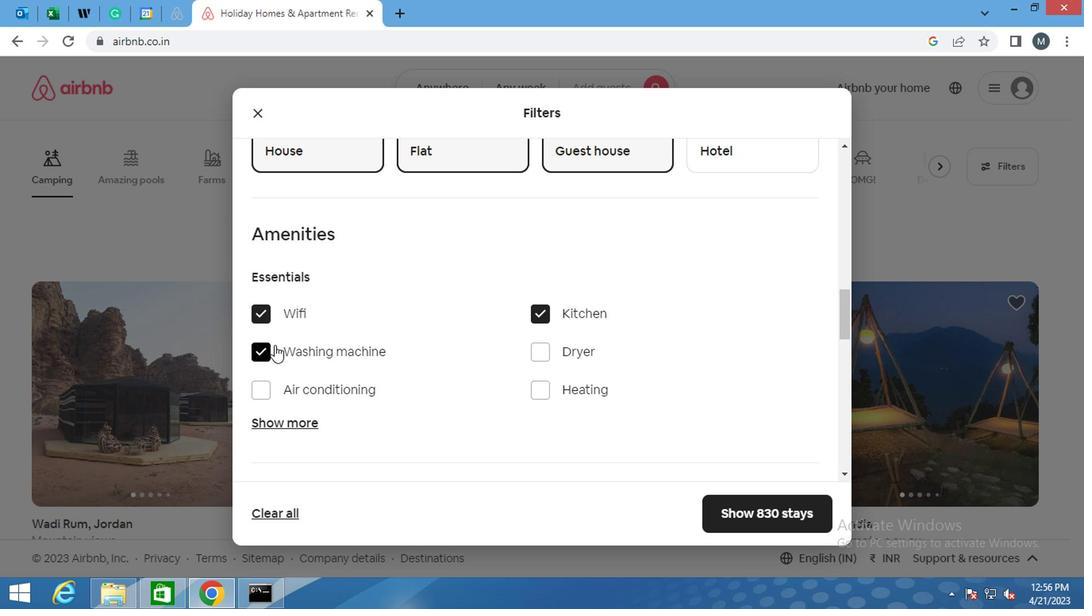 
Action: Mouse scrolled (274, 342) with delta (0, 0)
Screenshot: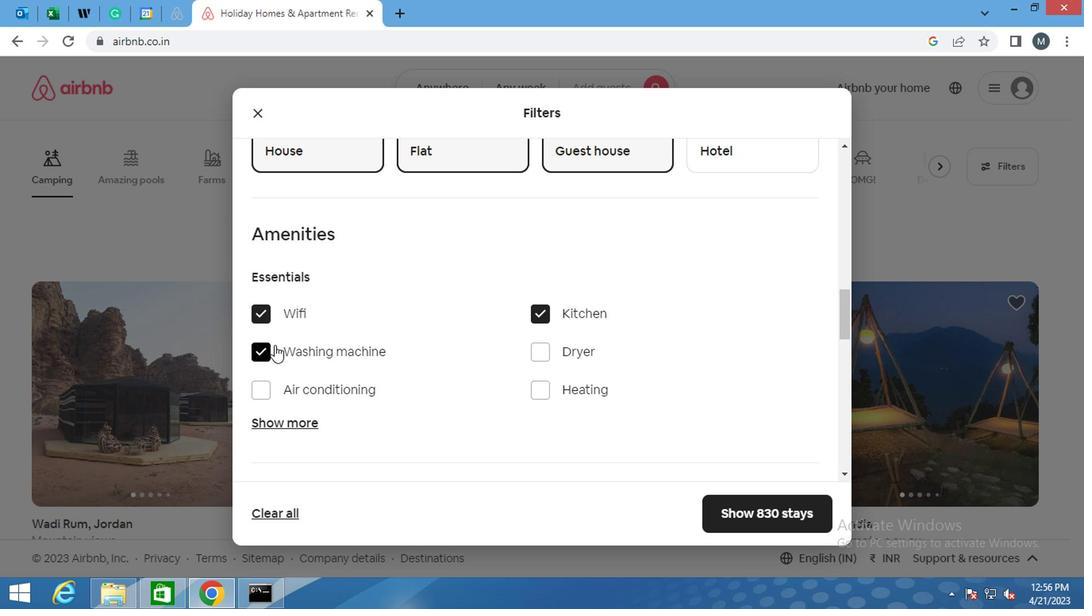 
Action: Mouse moved to (275, 342)
Screenshot: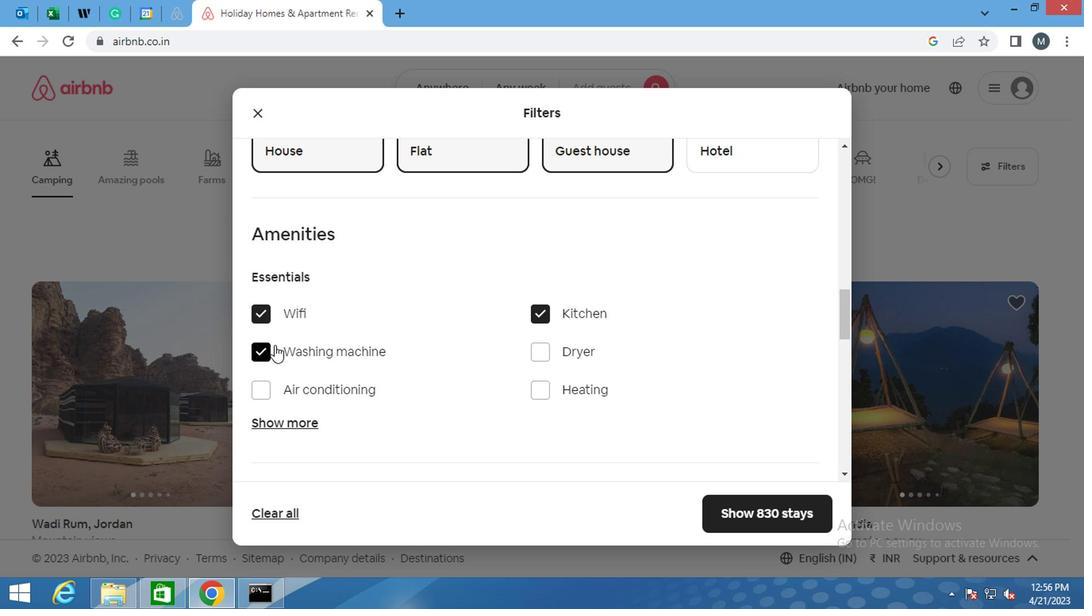 
Action: Mouse scrolled (275, 342) with delta (0, 0)
Screenshot: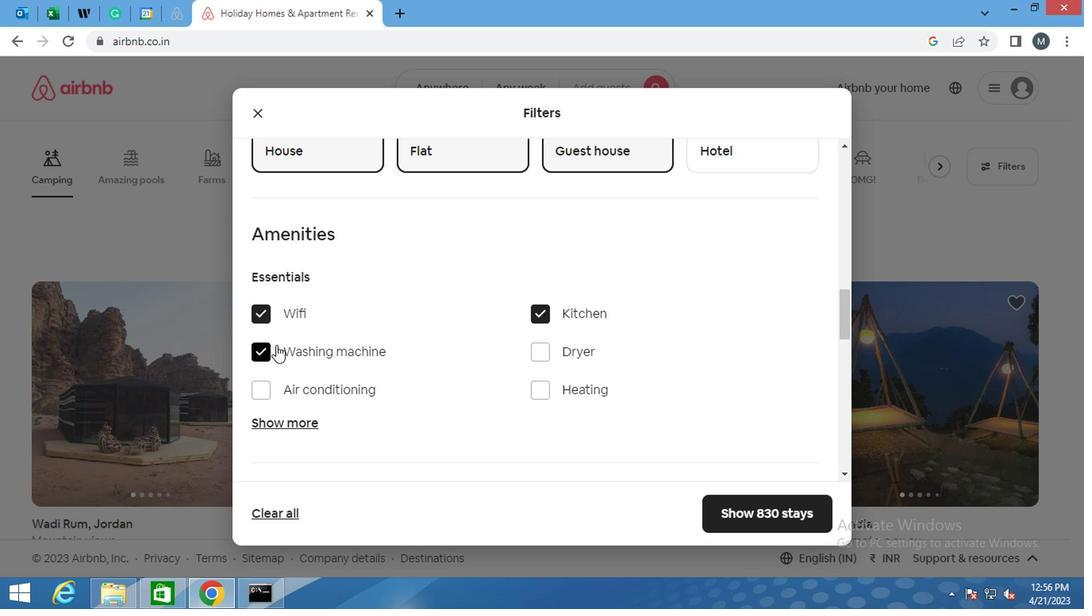 
Action: Mouse moved to (768, 364)
Screenshot: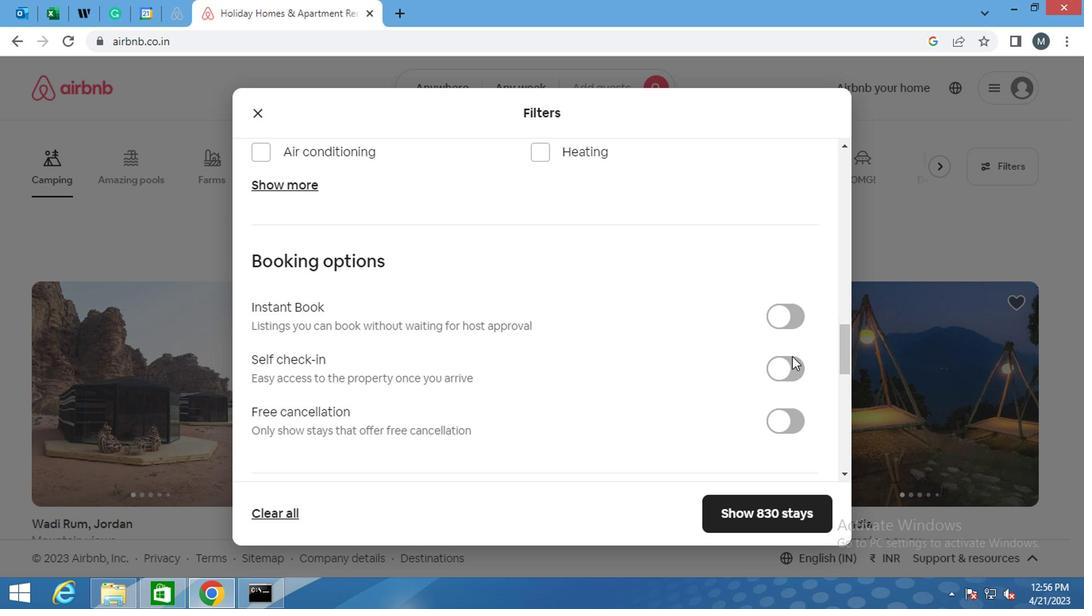 
Action: Mouse pressed left at (768, 364)
Screenshot: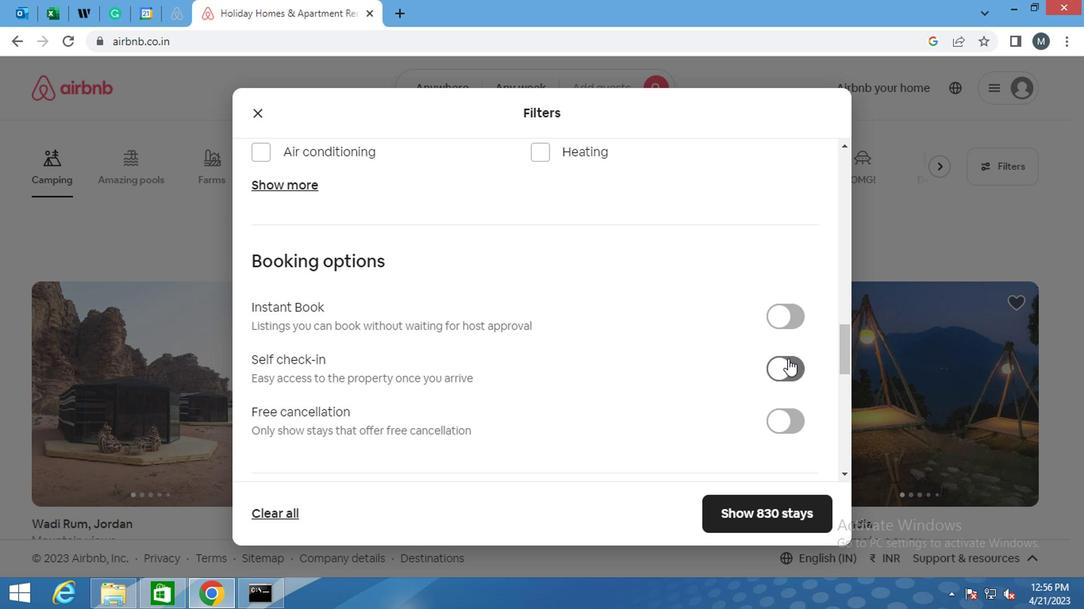 
Action: Mouse moved to (726, 335)
Screenshot: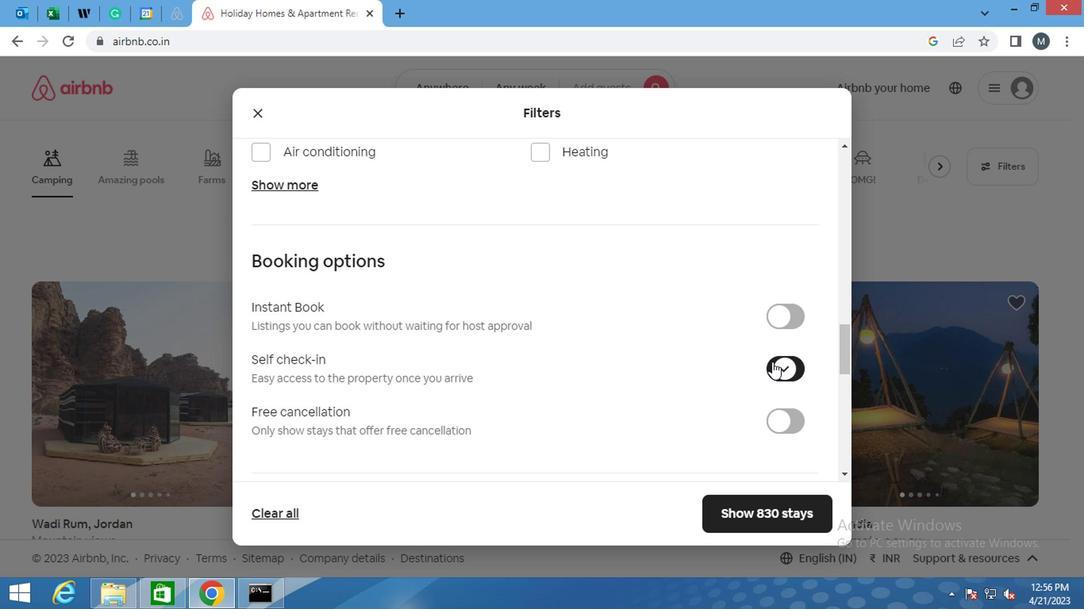 
Action: Mouse scrolled (726, 334) with delta (0, -1)
Screenshot: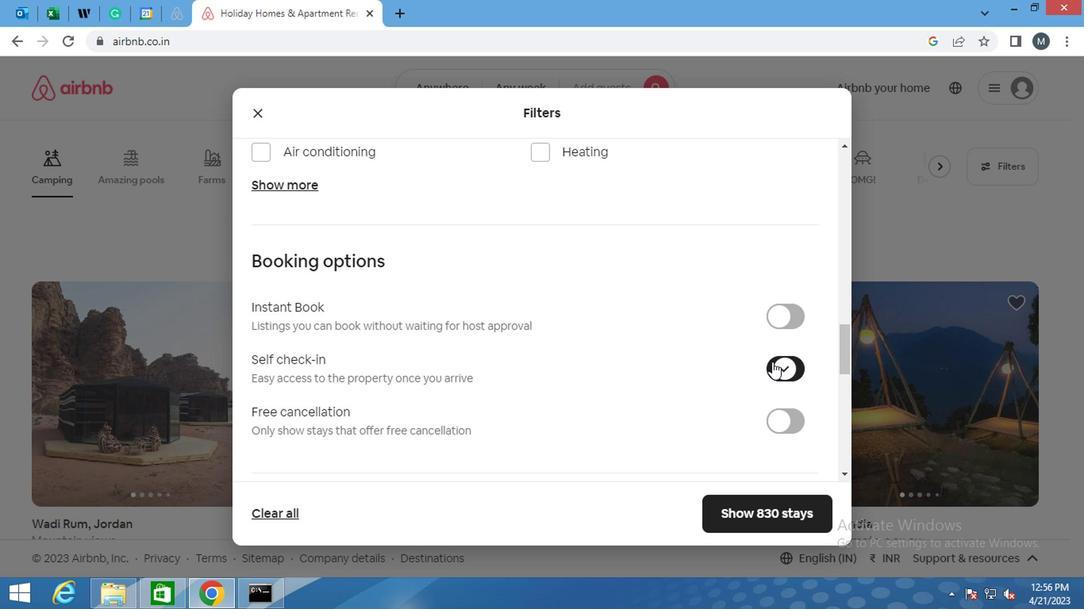
Action: Mouse scrolled (726, 334) with delta (0, -1)
Screenshot: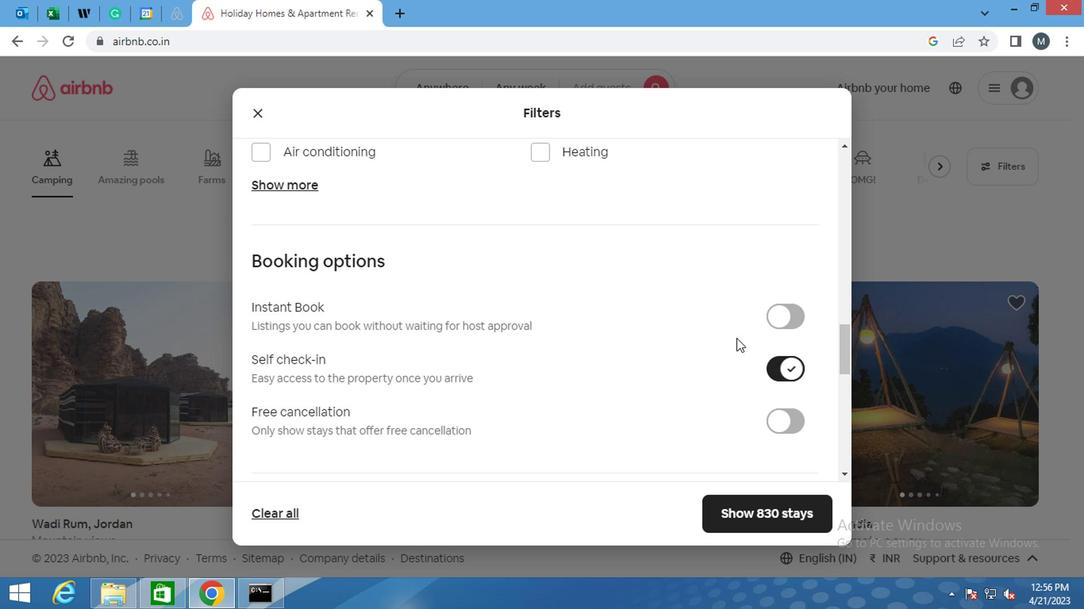 
Action: Mouse moved to (696, 349)
Screenshot: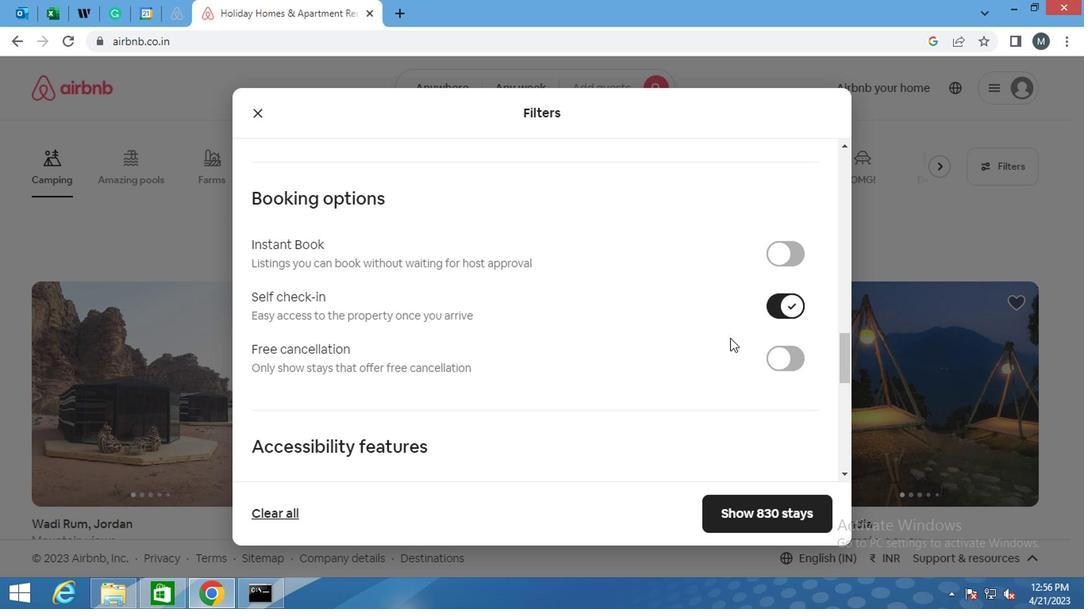 
Action: Mouse scrolled (696, 348) with delta (0, 0)
Screenshot: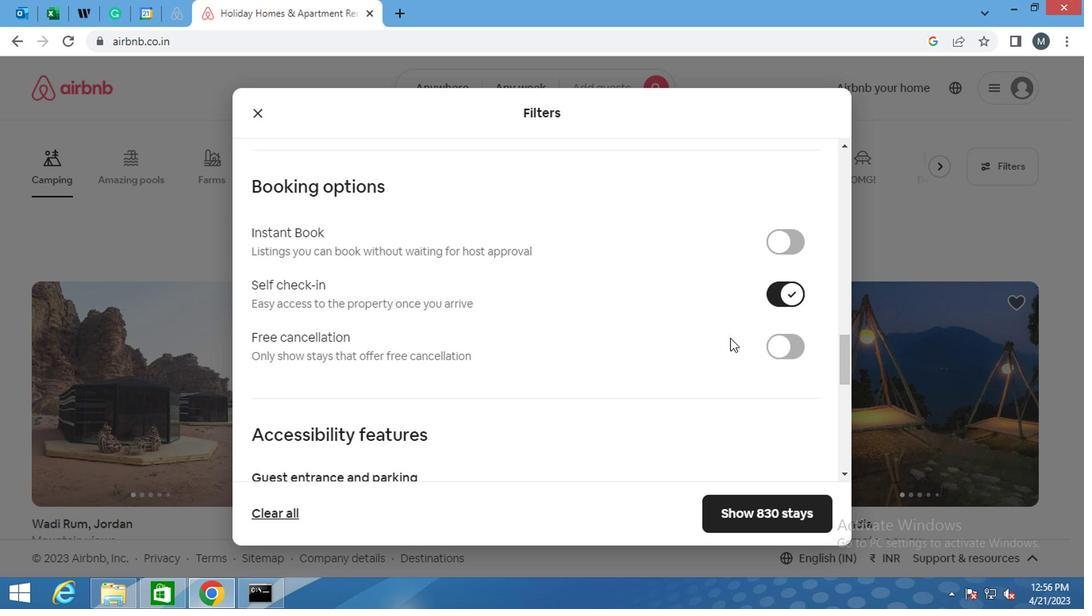 
Action: Mouse moved to (679, 361)
Screenshot: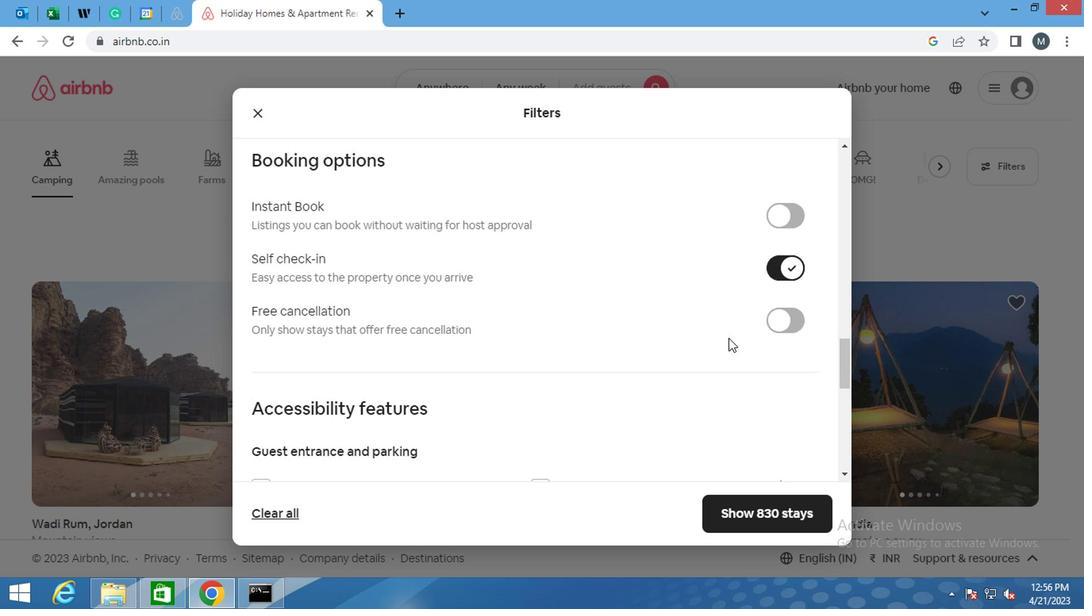 
Action: Mouse scrolled (679, 361) with delta (0, 0)
Screenshot: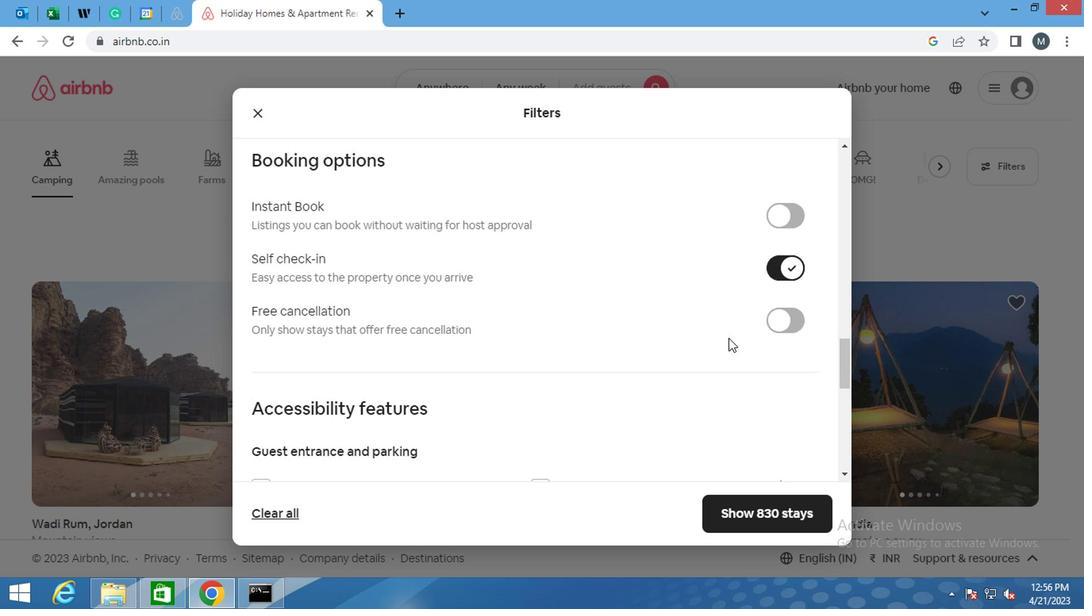 
Action: Mouse moved to (661, 365)
Screenshot: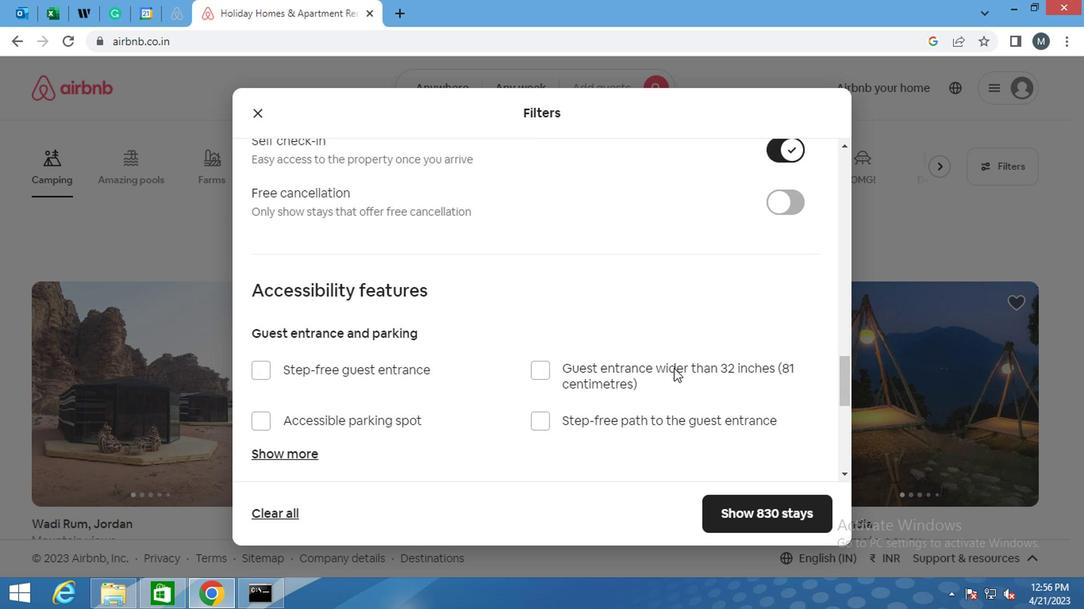
Action: Mouse scrolled (661, 365) with delta (0, 0)
Screenshot: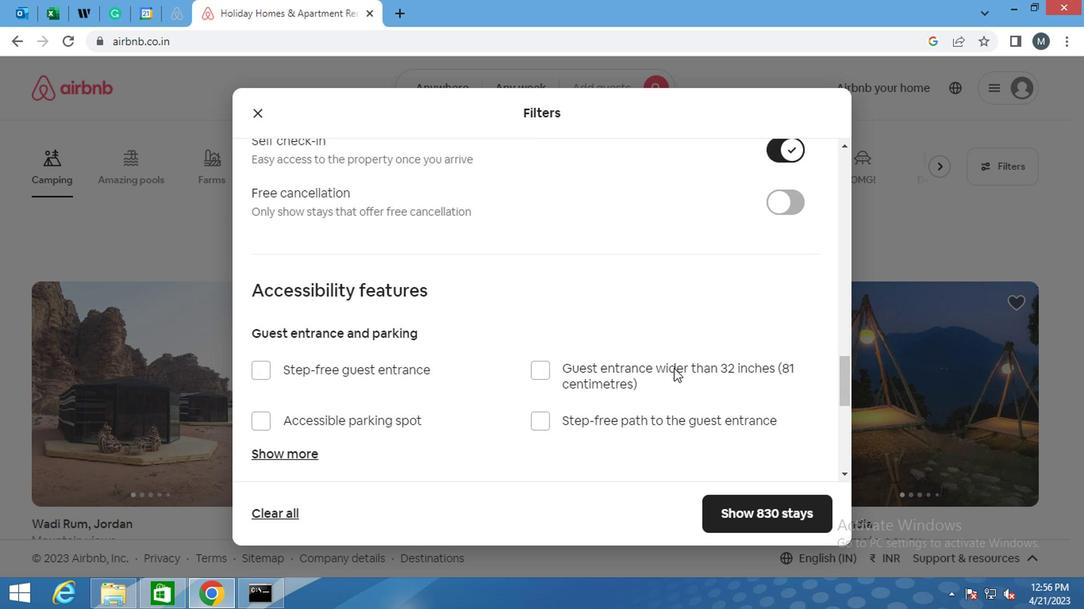 
Action: Mouse scrolled (661, 365) with delta (0, 0)
Screenshot: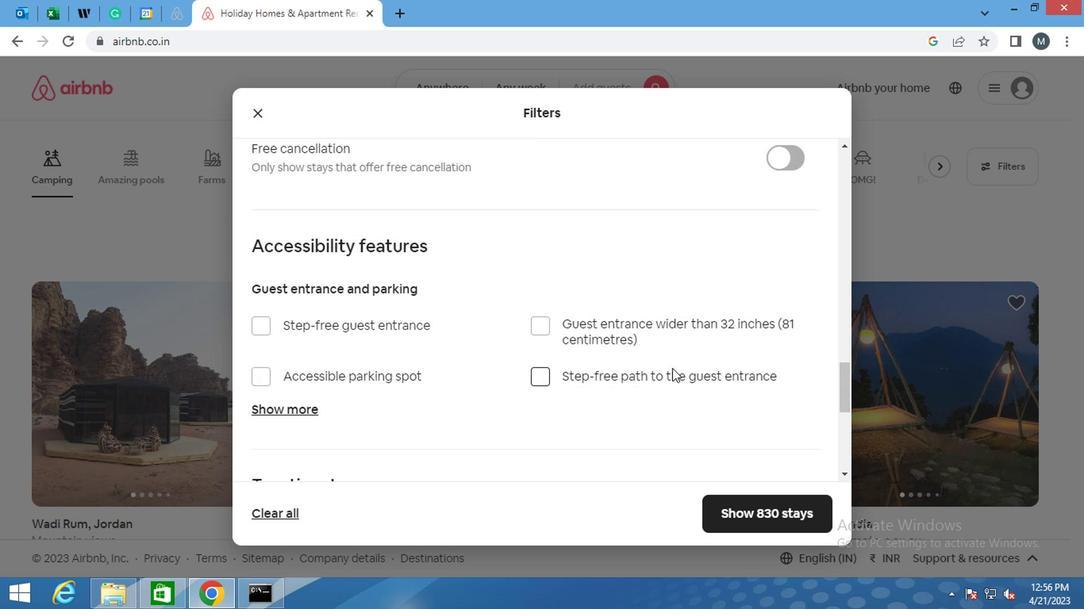 
Action: Mouse scrolled (661, 365) with delta (0, 0)
Screenshot: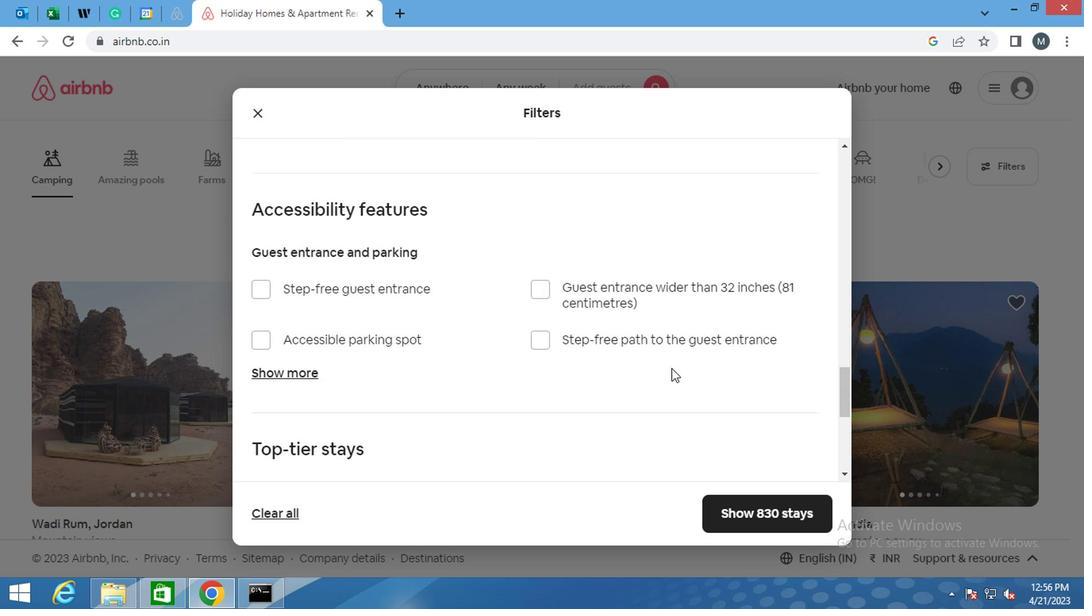 
Action: Mouse moved to (648, 365)
Screenshot: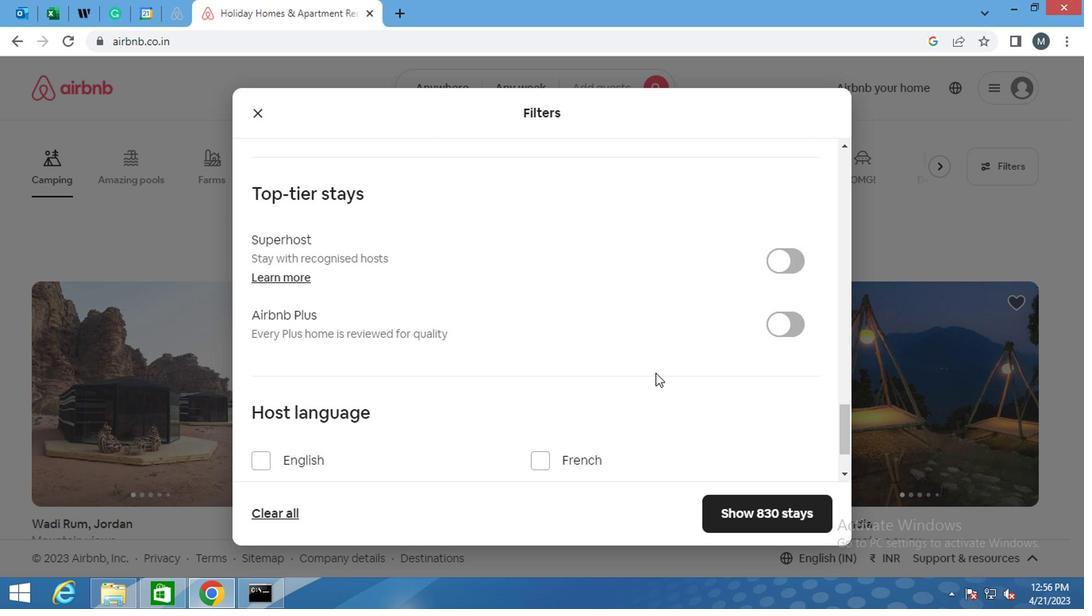 
Action: Mouse scrolled (648, 364) with delta (0, 0)
Screenshot: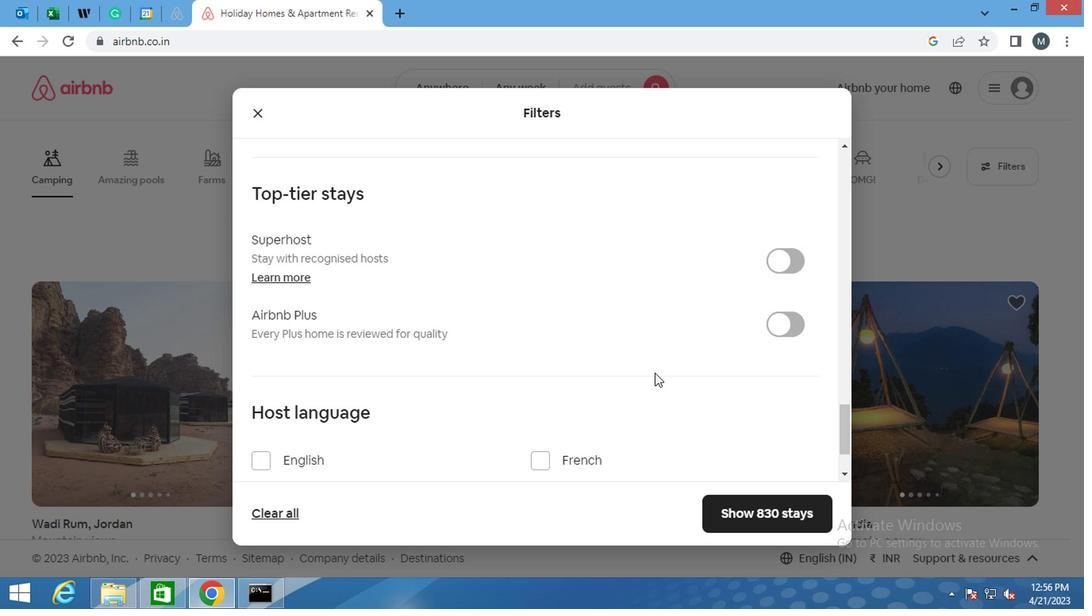 
Action: Mouse scrolled (648, 364) with delta (0, 0)
Screenshot: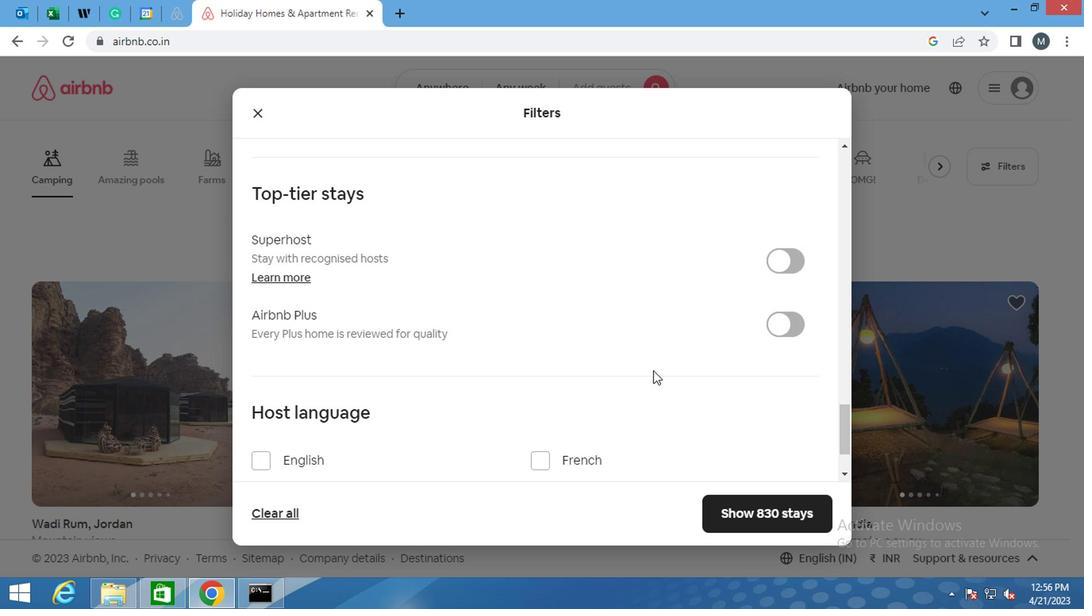 
Action: Mouse scrolled (648, 364) with delta (0, 0)
Screenshot: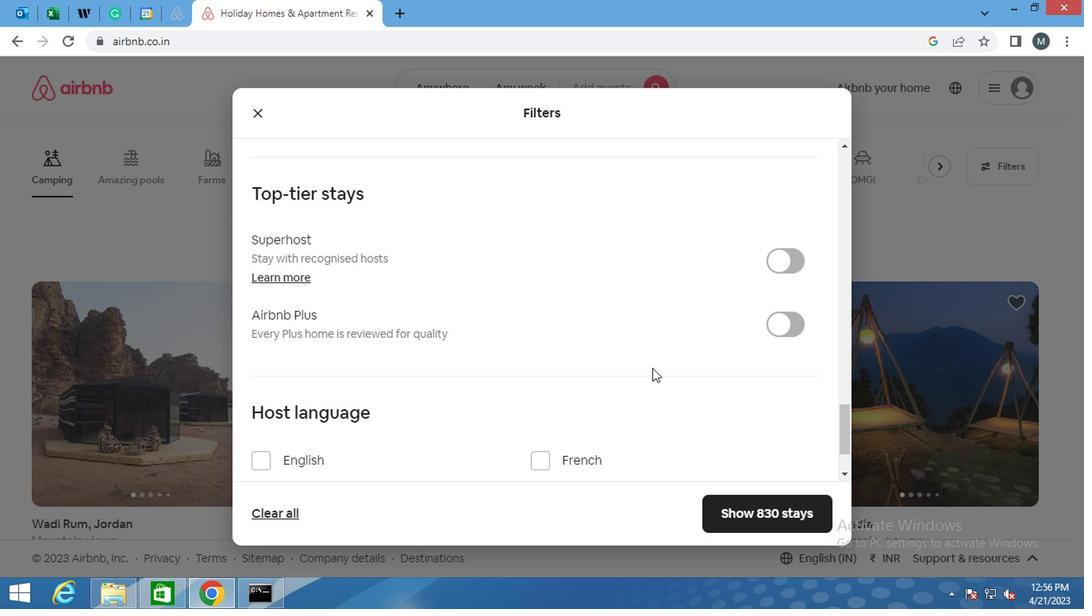 
Action: Mouse moved to (413, 387)
Screenshot: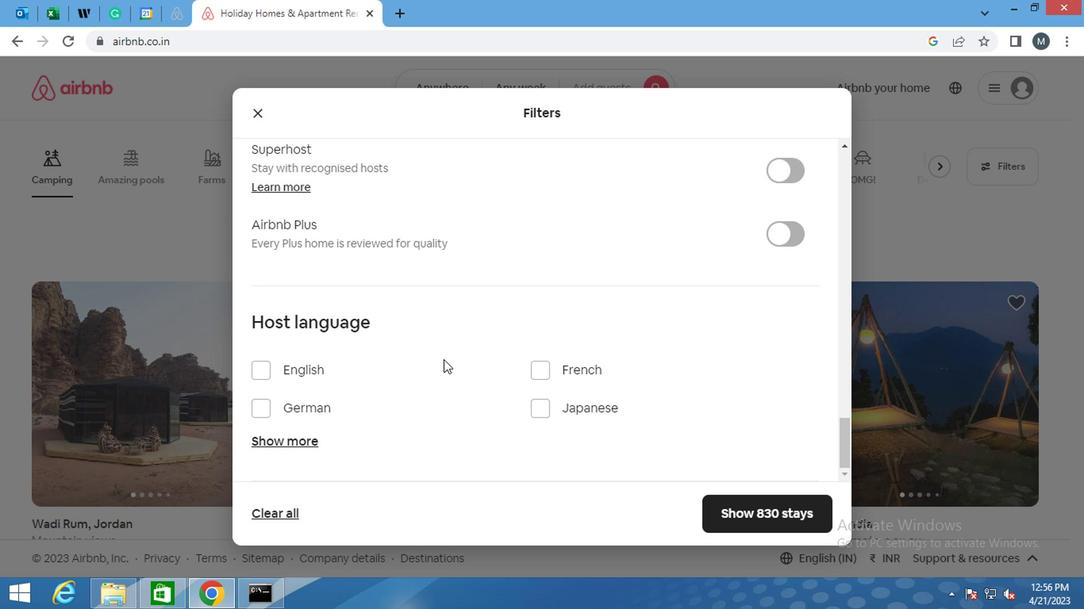 
Action: Mouse scrolled (413, 386) with delta (0, -1)
Screenshot: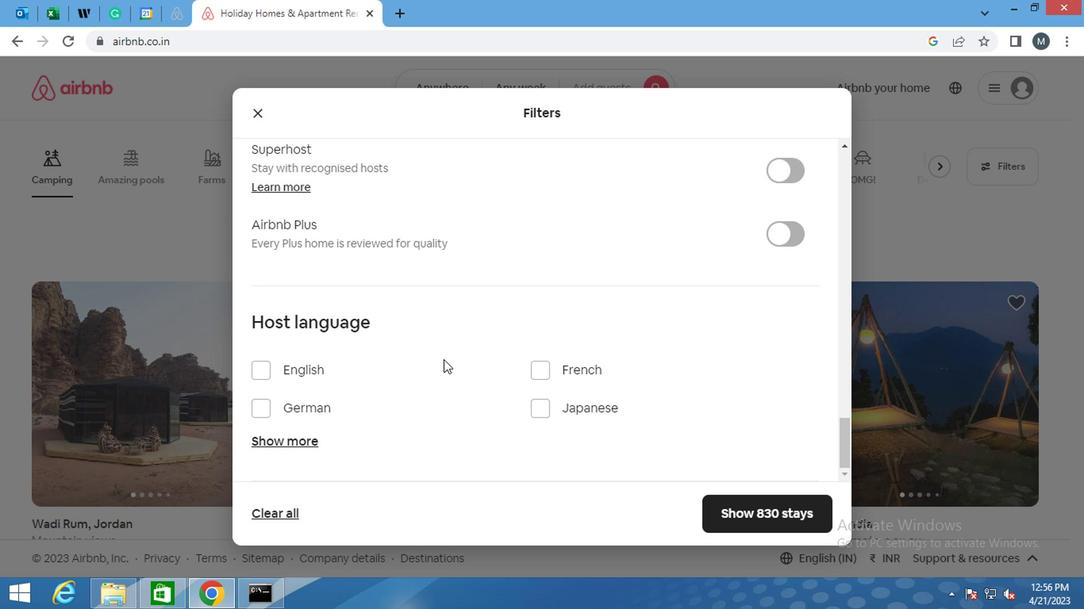 
Action: Mouse moved to (250, 369)
Screenshot: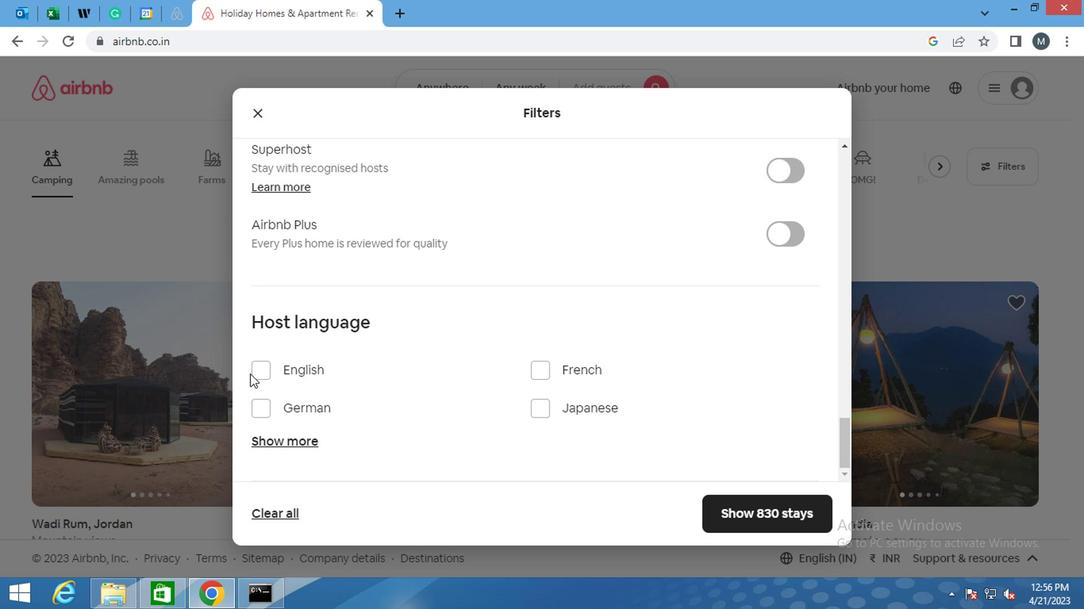 
Action: Mouse pressed left at (250, 369)
Screenshot: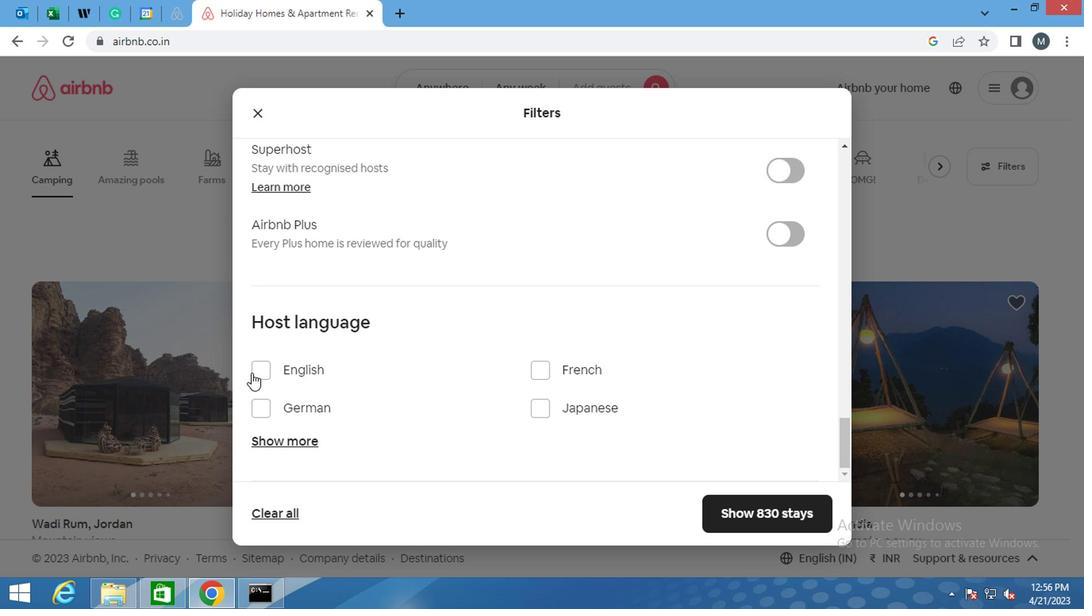 
Action: Mouse moved to (737, 502)
Screenshot: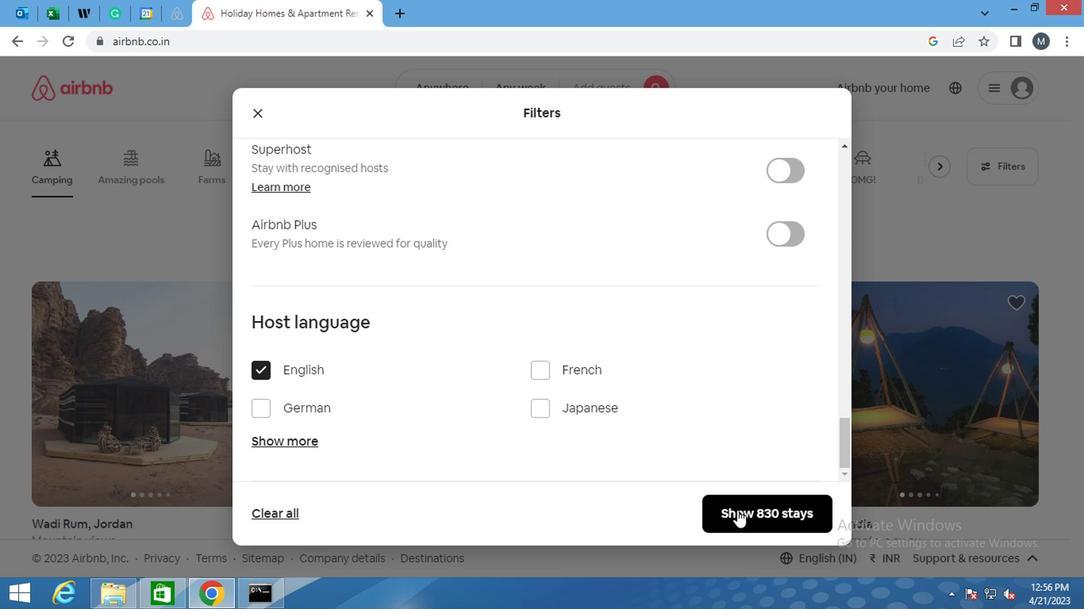 
Action: Mouse pressed left at (737, 502)
Screenshot: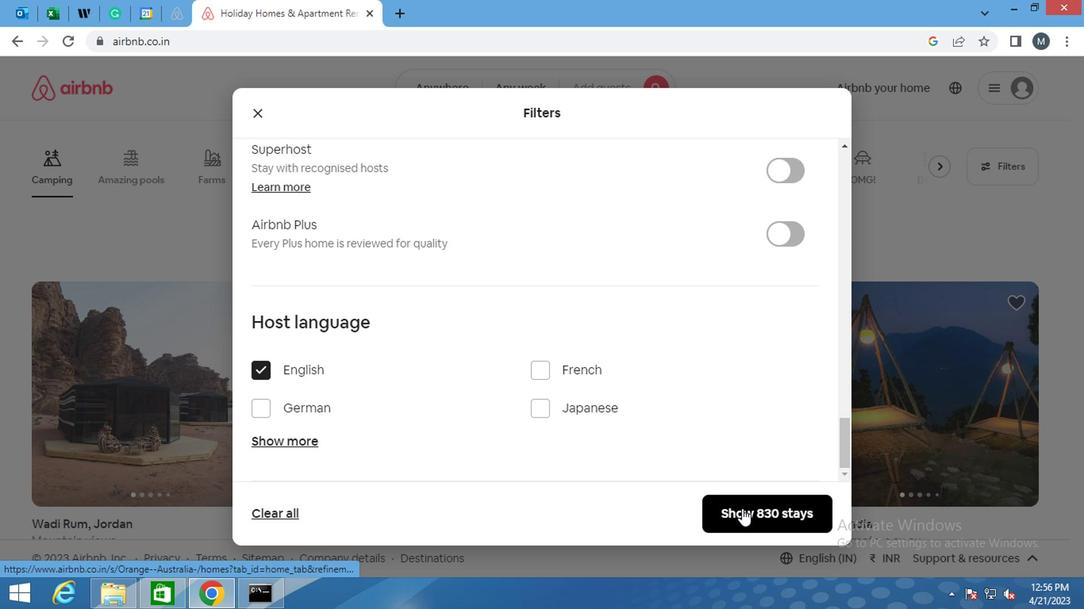 
Action: Mouse moved to (714, 483)
Screenshot: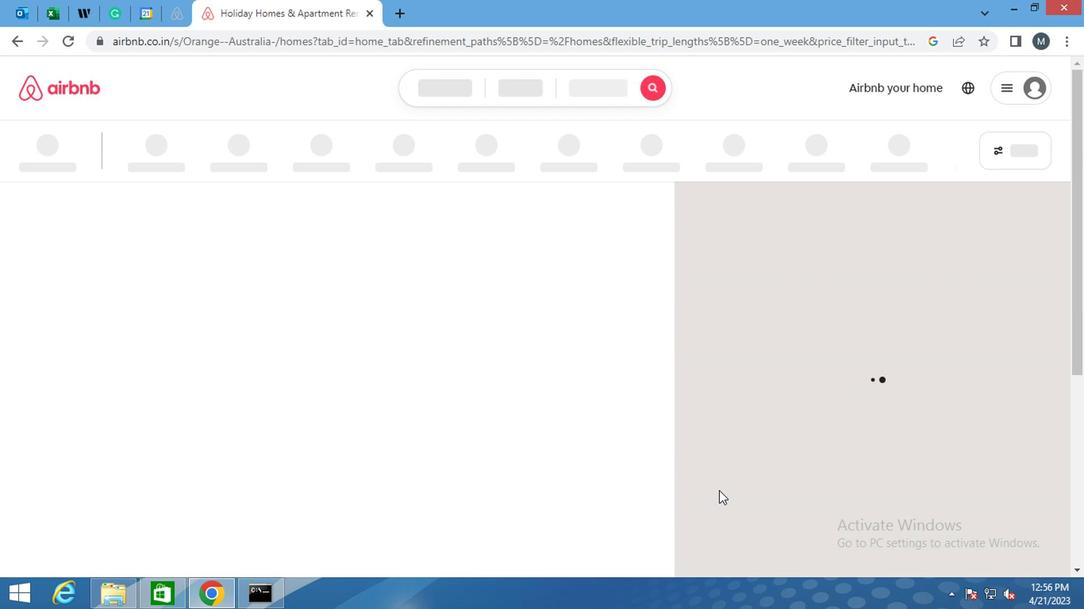 
Action: Key pressed <Key.f8>
Screenshot: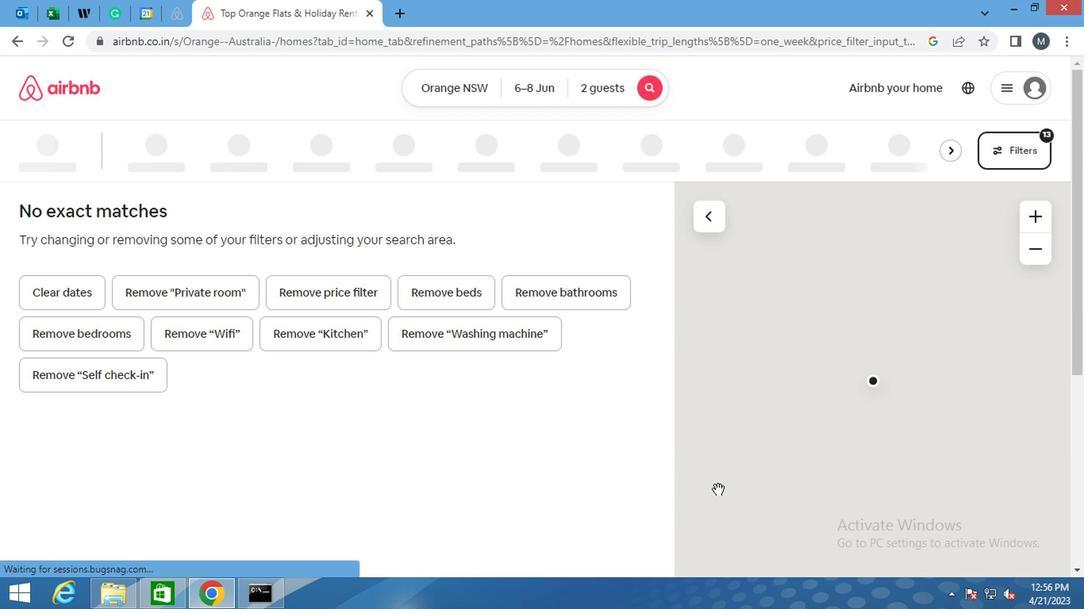 
